 Task: Look for space in Ravensburg, Germany from 5th July, 2023 to 11th July, 2023 for 2 adults in price range Rs.8000 to Rs.16000. Place can be entire place with 2 bedrooms having 2 beds and 1 bathroom. Property type can be house, flat, guest house. Booking option can be shelf check-in. Required host language is English.
Action: Mouse moved to (452, 81)
Screenshot: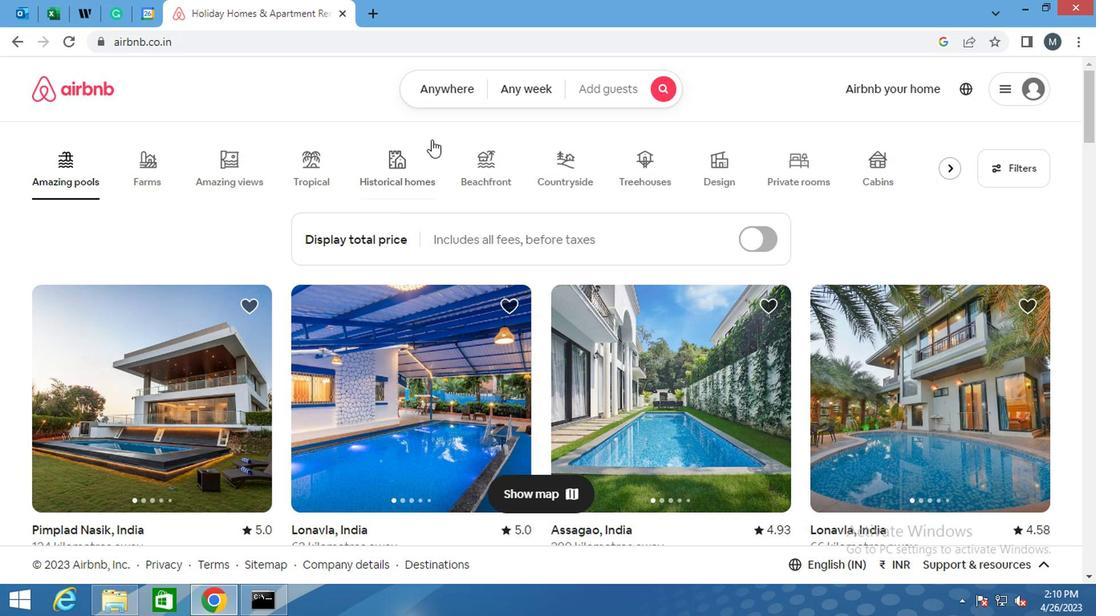 
Action: Mouse pressed left at (452, 81)
Screenshot: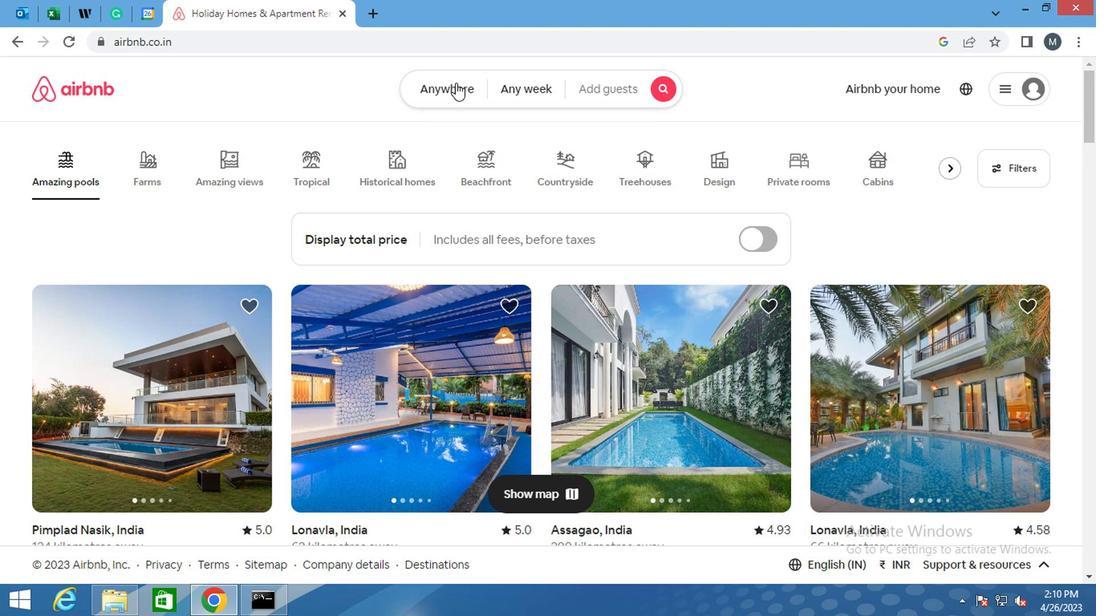 
Action: Mouse moved to (300, 166)
Screenshot: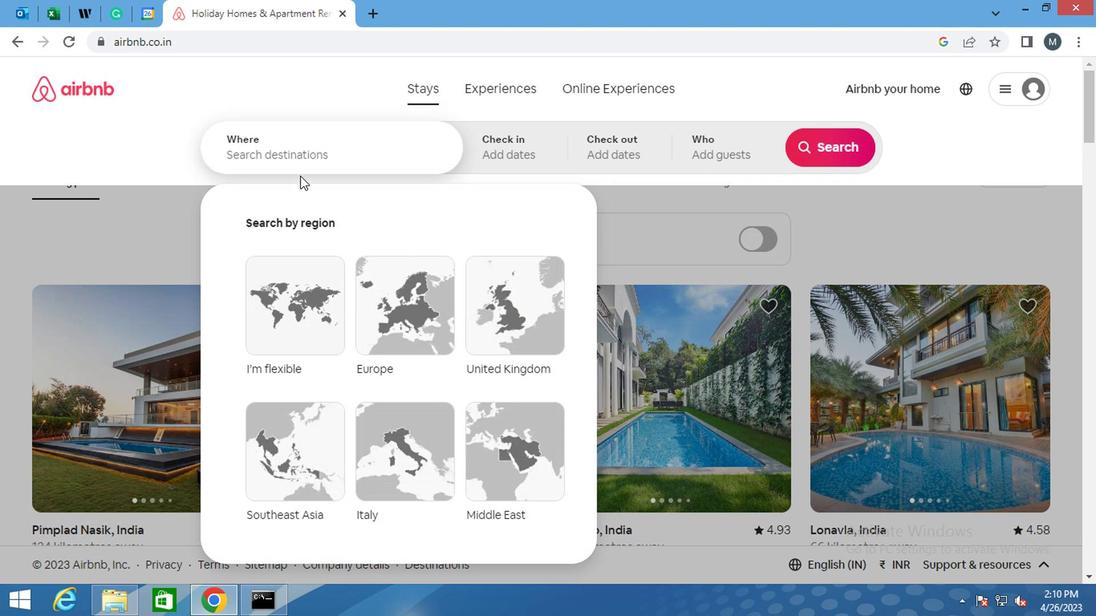 
Action: Mouse pressed left at (300, 166)
Screenshot: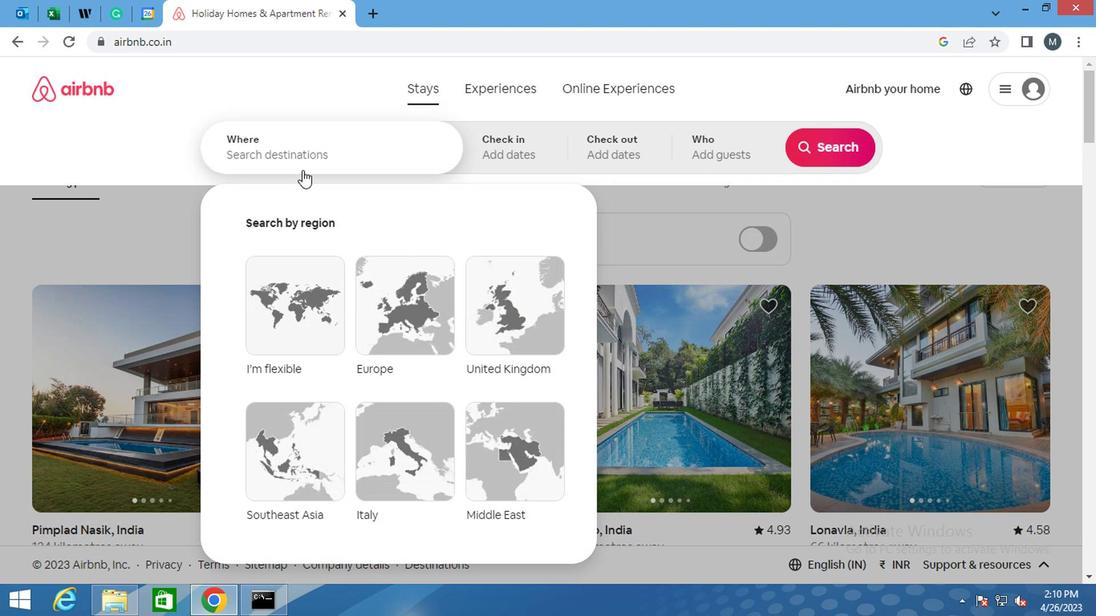 
Action: Mouse moved to (302, 166)
Screenshot: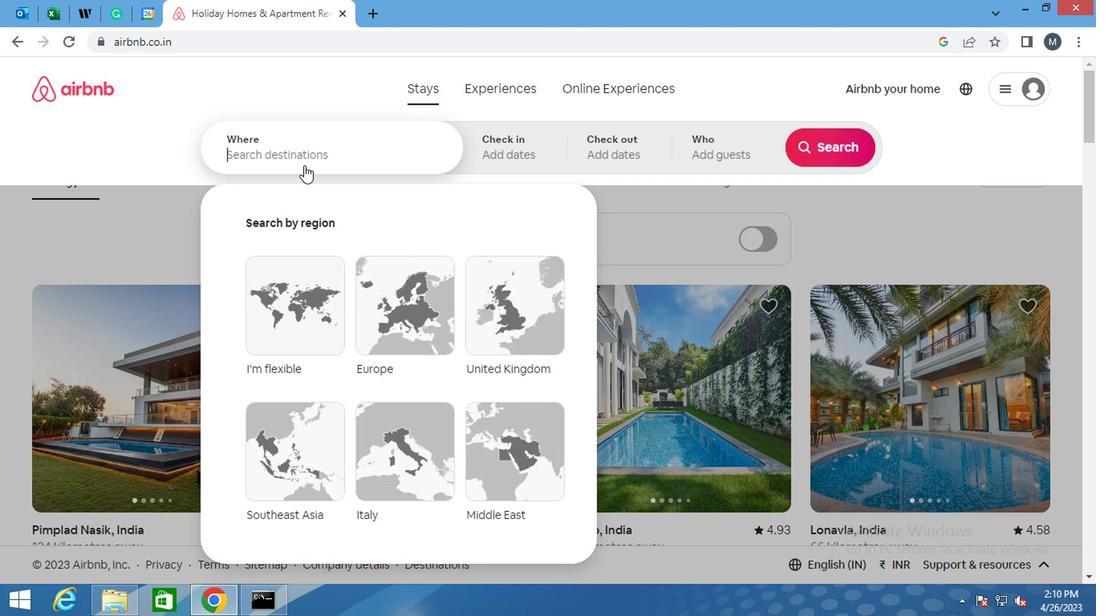 
Action: Key pressed <Key.shift>RAVENSBURG,<Key.shift>GER
Screenshot: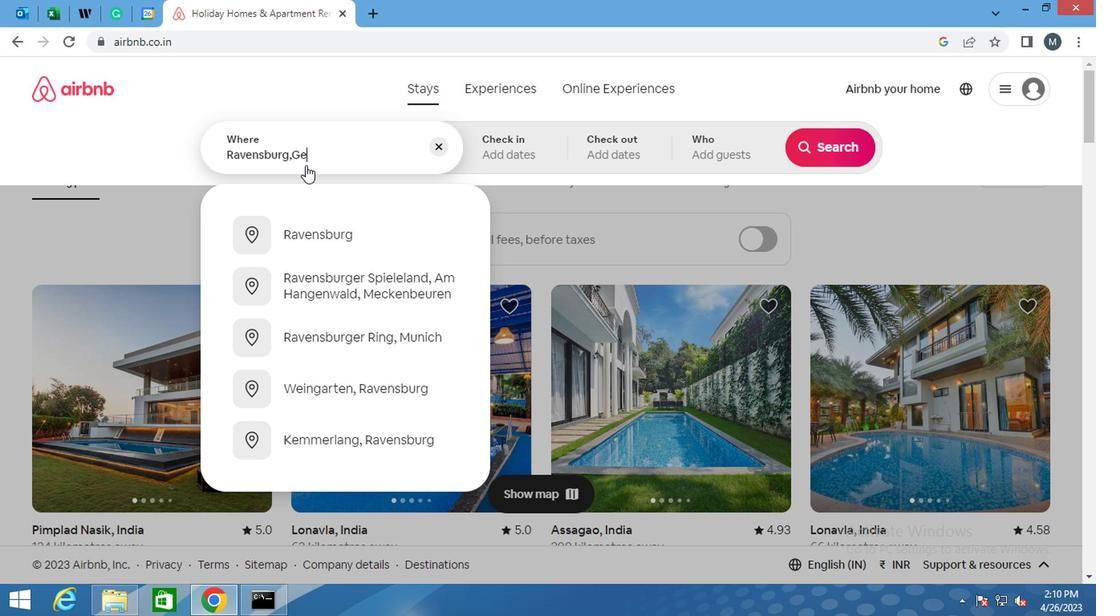 
Action: Mouse moved to (345, 246)
Screenshot: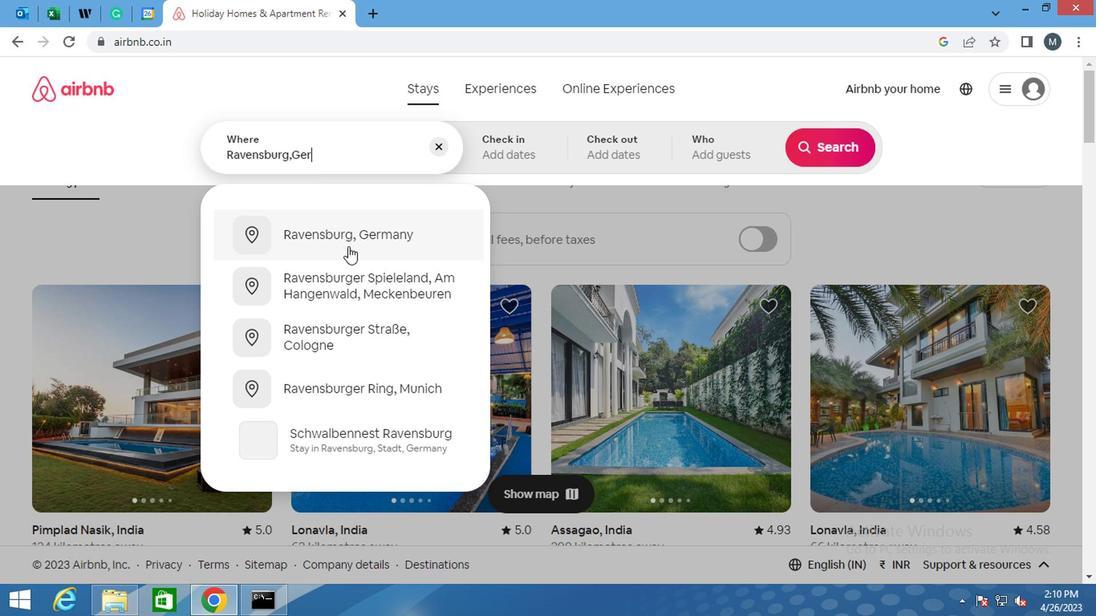 
Action: Mouse pressed left at (345, 246)
Screenshot: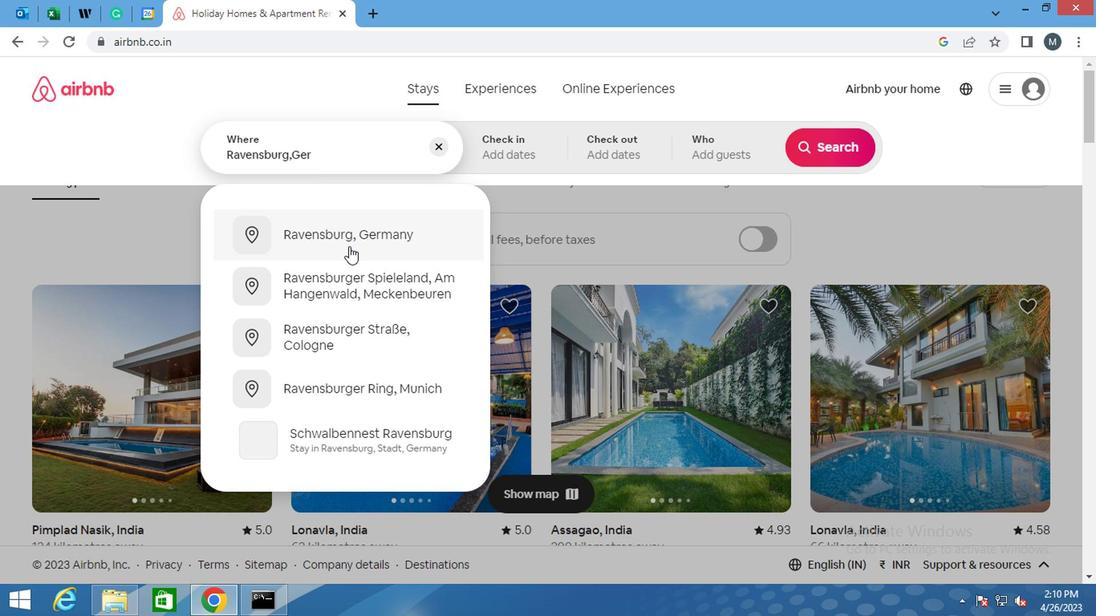 
Action: Mouse moved to (817, 280)
Screenshot: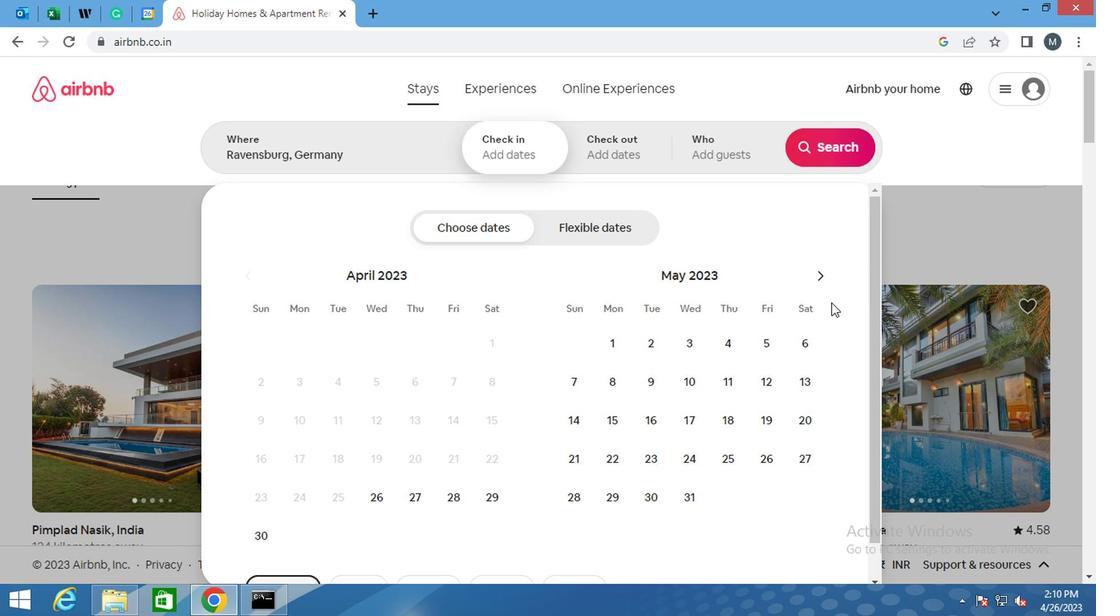 
Action: Mouse pressed left at (817, 280)
Screenshot: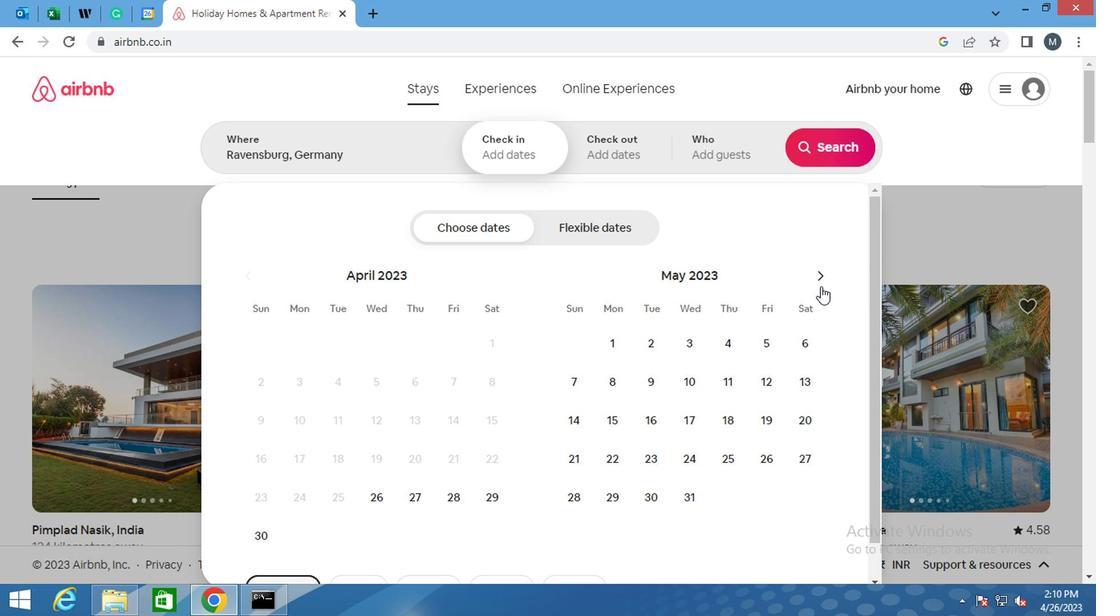 
Action: Mouse pressed left at (817, 280)
Screenshot: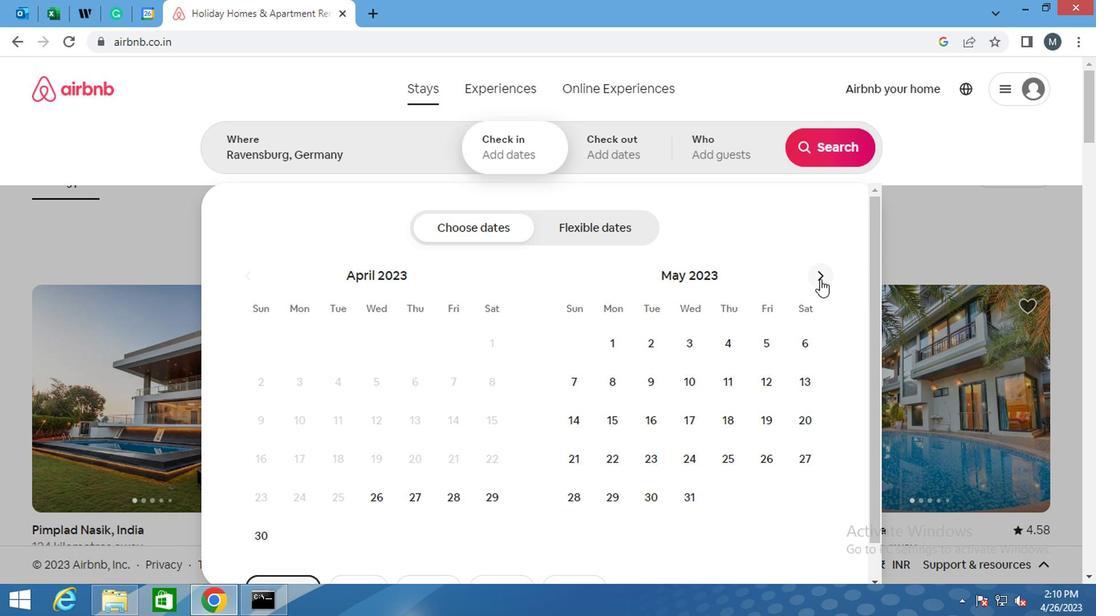 
Action: Mouse pressed left at (817, 280)
Screenshot: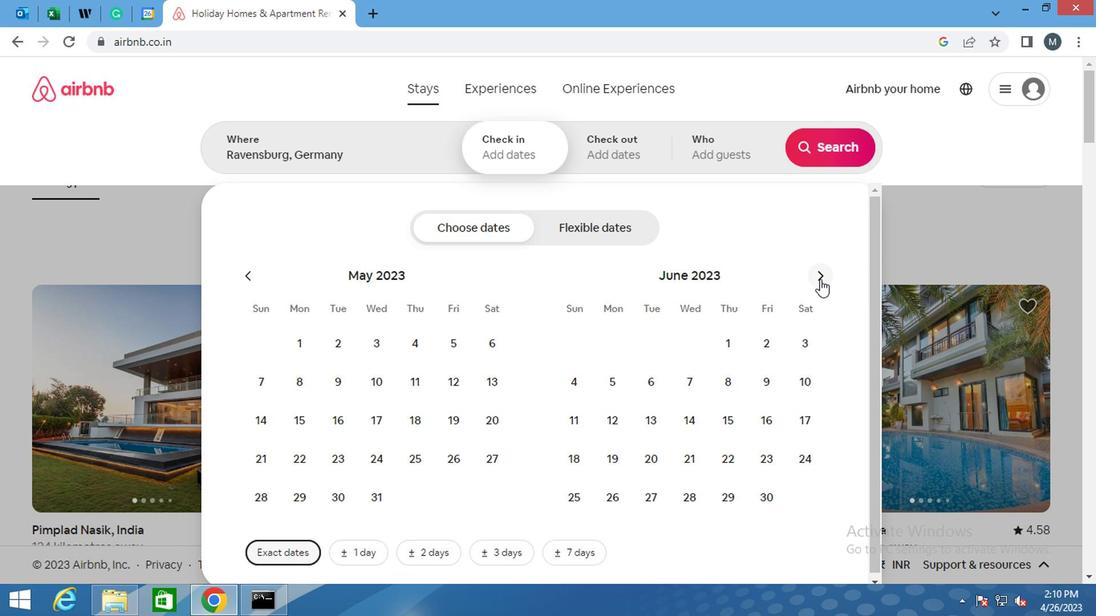 
Action: Mouse moved to (694, 383)
Screenshot: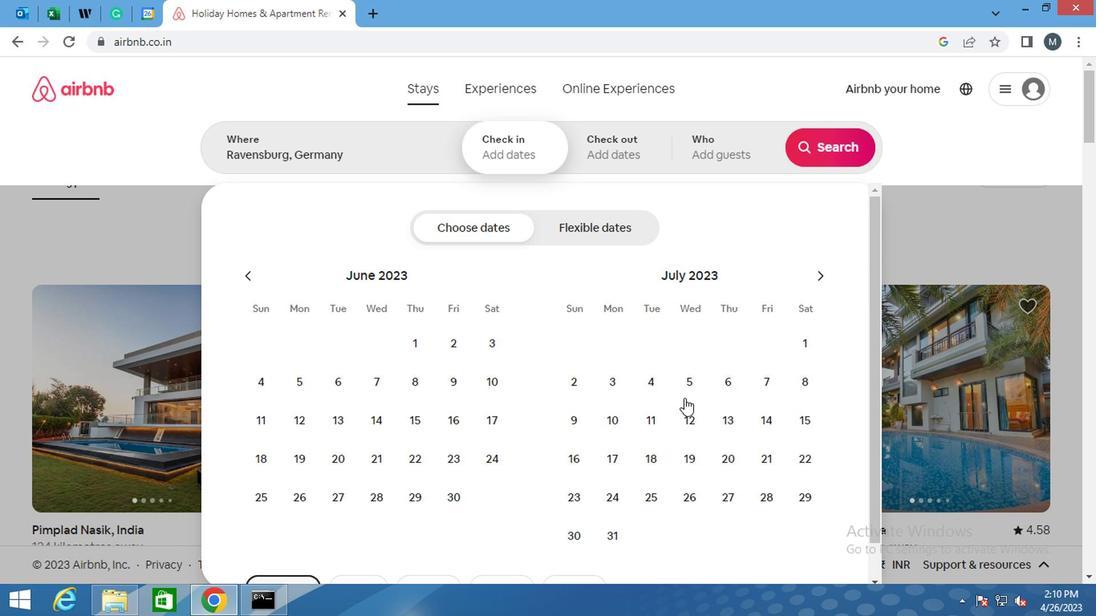 
Action: Mouse pressed left at (694, 383)
Screenshot: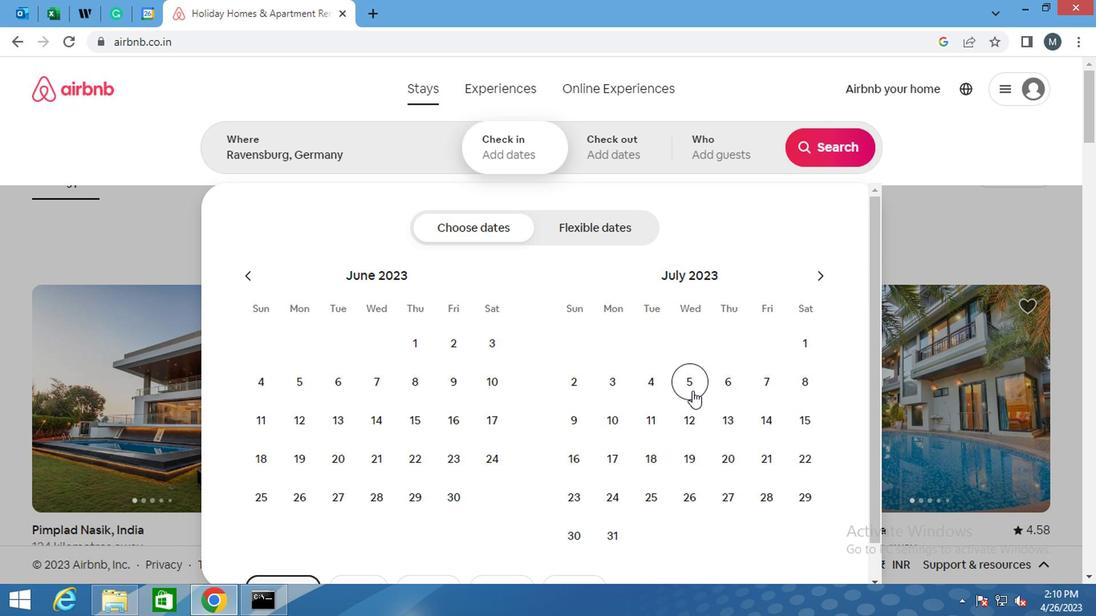 
Action: Mouse moved to (643, 427)
Screenshot: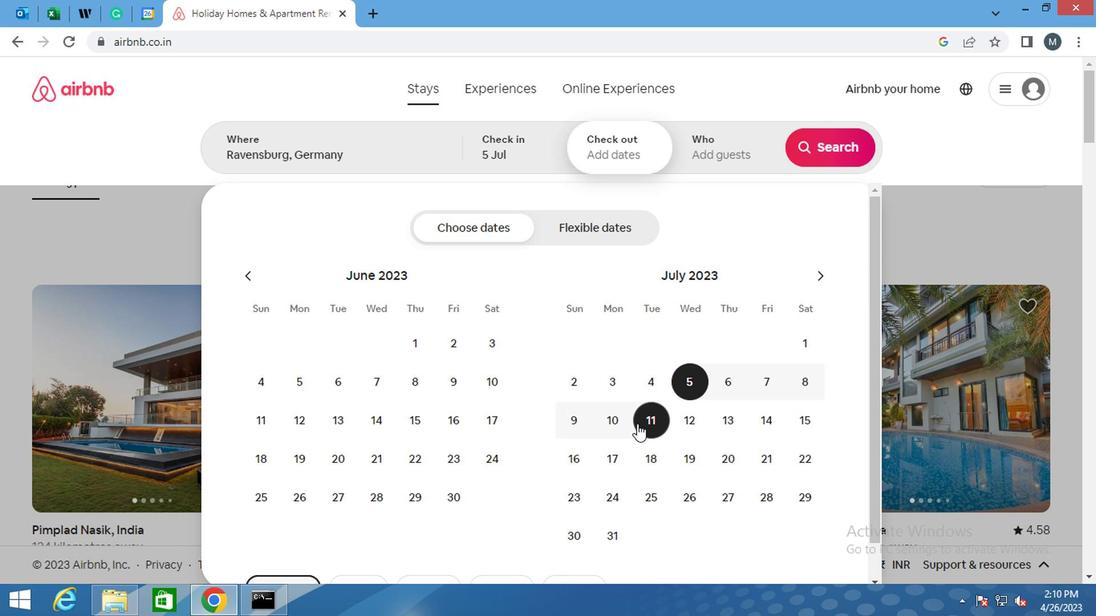 
Action: Mouse pressed left at (643, 427)
Screenshot: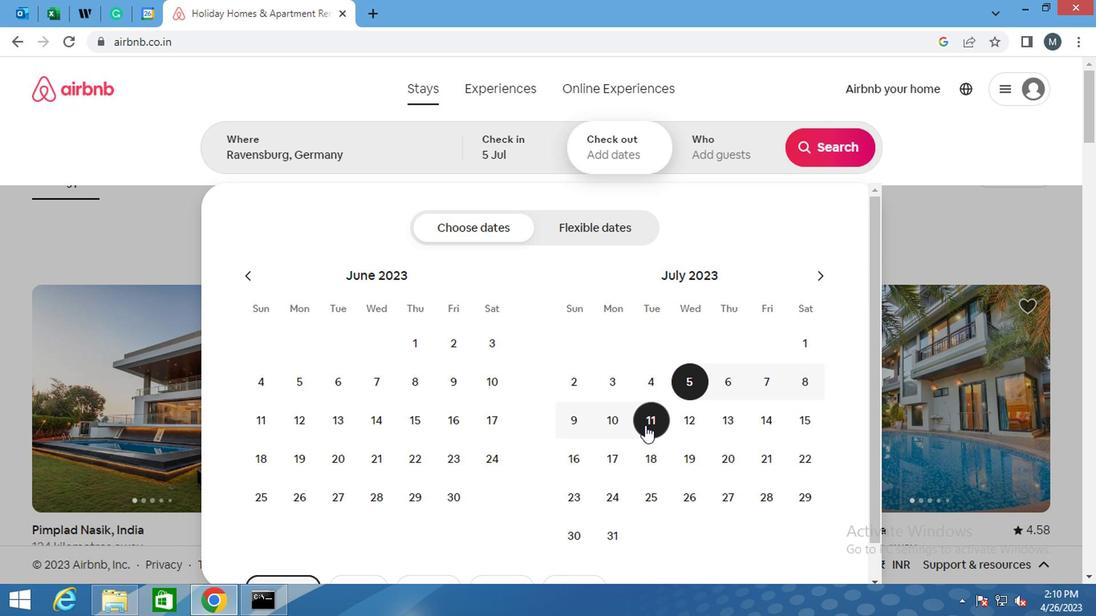 
Action: Mouse moved to (728, 153)
Screenshot: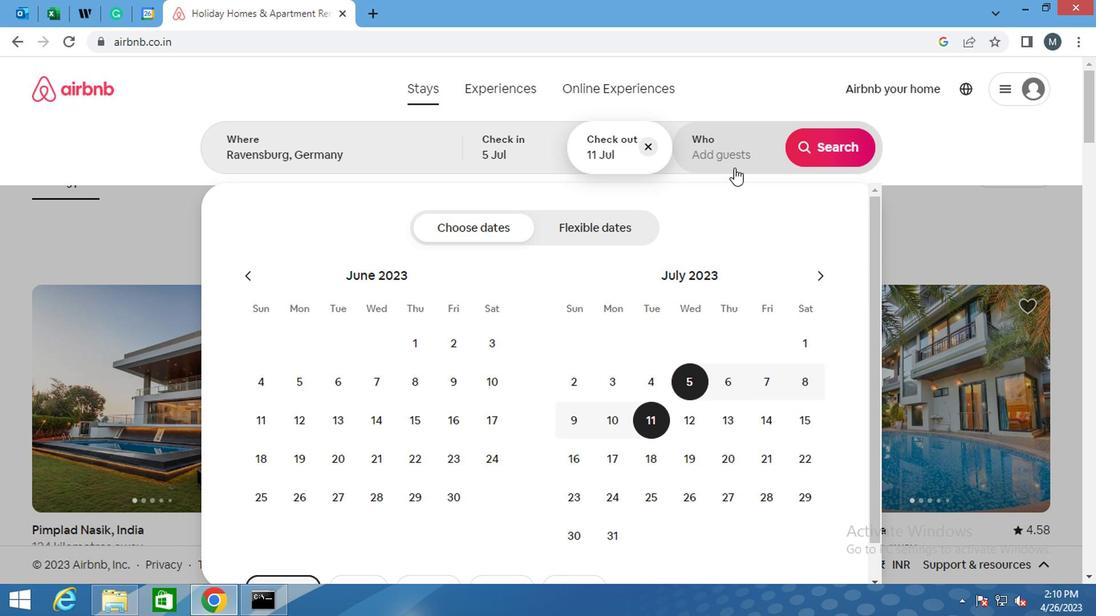 
Action: Mouse pressed left at (728, 153)
Screenshot: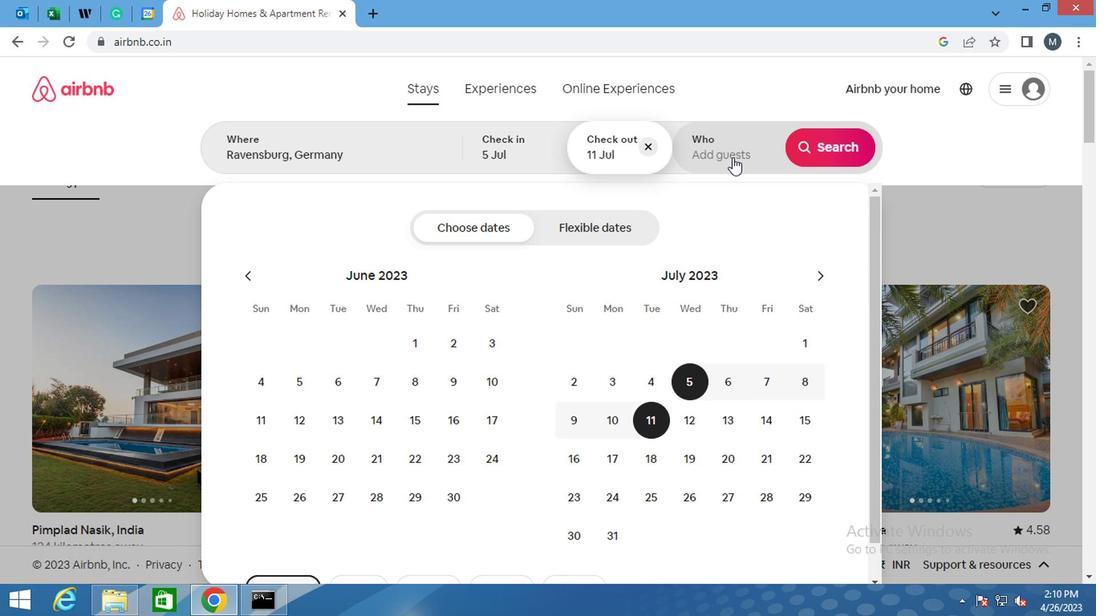 
Action: Mouse moved to (822, 235)
Screenshot: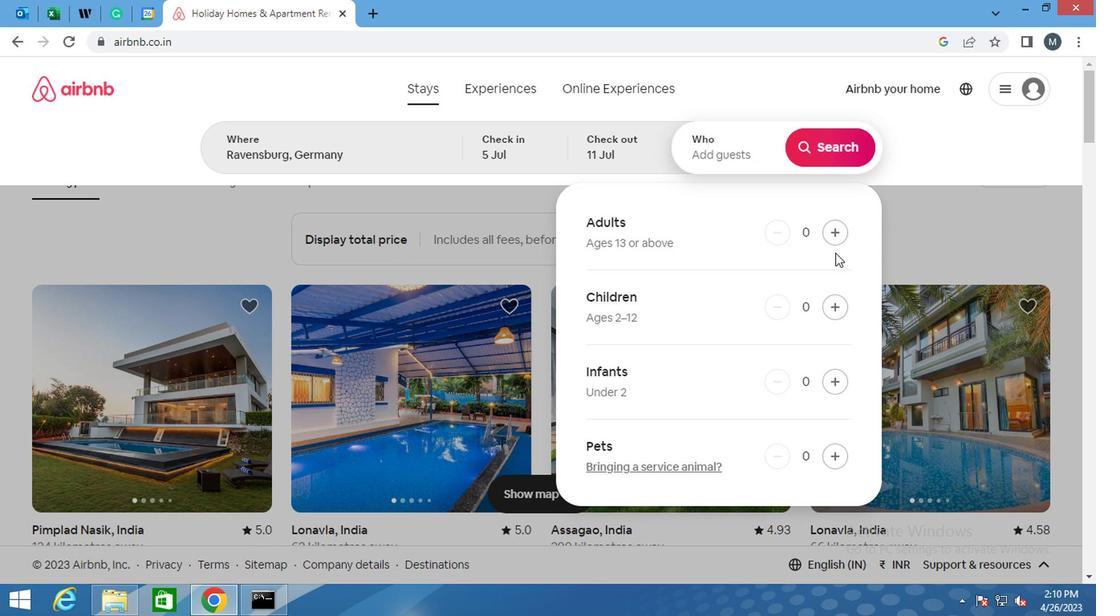 
Action: Mouse pressed left at (822, 235)
Screenshot: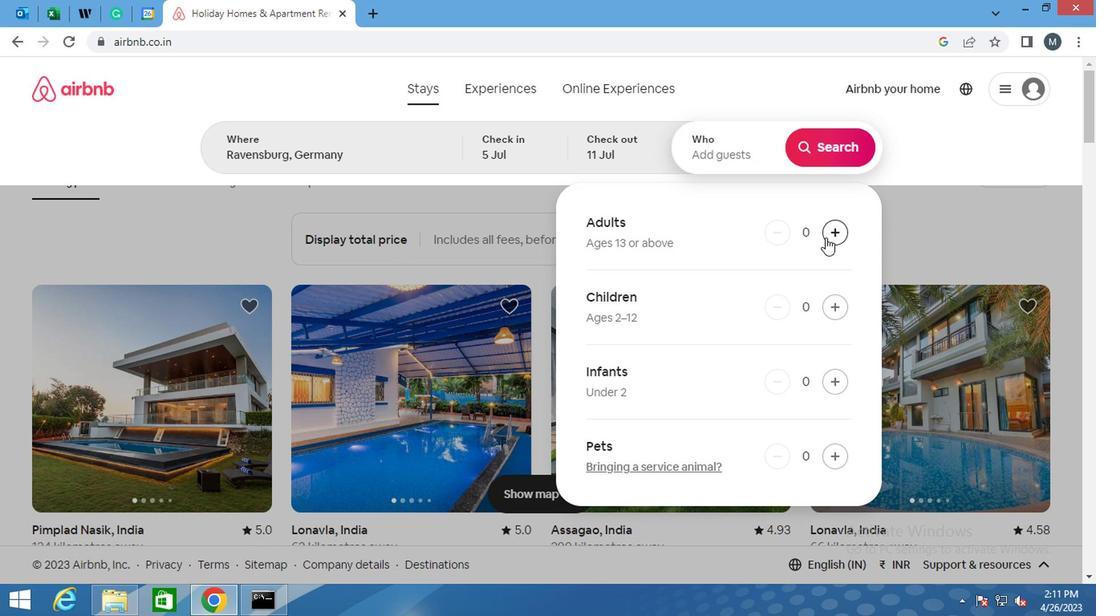 
Action: Mouse moved to (822, 234)
Screenshot: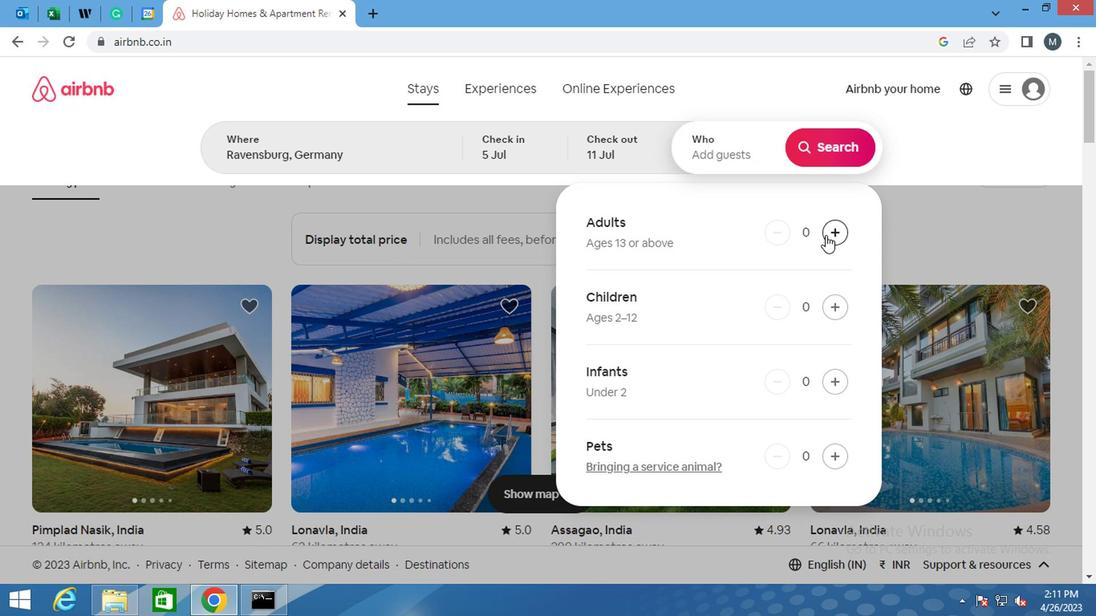 
Action: Mouse pressed left at (822, 234)
Screenshot: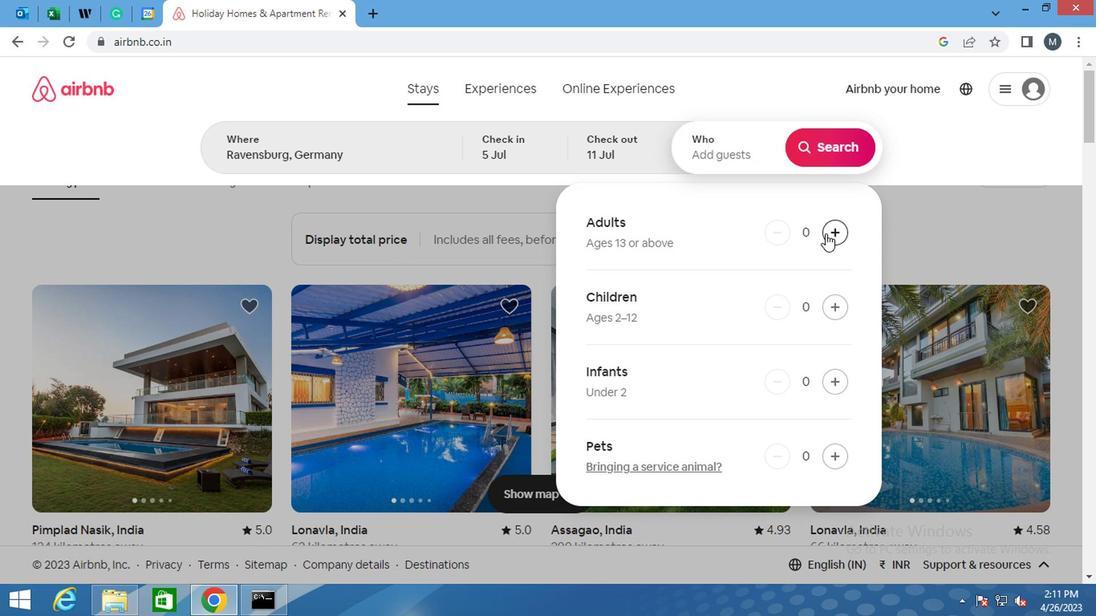 
Action: Mouse moved to (825, 141)
Screenshot: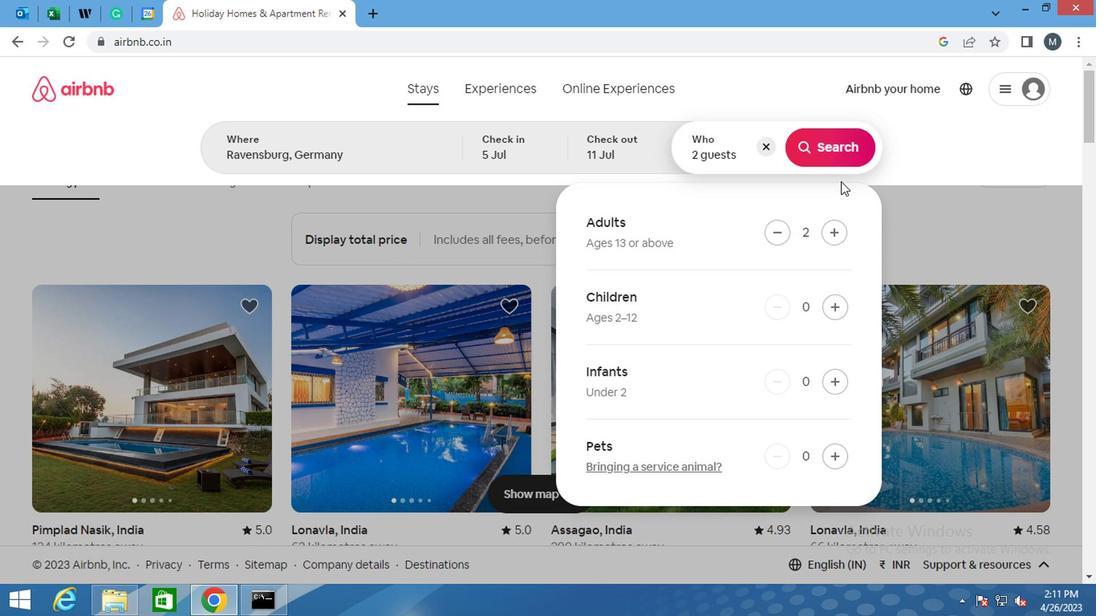 
Action: Mouse pressed left at (825, 141)
Screenshot: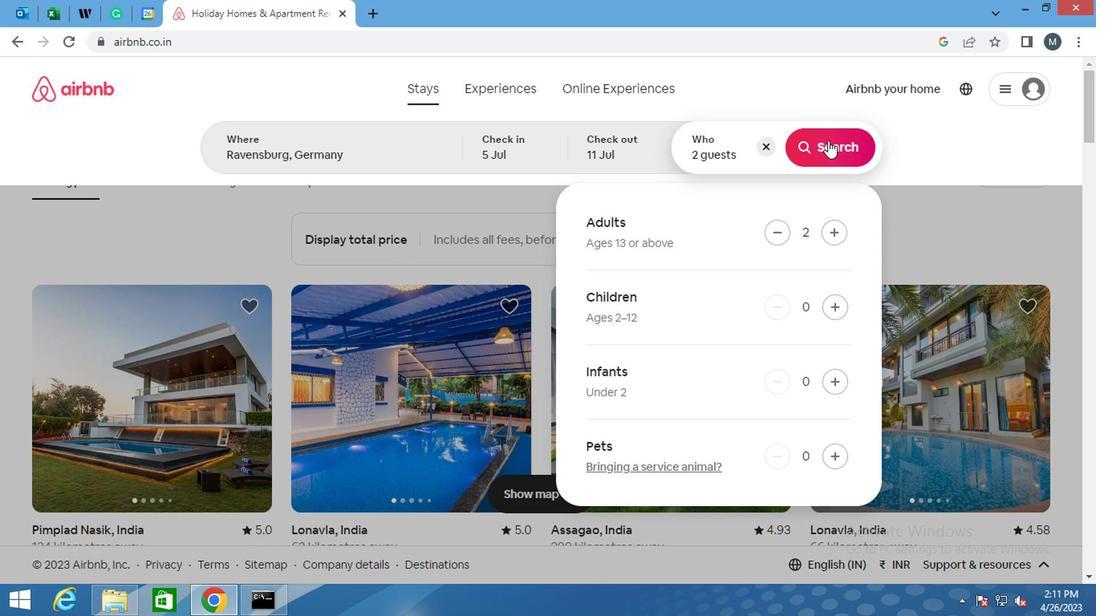 
Action: Mouse moved to (1008, 140)
Screenshot: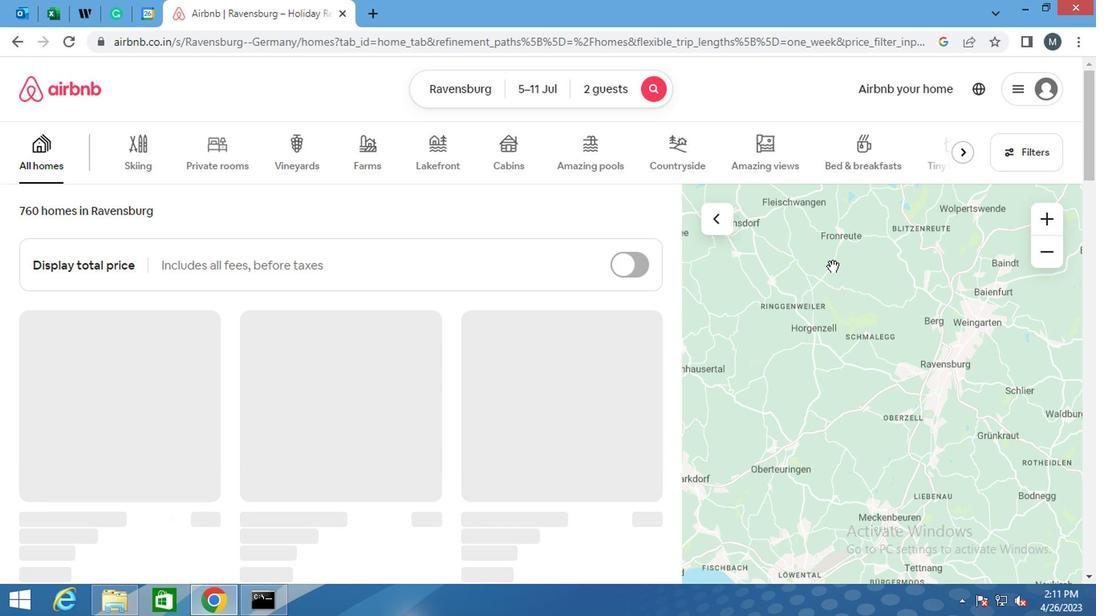 
Action: Mouse pressed left at (1008, 140)
Screenshot: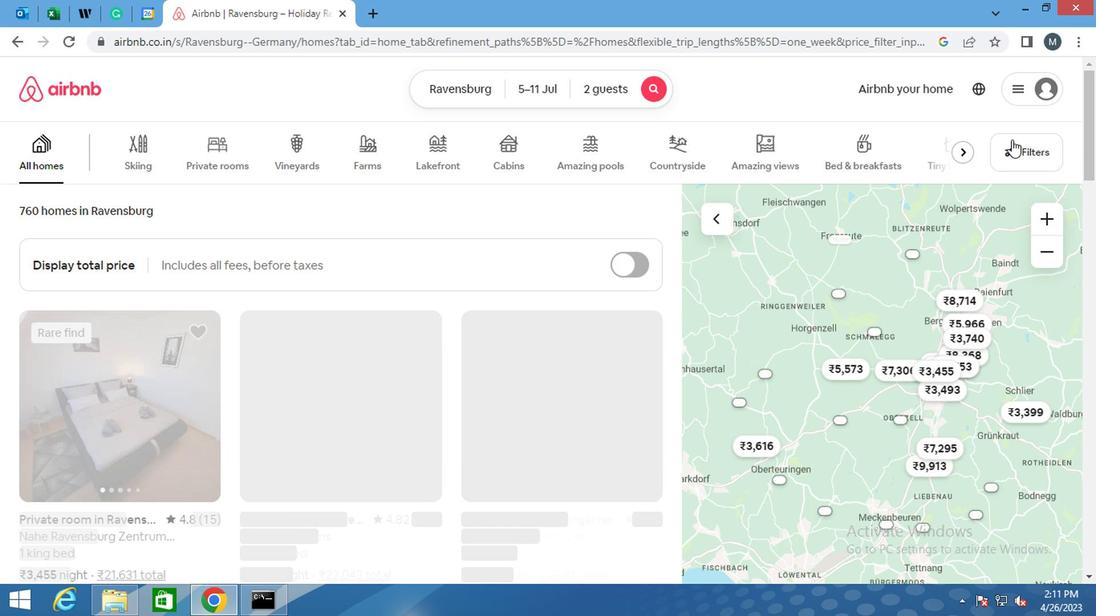 
Action: Mouse moved to (371, 356)
Screenshot: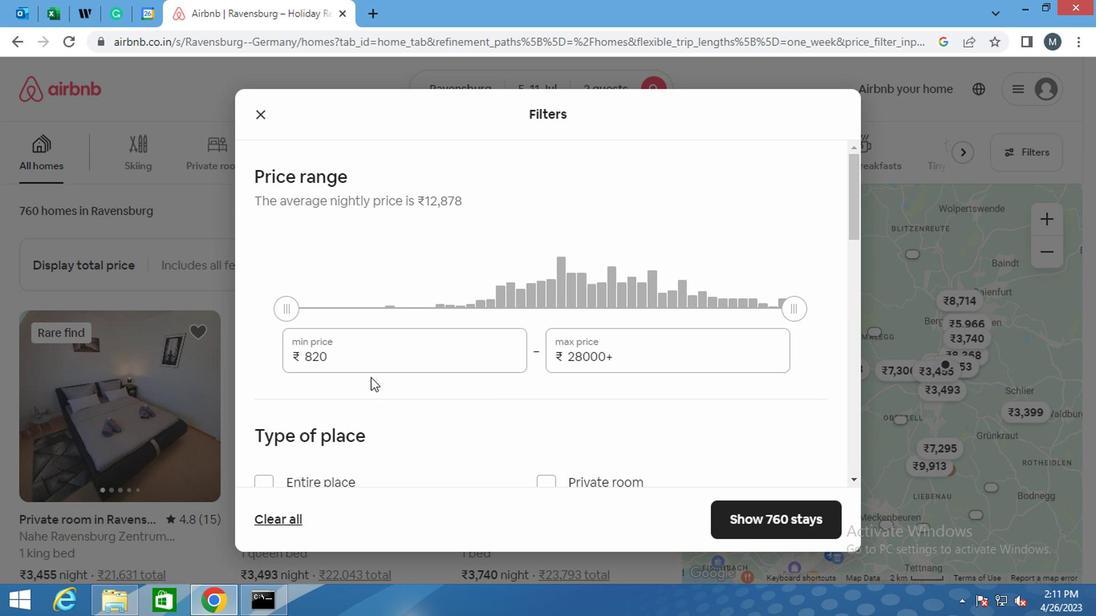 
Action: Mouse pressed left at (371, 356)
Screenshot: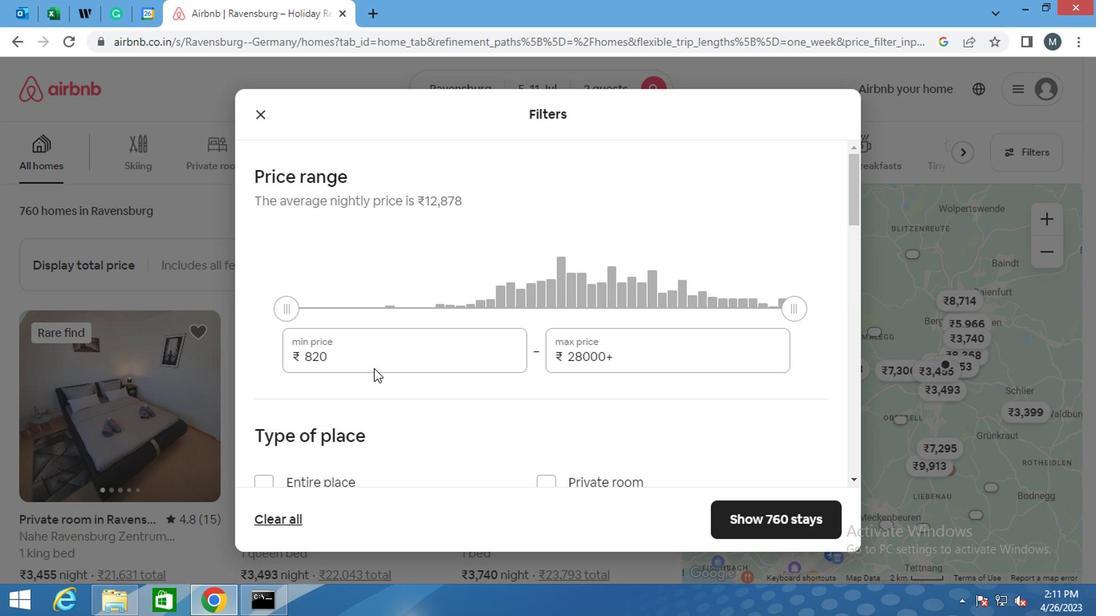 
Action: Key pressed <Key.backspace><Key.backspace>
Screenshot: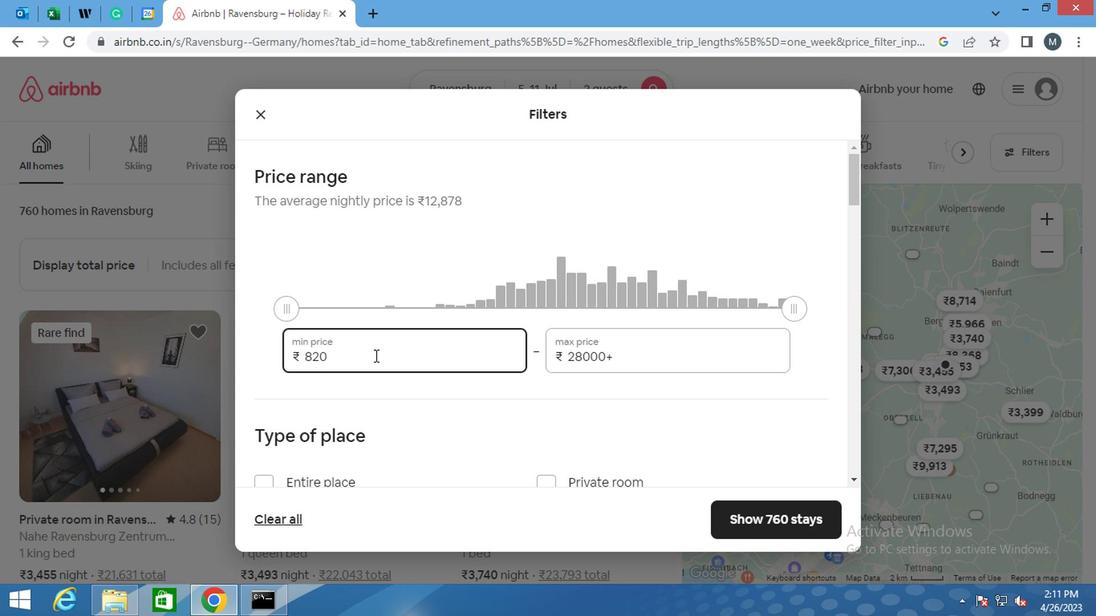
Action: Mouse moved to (372, 357)
Screenshot: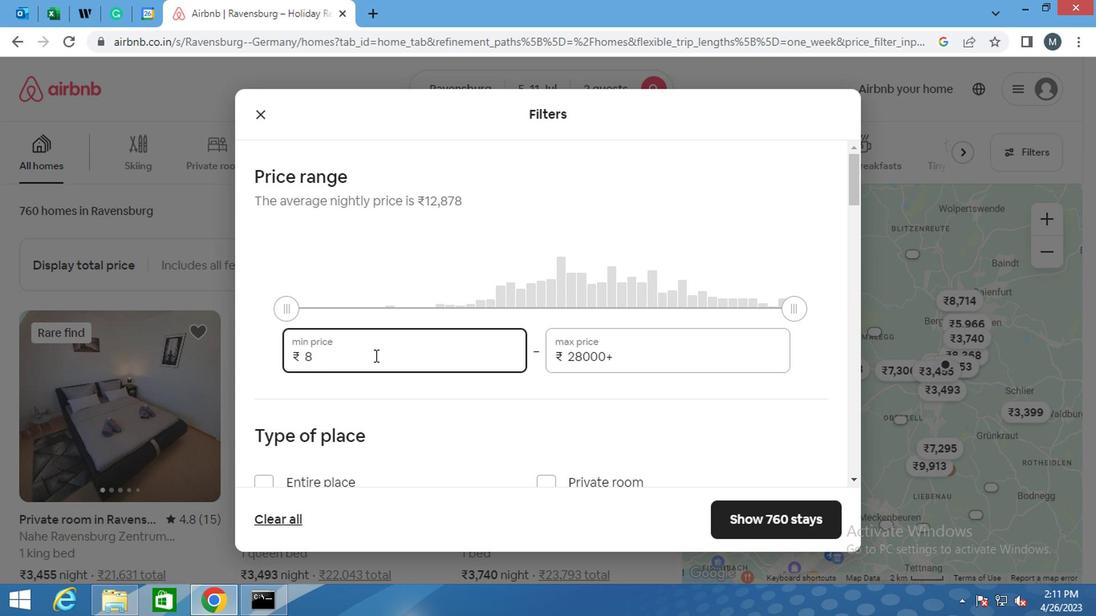 
Action: Key pressed 000
Screenshot: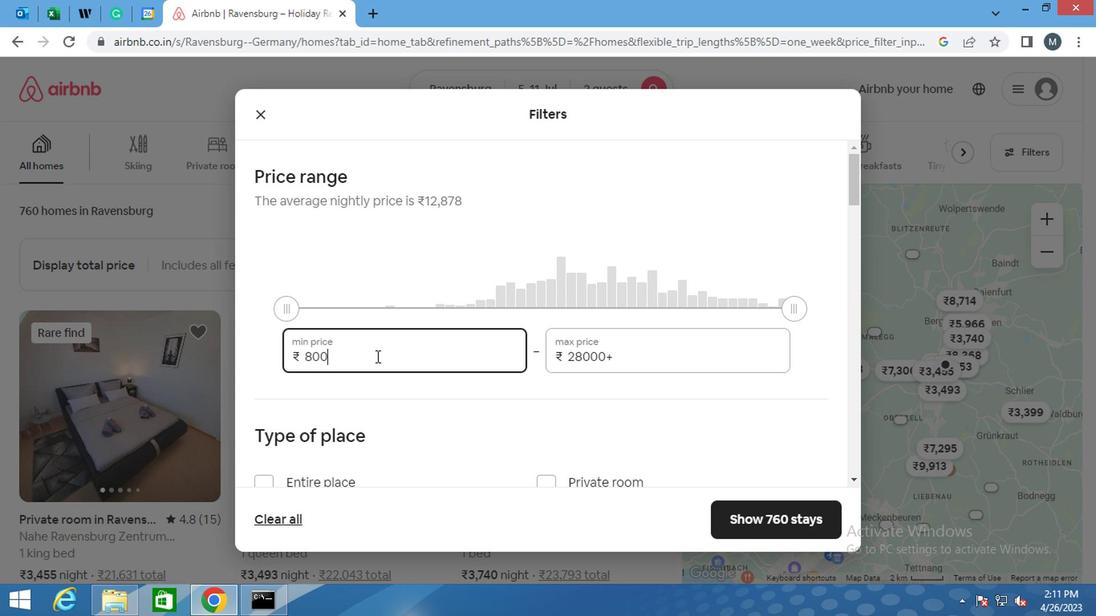 
Action: Mouse moved to (624, 368)
Screenshot: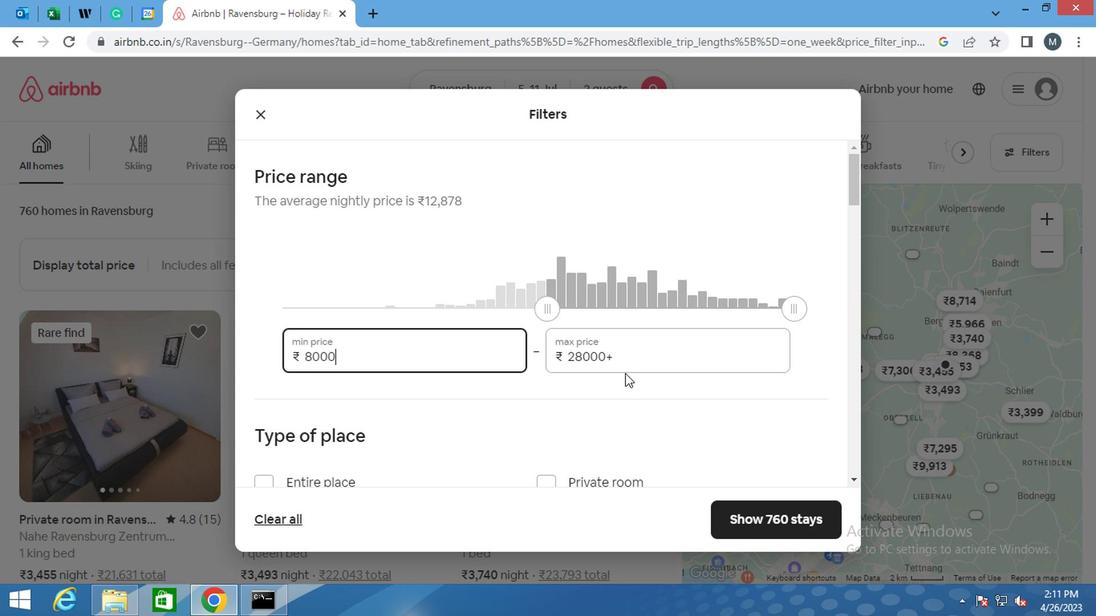 
Action: Mouse pressed left at (624, 368)
Screenshot: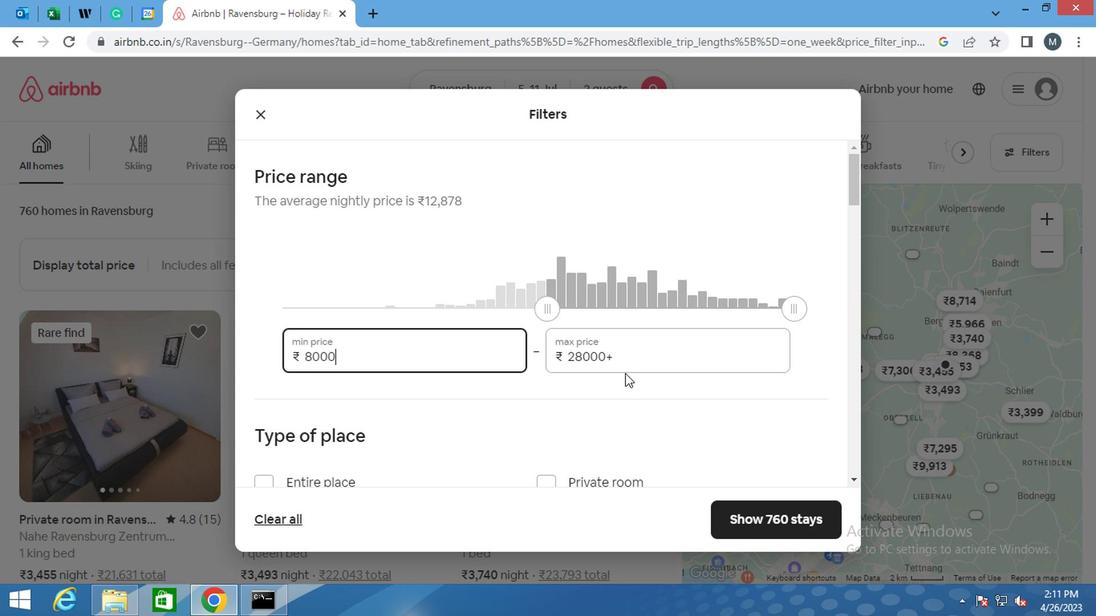 
Action: Mouse moved to (625, 368)
Screenshot: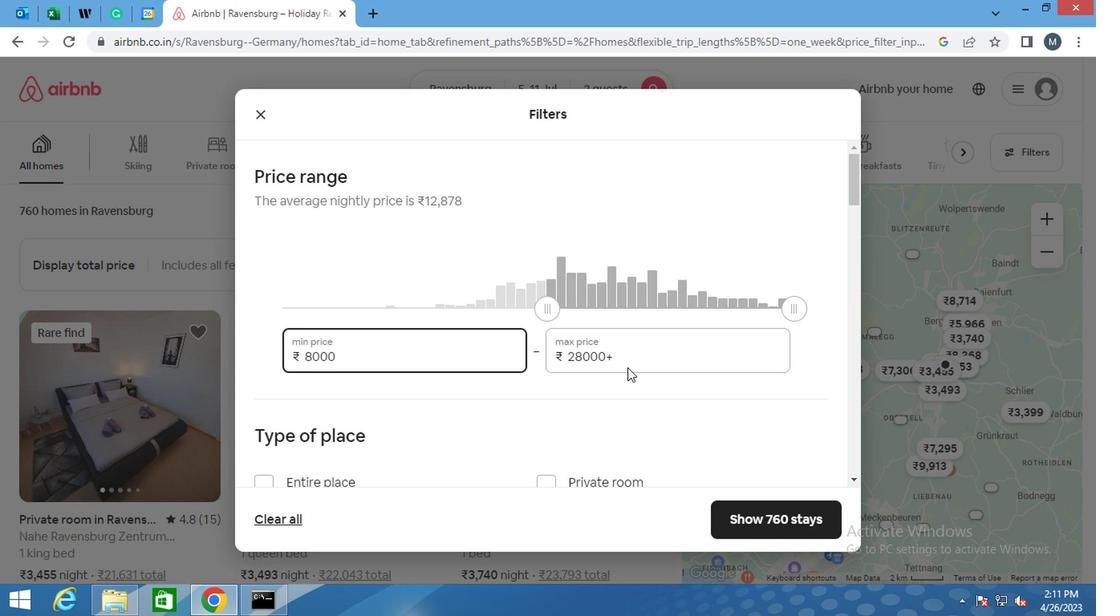 
Action: Key pressed <Key.backspace><Key.backspace><Key.backspace><Key.backspace><Key.backspace><Key.backspace><Key.backspace><Key.backspace>
Screenshot: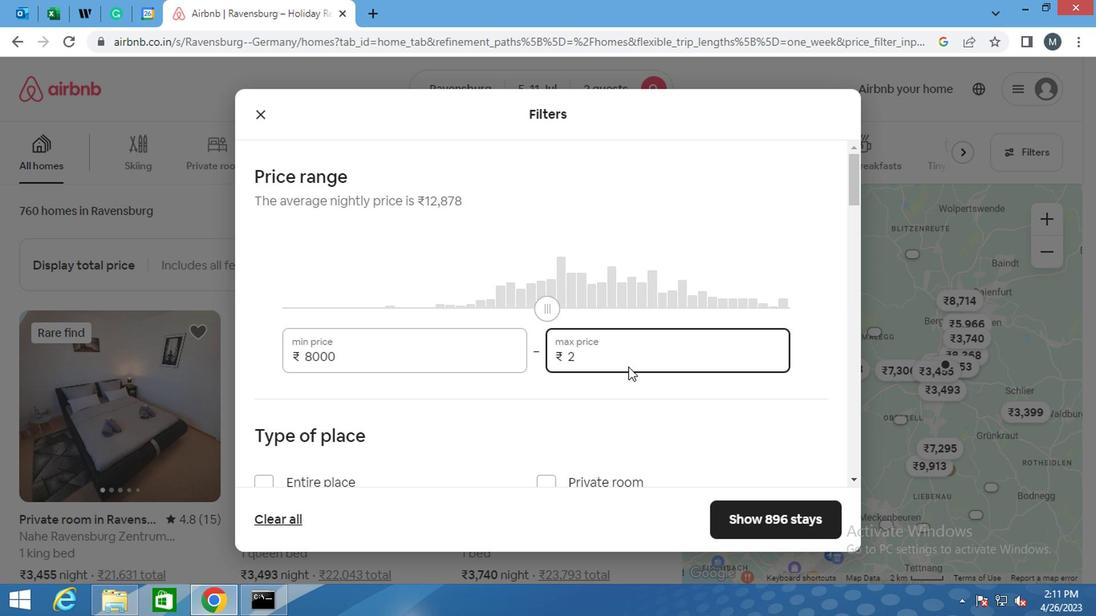 
Action: Mouse moved to (624, 369)
Screenshot: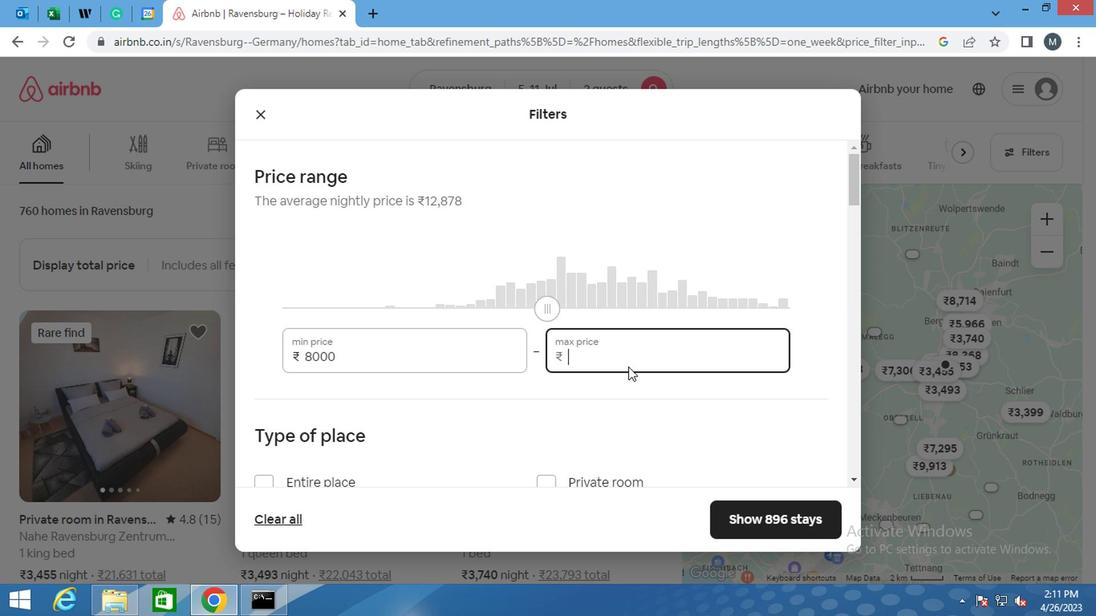 
Action: Key pressed 1
Screenshot: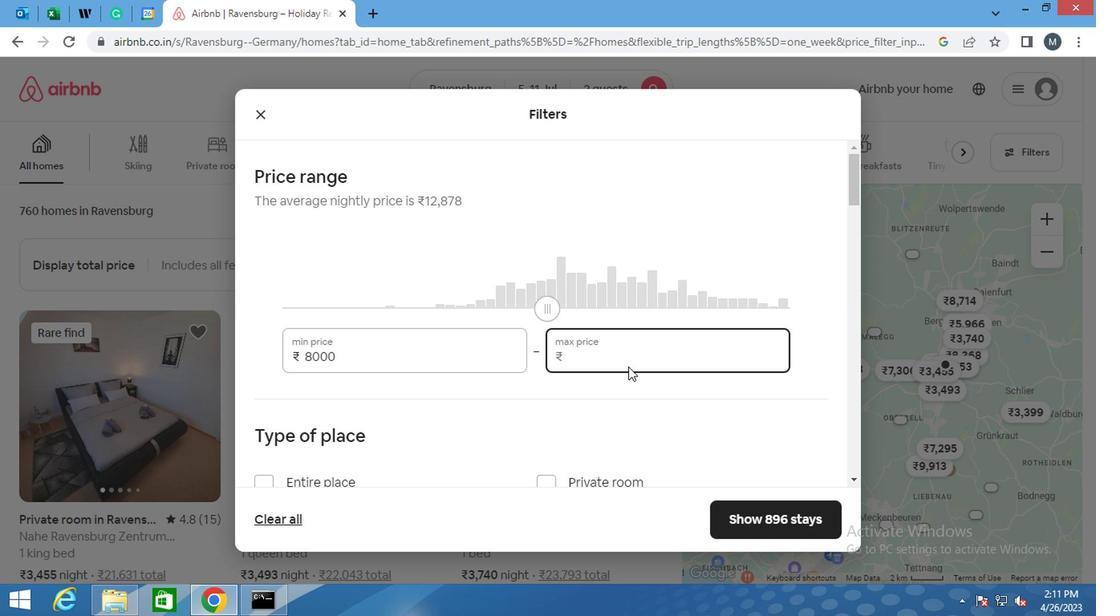 
Action: Mouse moved to (622, 373)
Screenshot: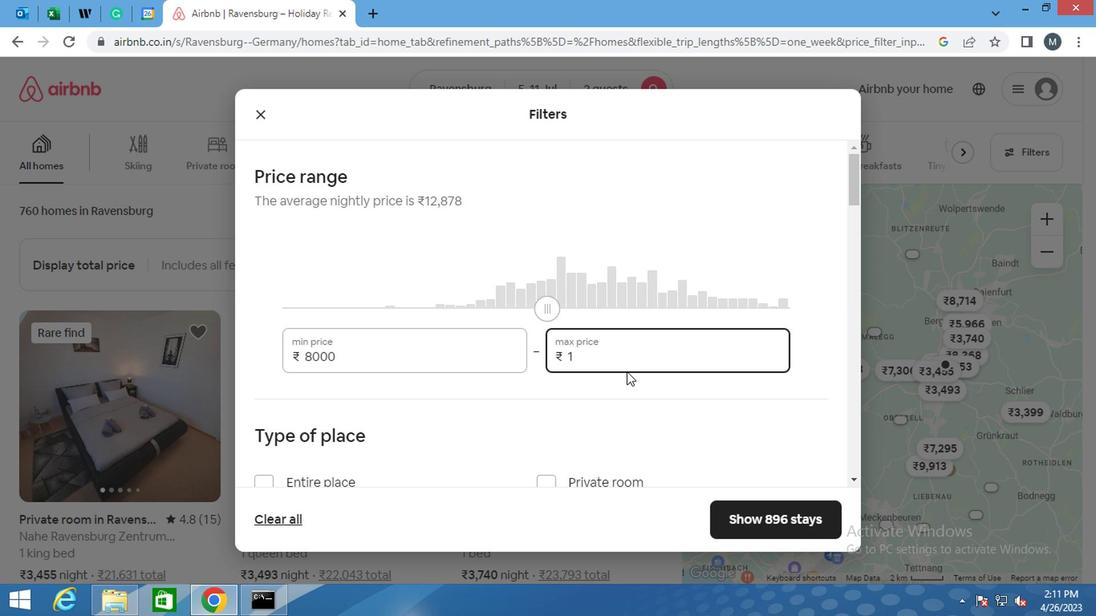 
Action: Key pressed 6
Screenshot: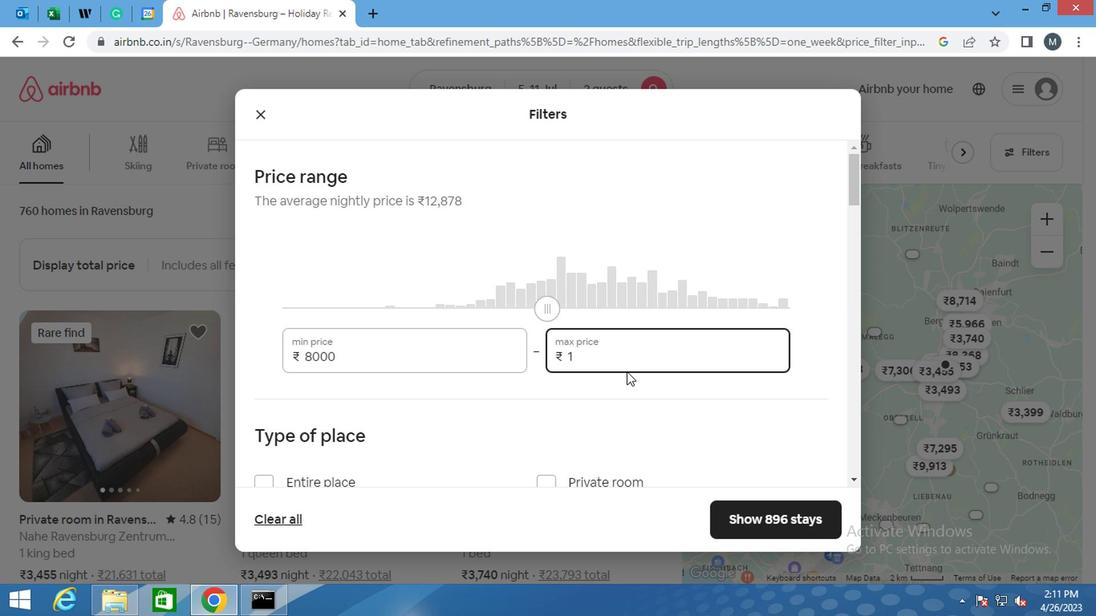 
Action: Mouse moved to (622, 373)
Screenshot: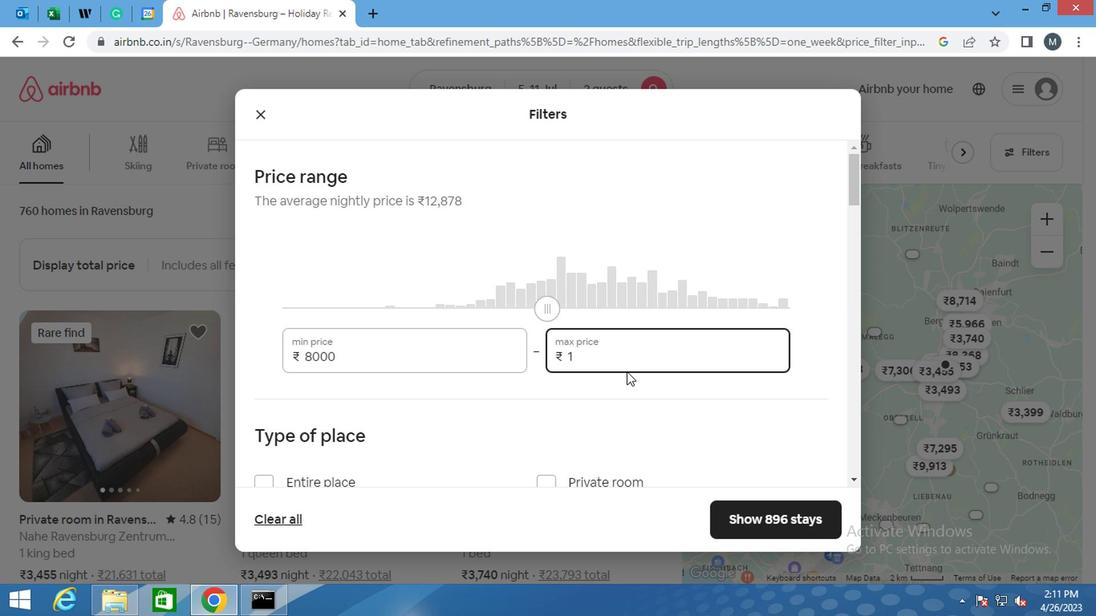 
Action: Key pressed 0
Screenshot: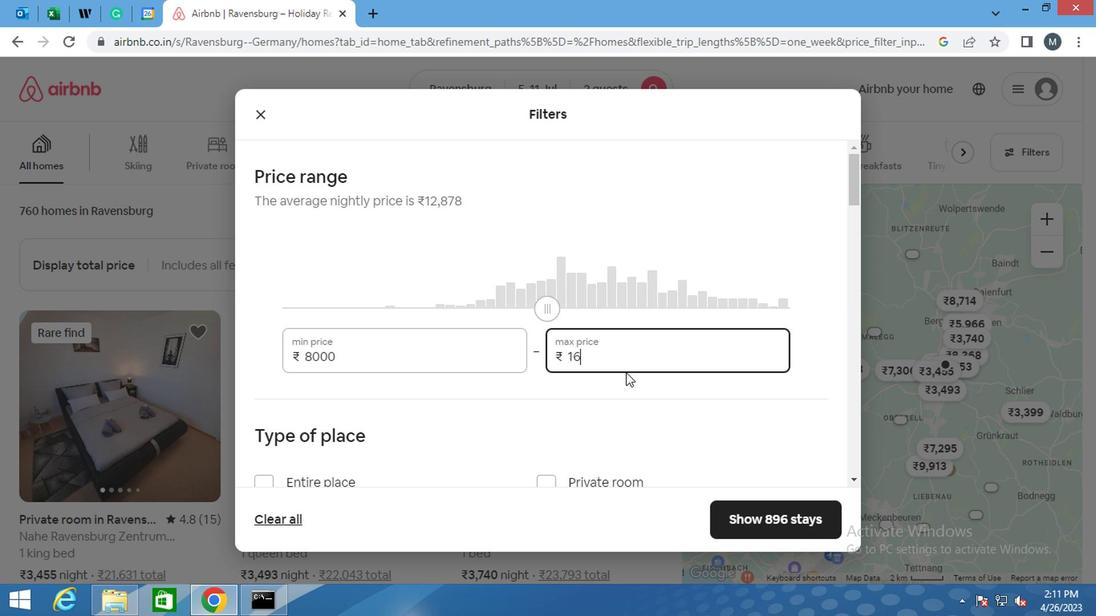 
Action: Mouse moved to (621, 374)
Screenshot: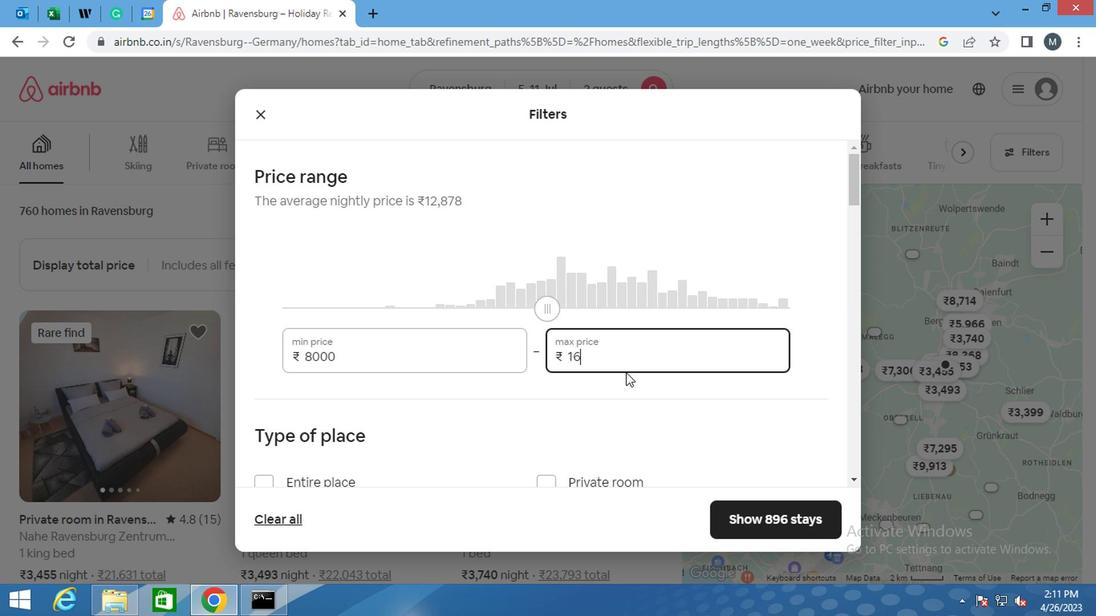 
Action: Key pressed 00
Screenshot: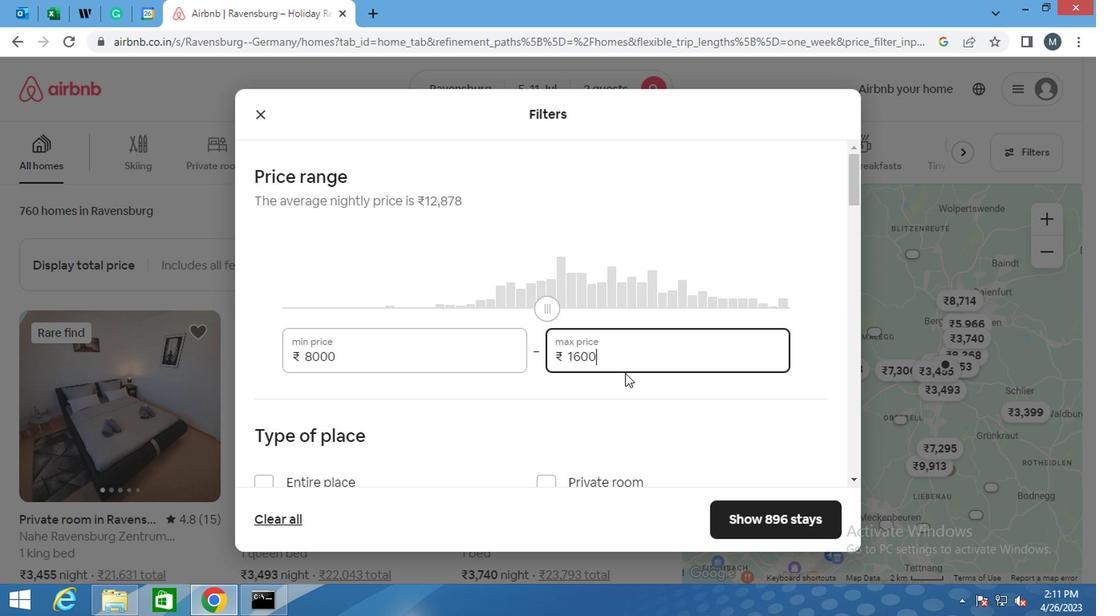 
Action: Mouse moved to (501, 364)
Screenshot: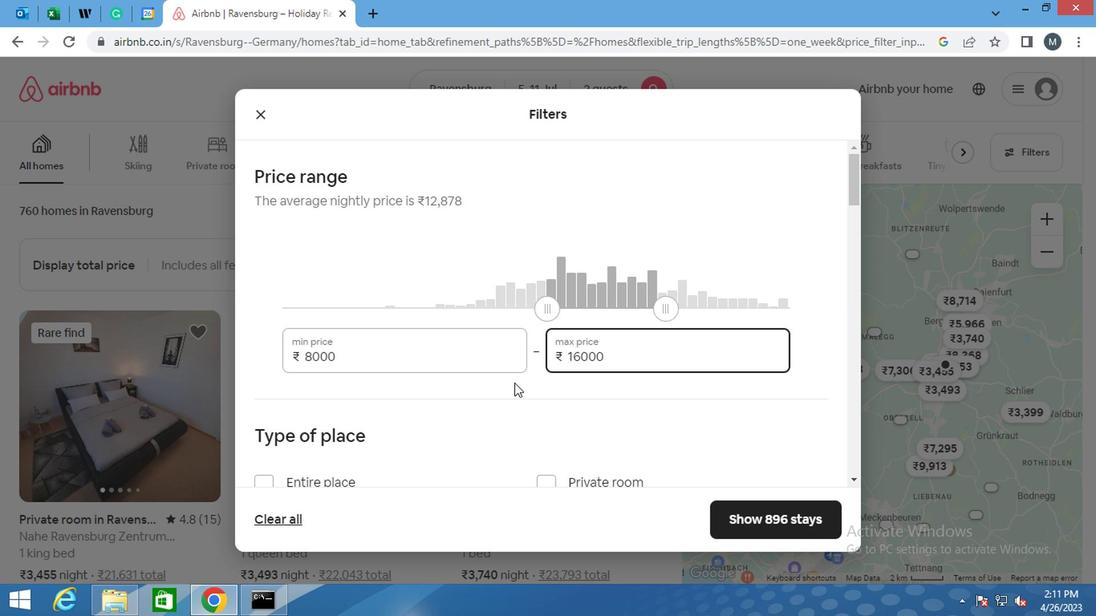 
Action: Mouse scrolled (501, 364) with delta (0, 0)
Screenshot: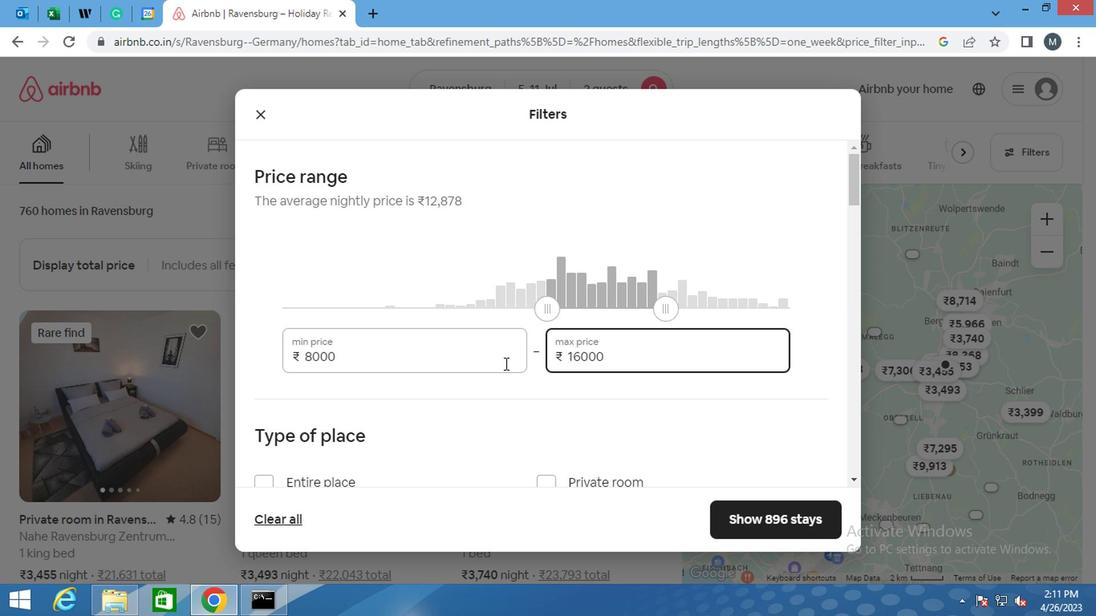 
Action: Mouse scrolled (501, 364) with delta (0, 0)
Screenshot: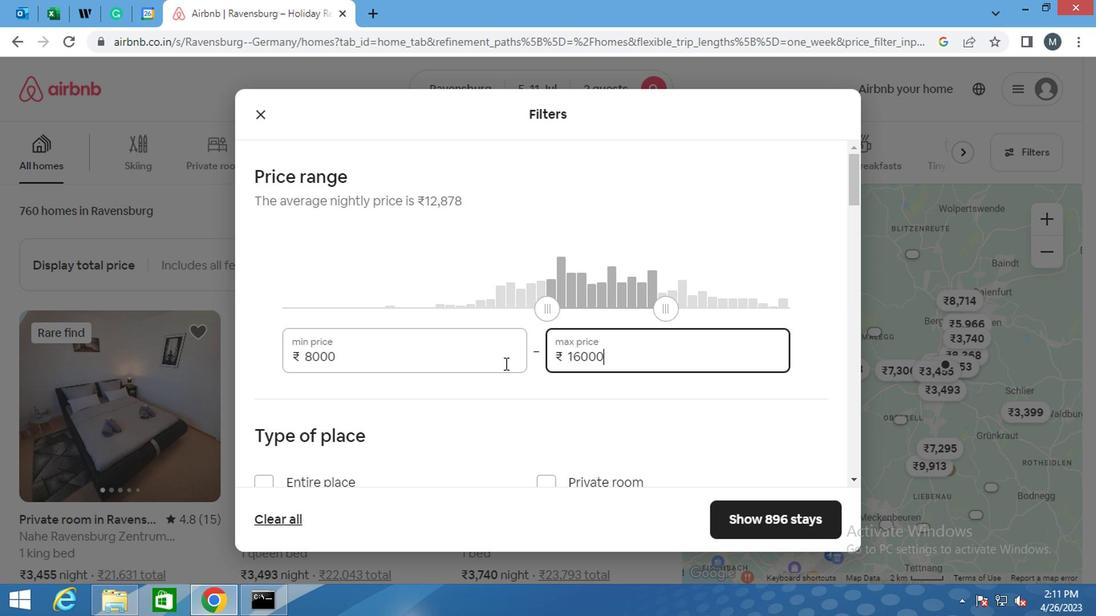 
Action: Mouse moved to (257, 323)
Screenshot: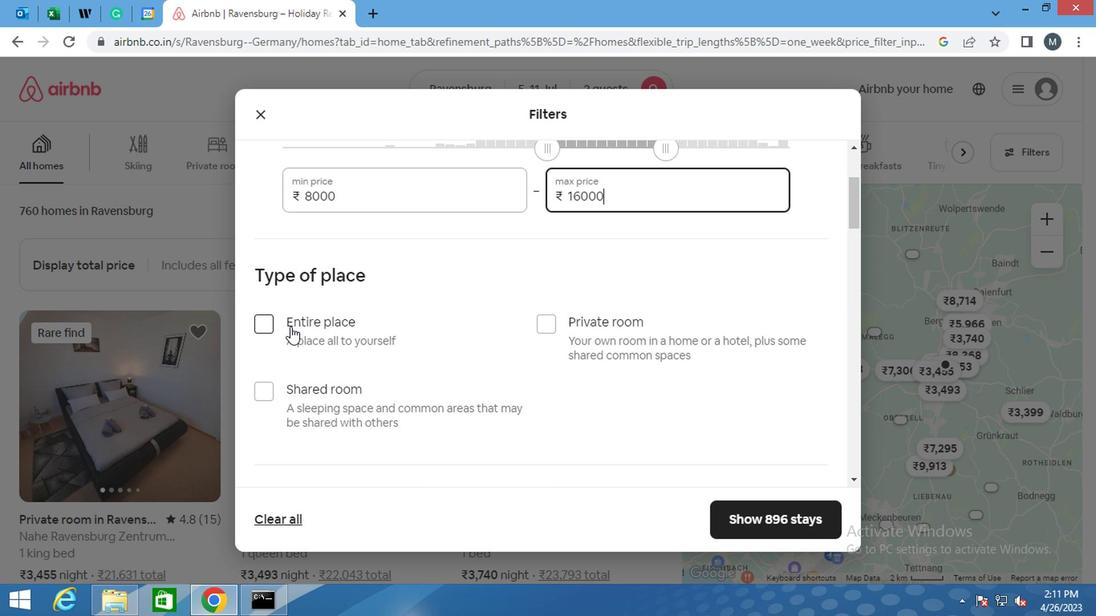 
Action: Mouse pressed left at (257, 323)
Screenshot: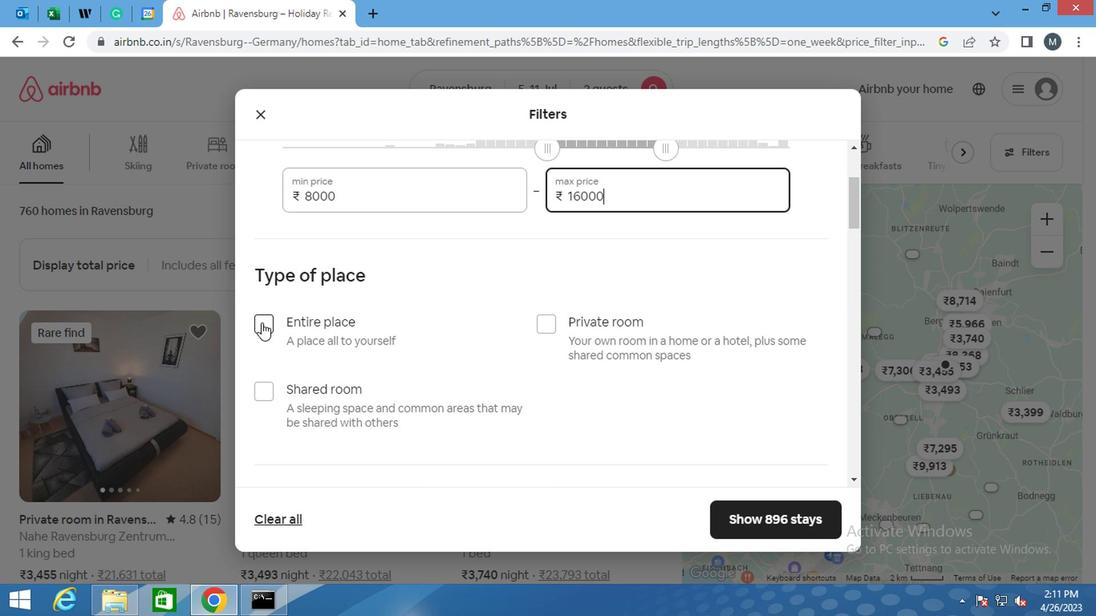 
Action: Mouse moved to (423, 306)
Screenshot: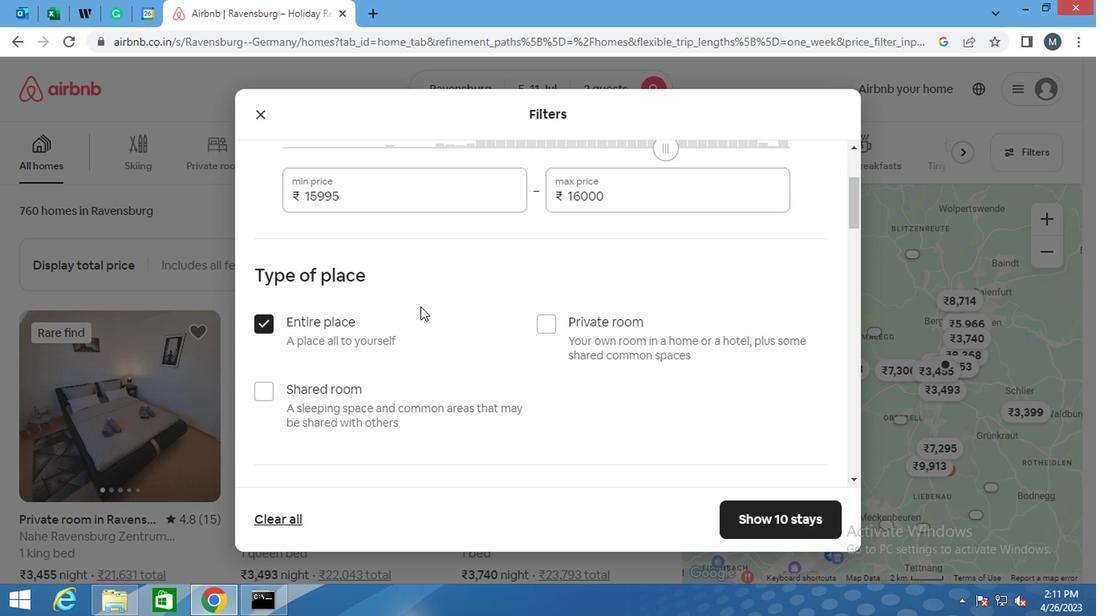 
Action: Mouse scrolled (423, 305) with delta (0, 0)
Screenshot: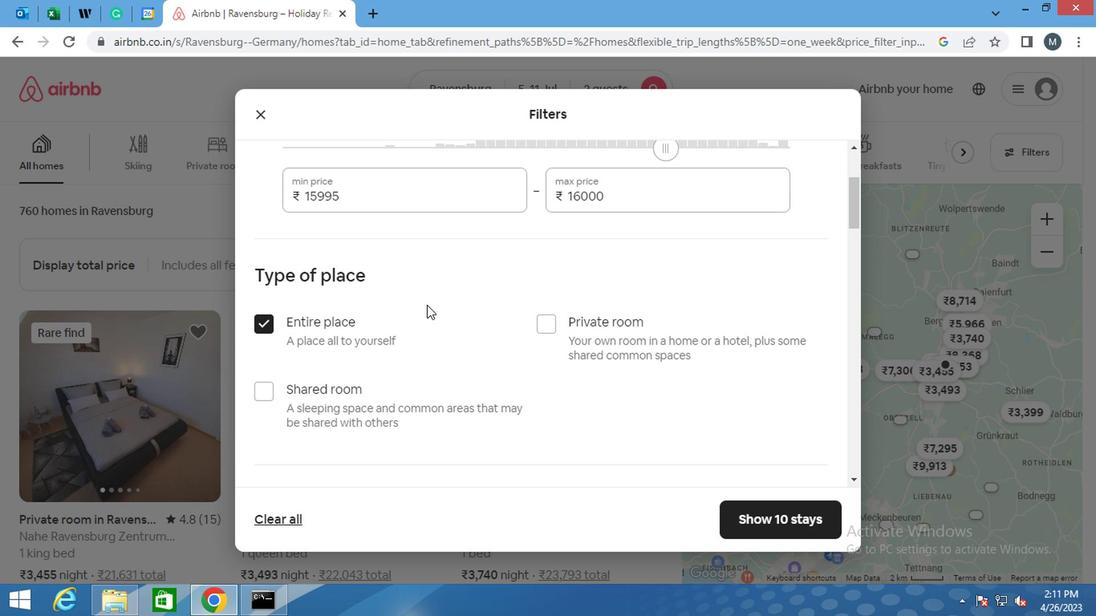 
Action: Mouse scrolled (423, 305) with delta (0, 0)
Screenshot: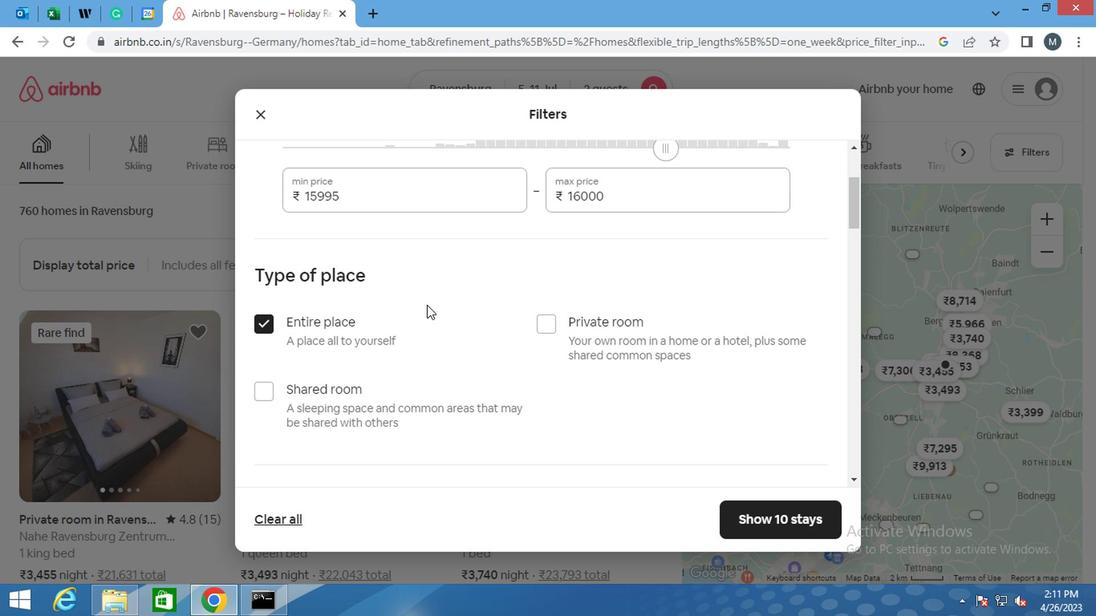 
Action: Mouse scrolled (423, 305) with delta (0, 0)
Screenshot: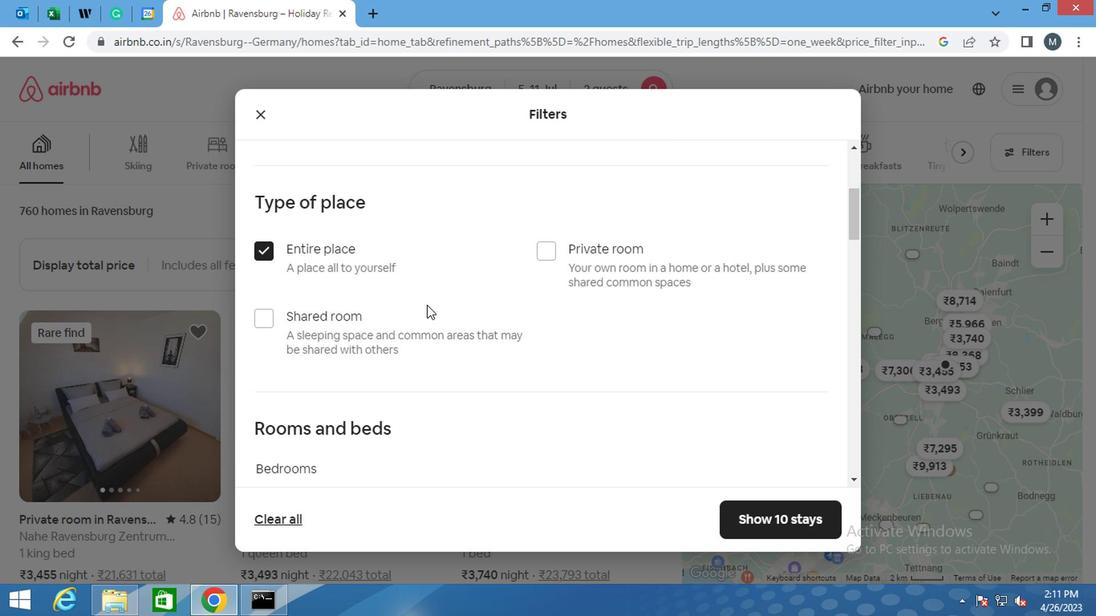 
Action: Mouse moved to (424, 305)
Screenshot: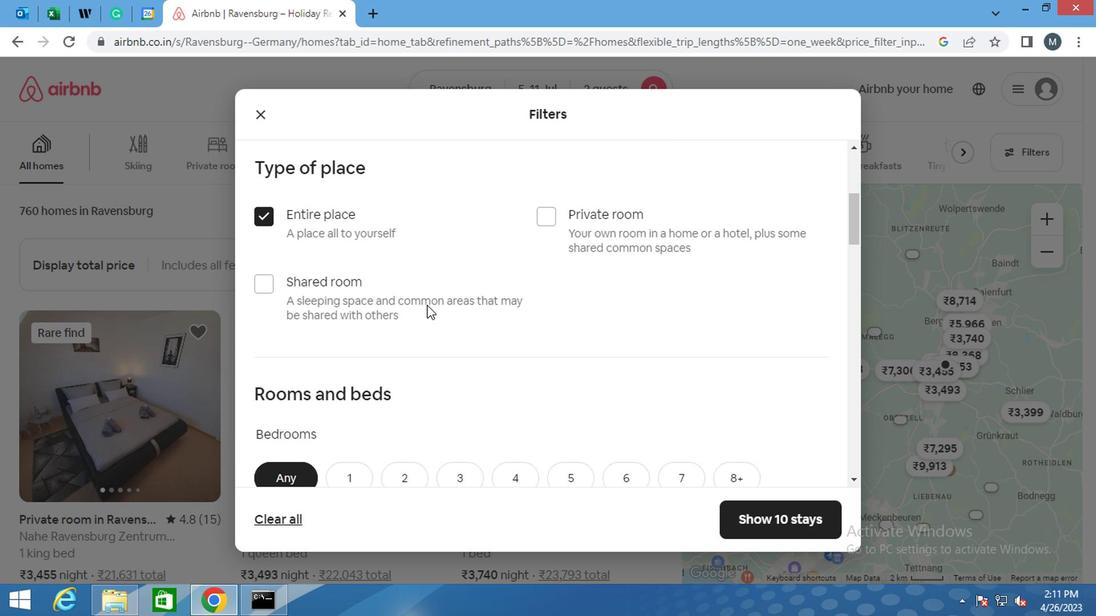 
Action: Mouse scrolled (424, 304) with delta (0, -1)
Screenshot: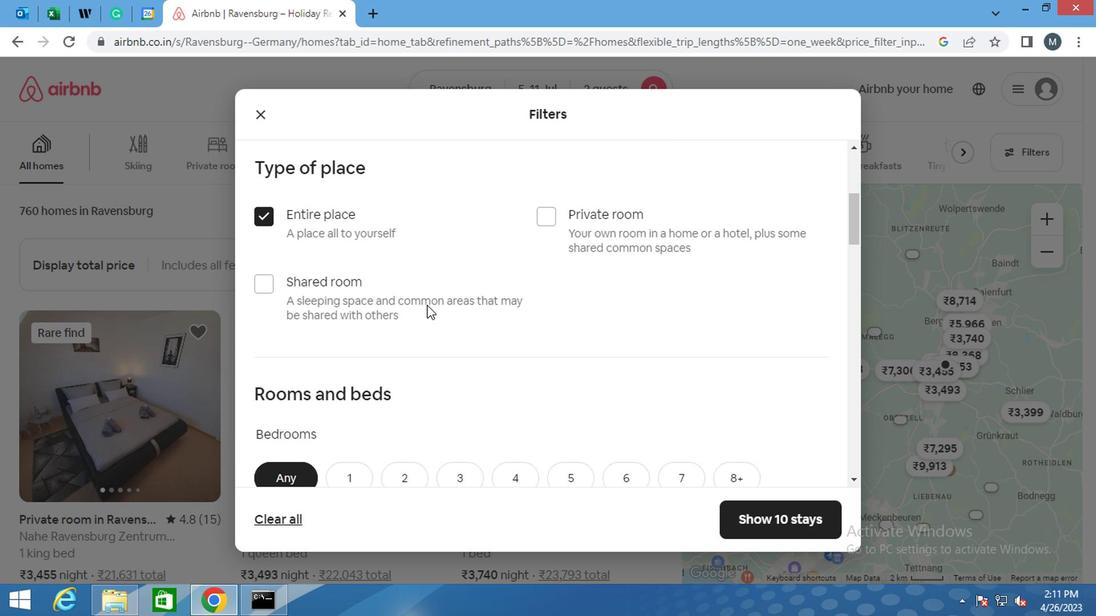 
Action: Mouse moved to (412, 272)
Screenshot: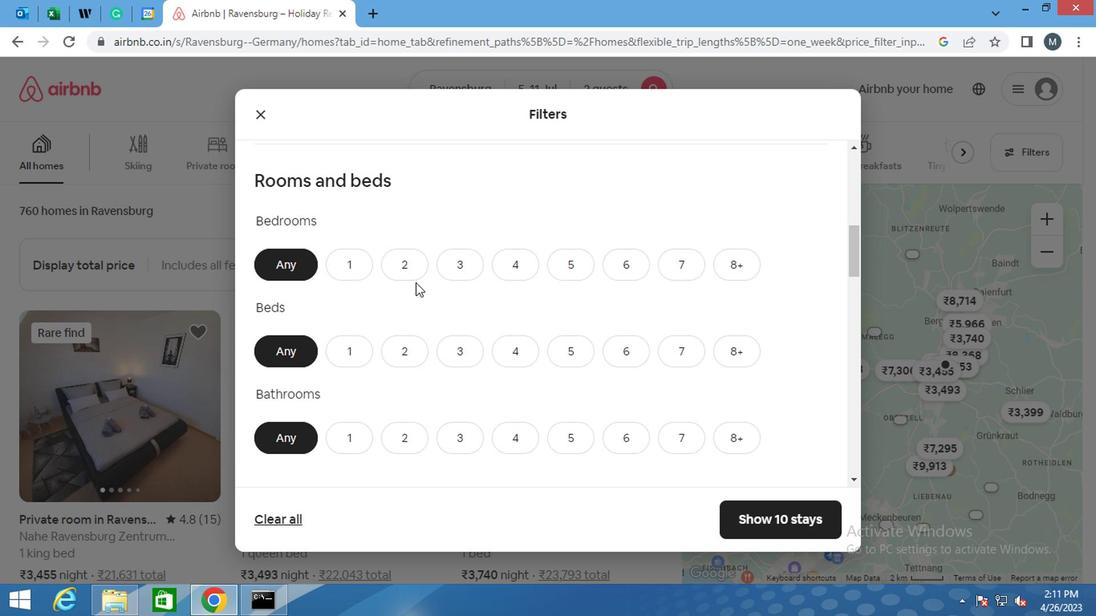 
Action: Mouse pressed left at (412, 272)
Screenshot: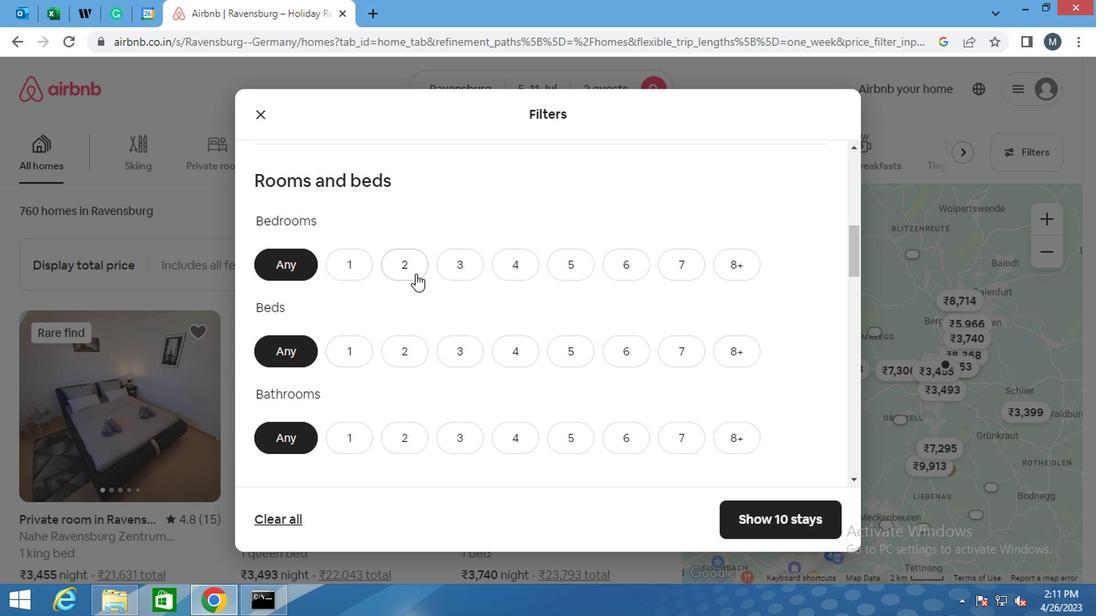 
Action: Mouse moved to (413, 359)
Screenshot: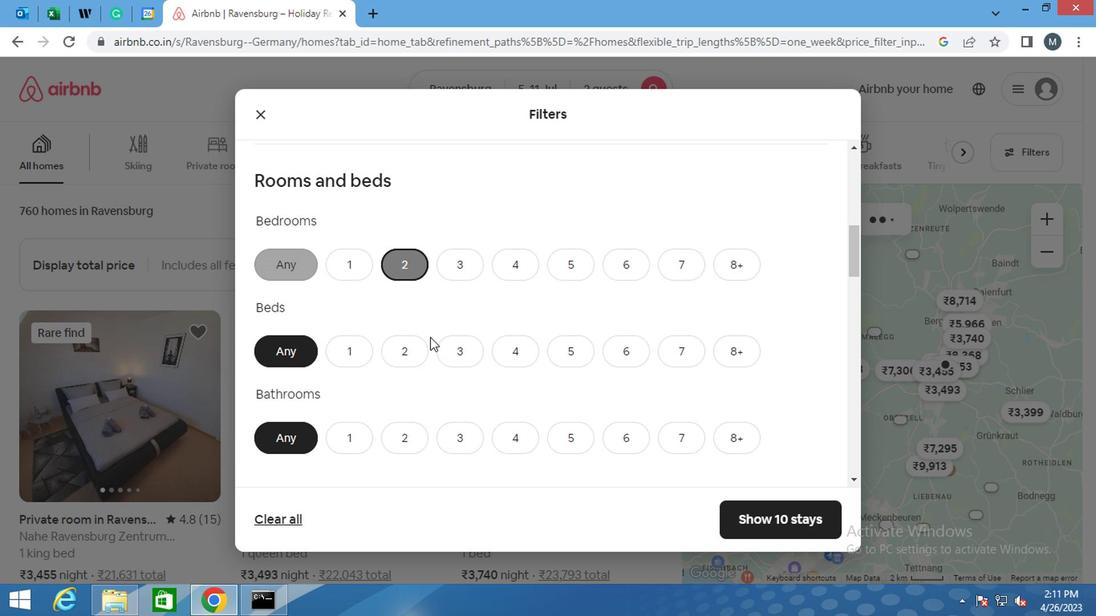 
Action: Mouse pressed left at (413, 359)
Screenshot: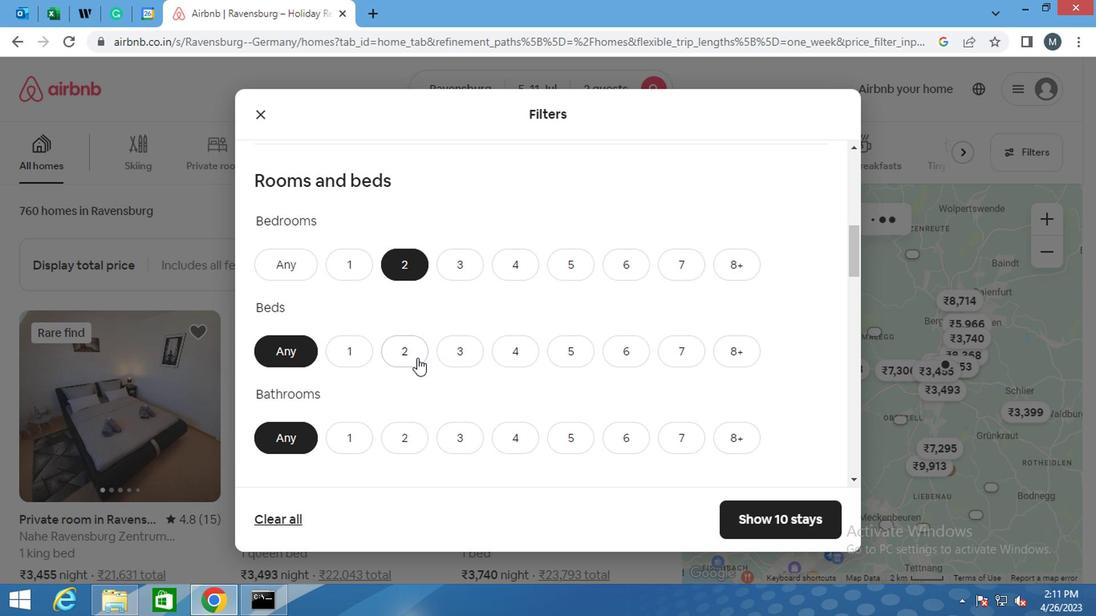 
Action: Mouse moved to (365, 437)
Screenshot: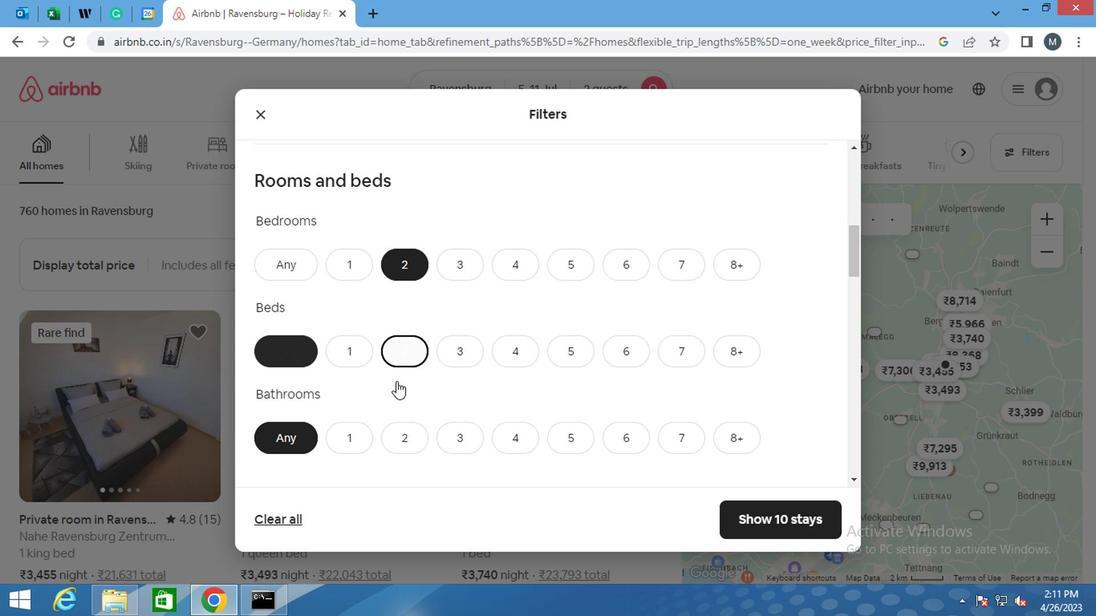 
Action: Mouse pressed left at (365, 437)
Screenshot: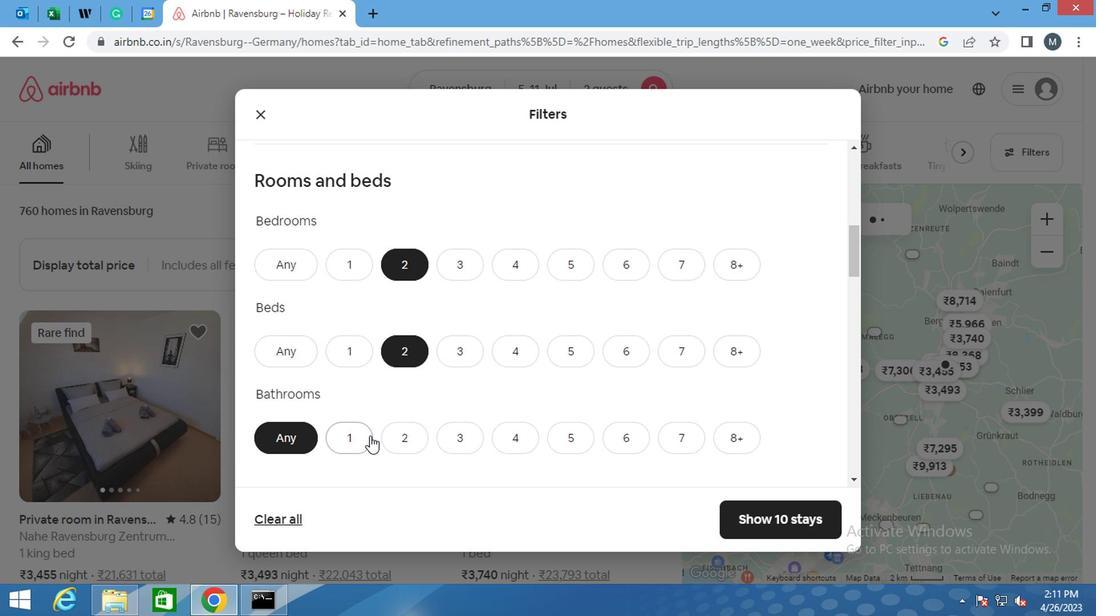 
Action: Mouse moved to (395, 388)
Screenshot: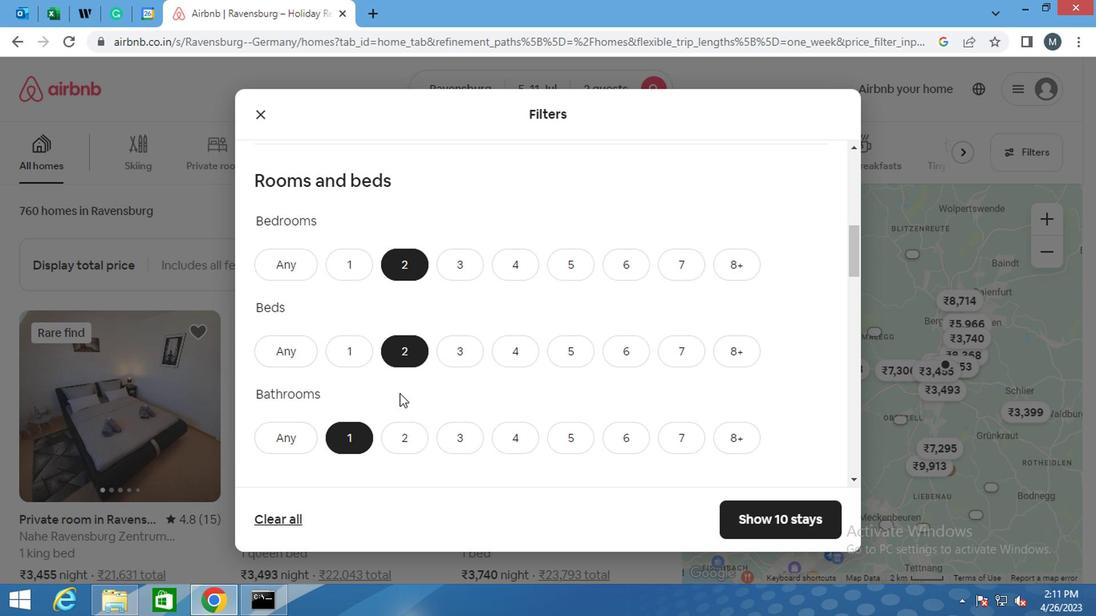 
Action: Mouse scrolled (395, 387) with delta (0, 0)
Screenshot: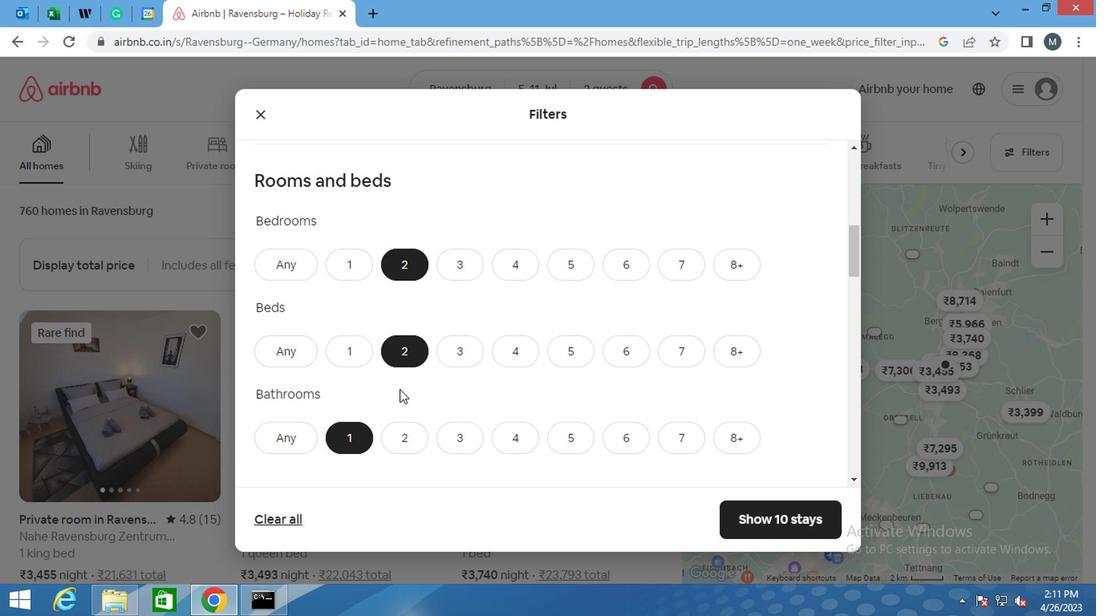 
Action: Mouse scrolled (395, 387) with delta (0, 0)
Screenshot: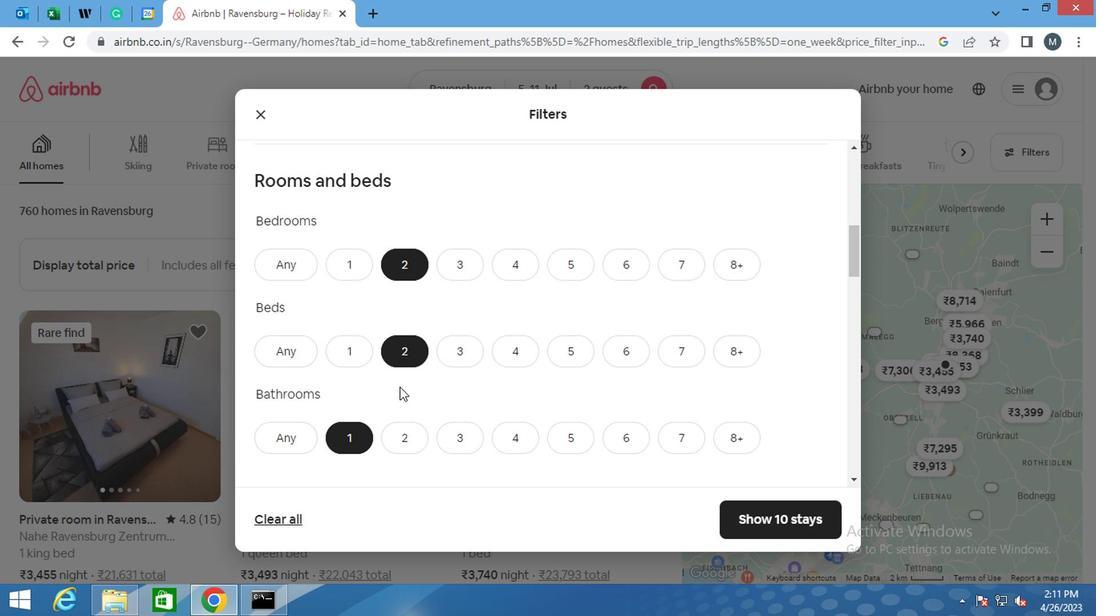 
Action: Mouse moved to (318, 468)
Screenshot: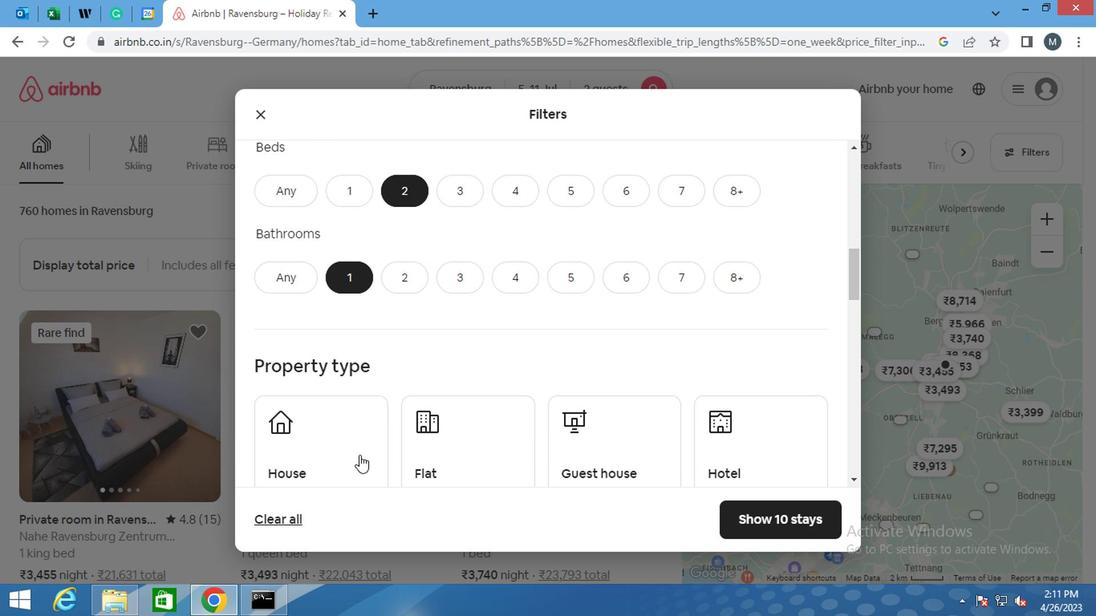 
Action: Mouse pressed left at (318, 468)
Screenshot: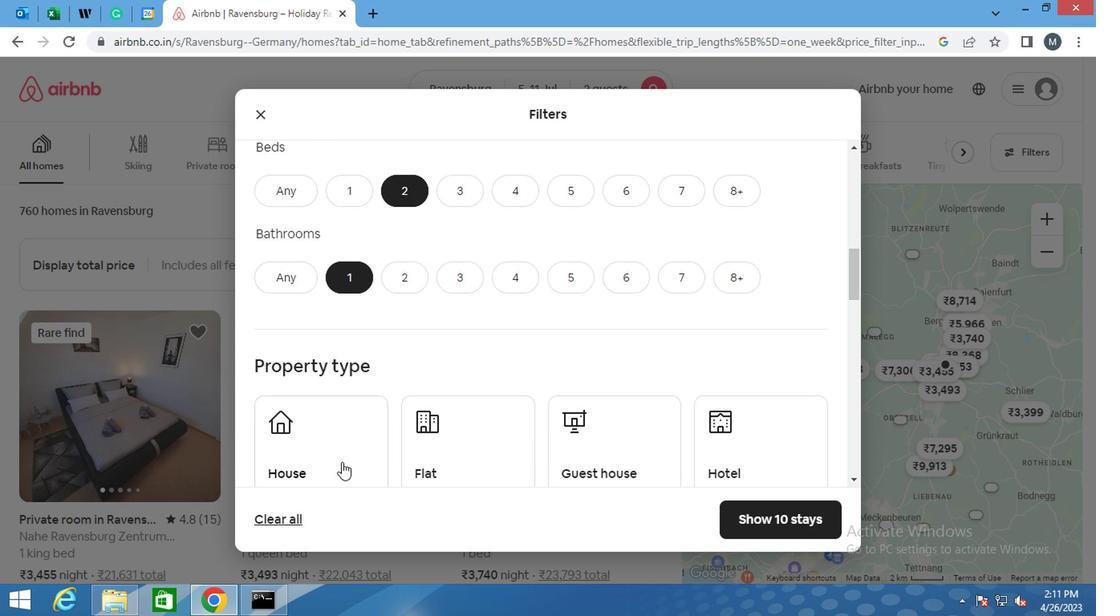
Action: Mouse moved to (459, 455)
Screenshot: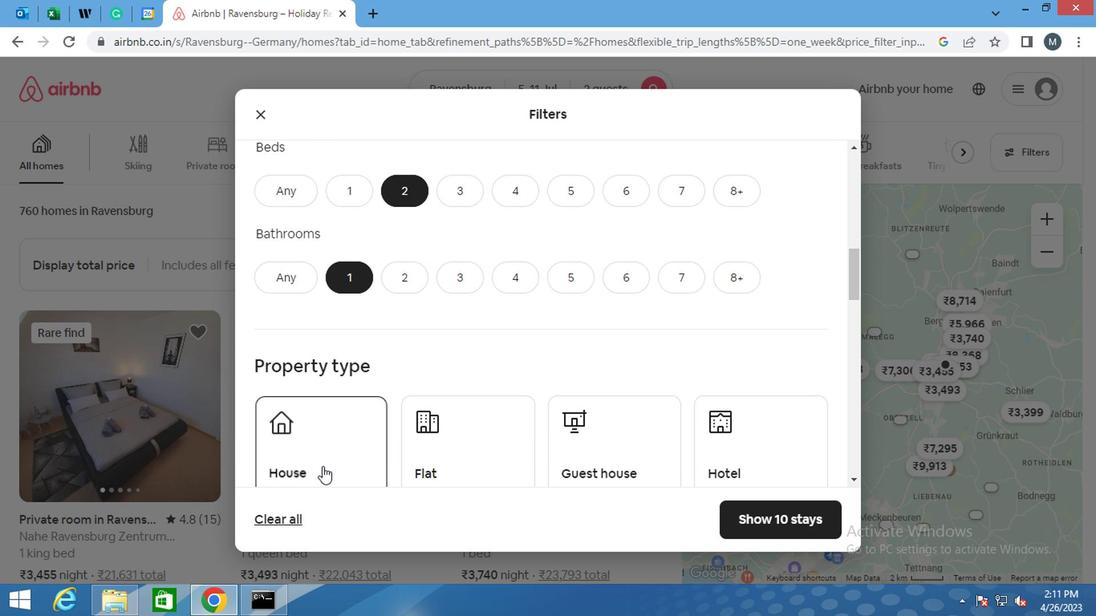 
Action: Mouse pressed left at (459, 455)
Screenshot: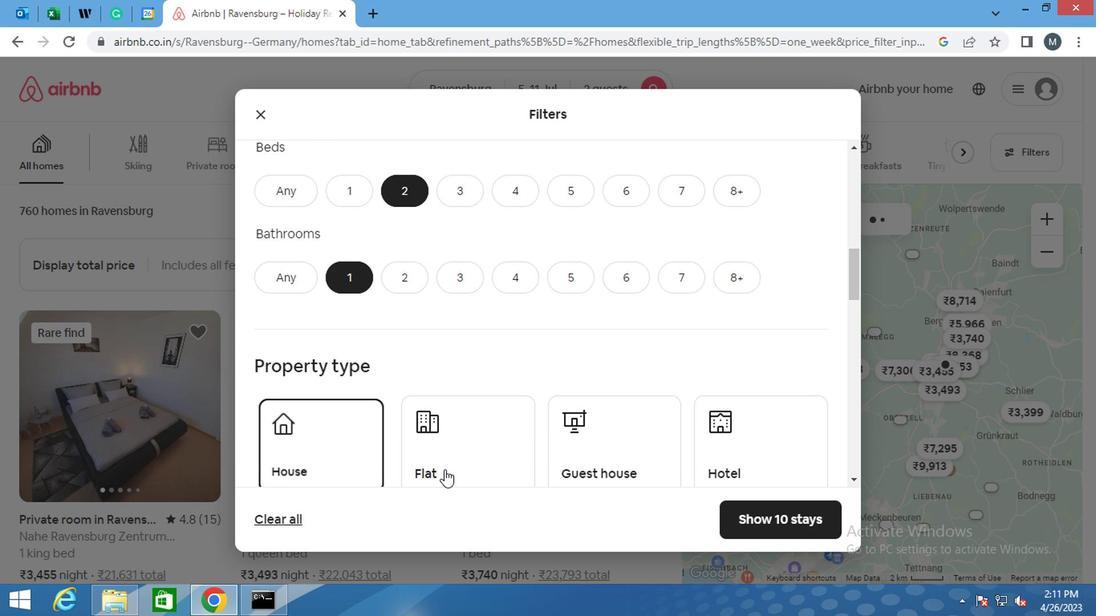 
Action: Mouse moved to (497, 416)
Screenshot: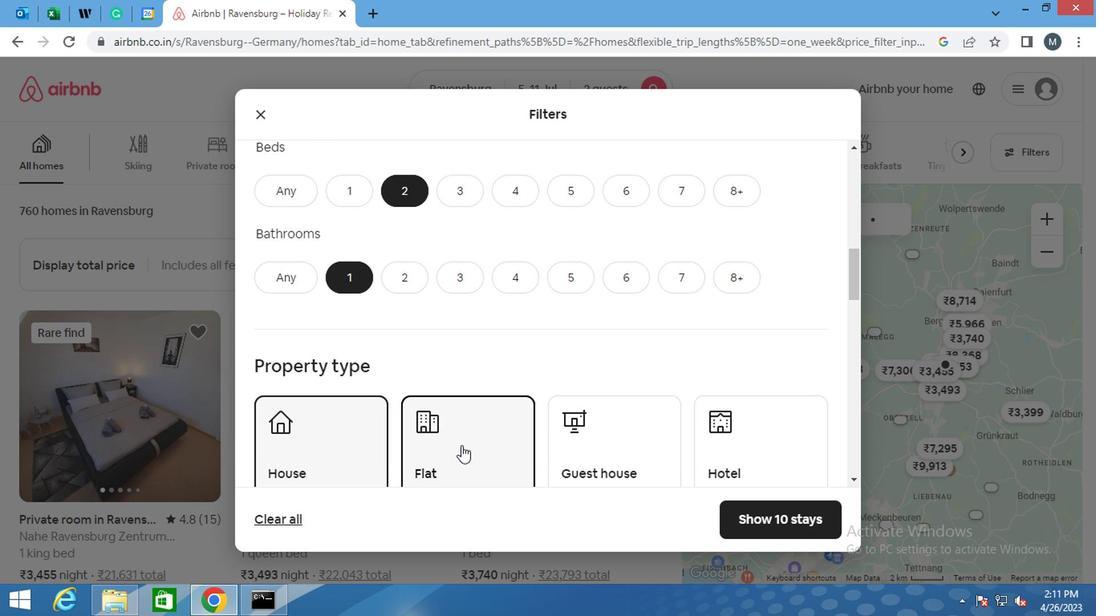 
Action: Mouse scrolled (497, 415) with delta (0, 0)
Screenshot: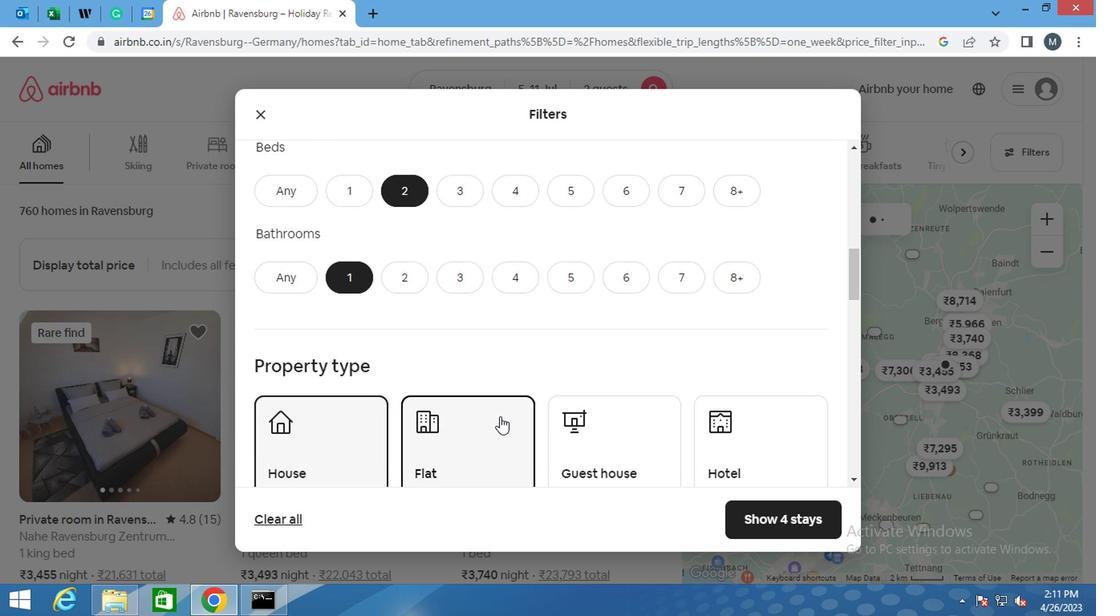 
Action: Mouse moved to (582, 388)
Screenshot: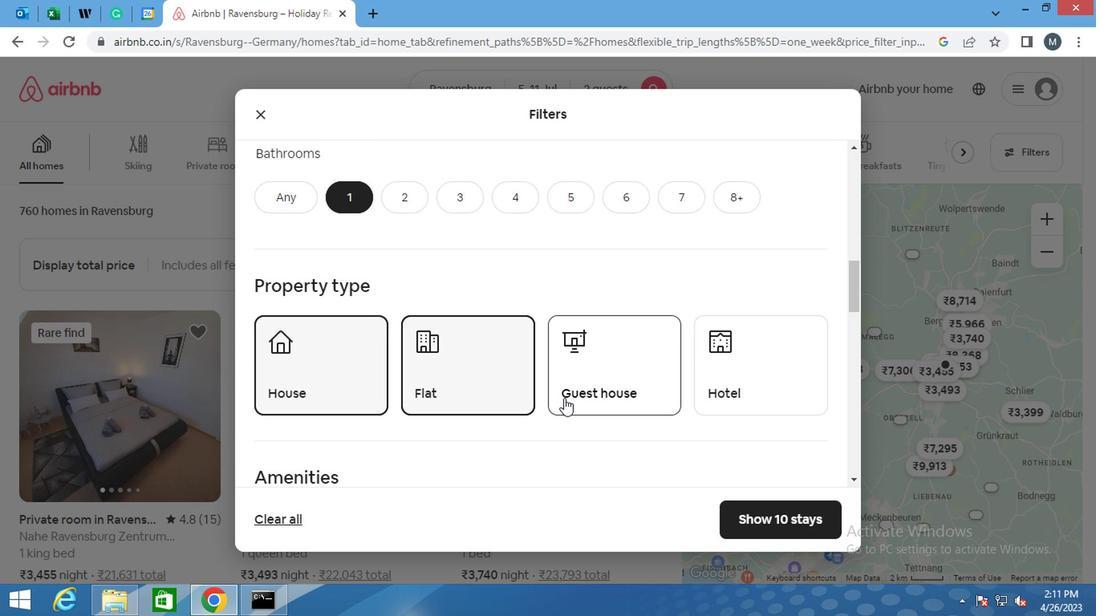 
Action: Mouse pressed left at (582, 388)
Screenshot: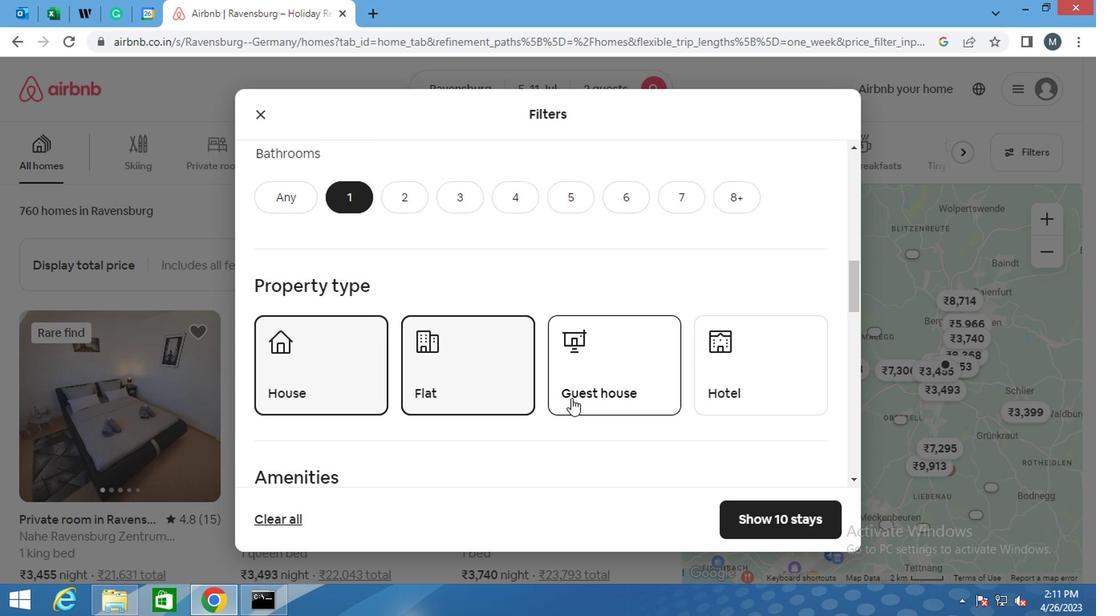 
Action: Mouse moved to (479, 396)
Screenshot: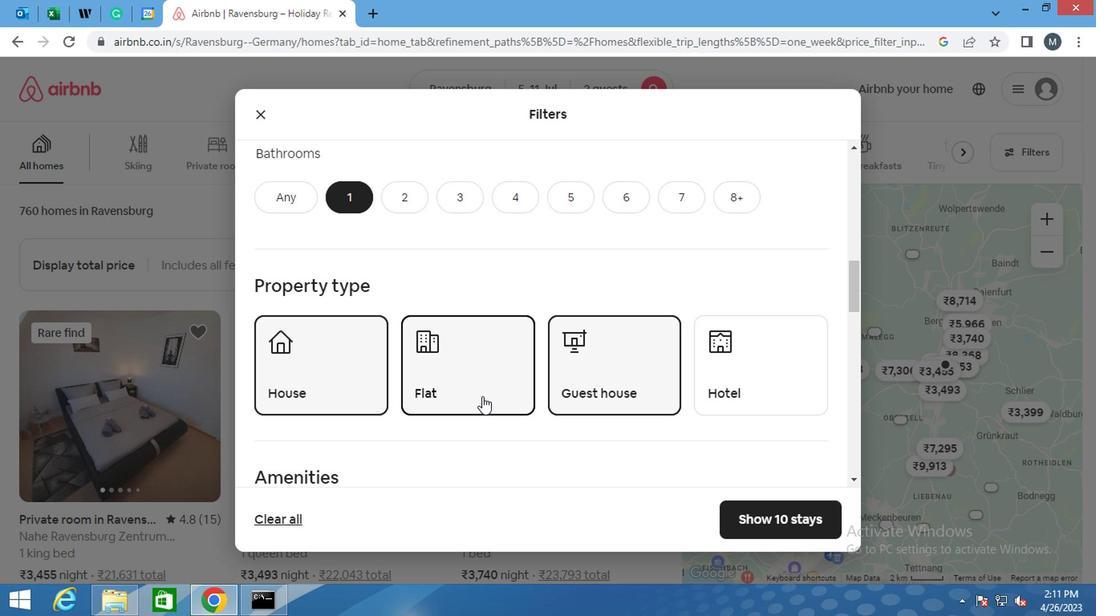 
Action: Mouse scrolled (479, 396) with delta (0, 0)
Screenshot: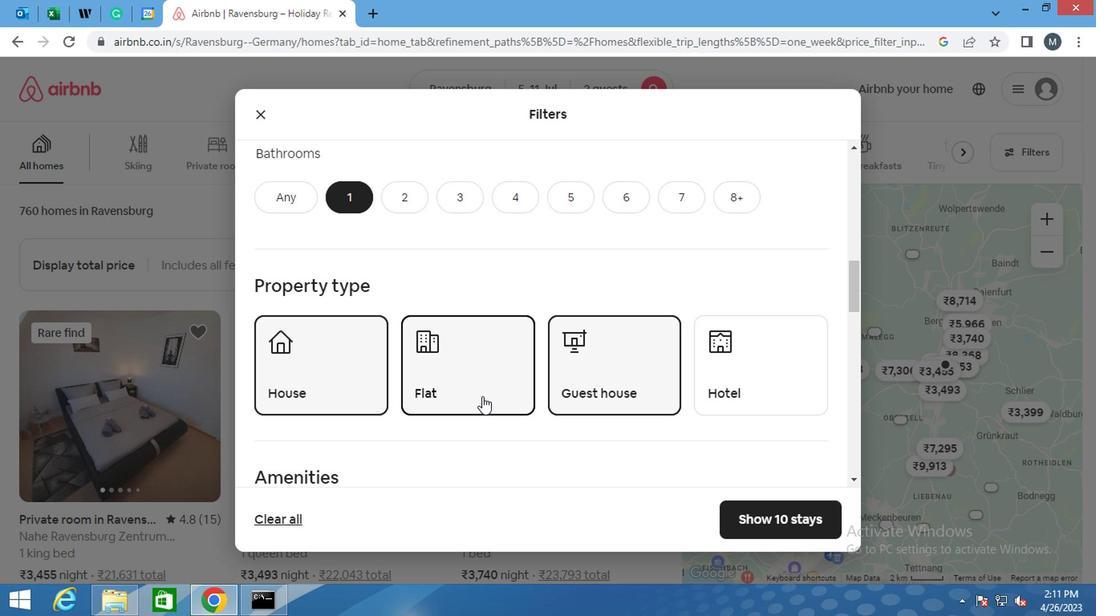 
Action: Mouse moved to (481, 396)
Screenshot: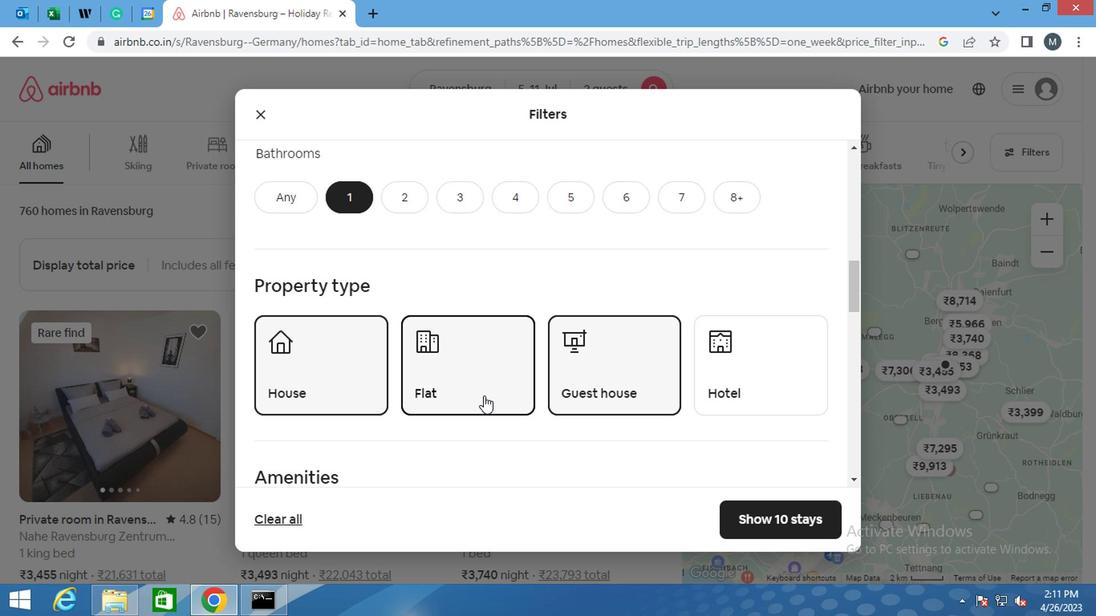 
Action: Mouse scrolled (481, 396) with delta (0, 0)
Screenshot: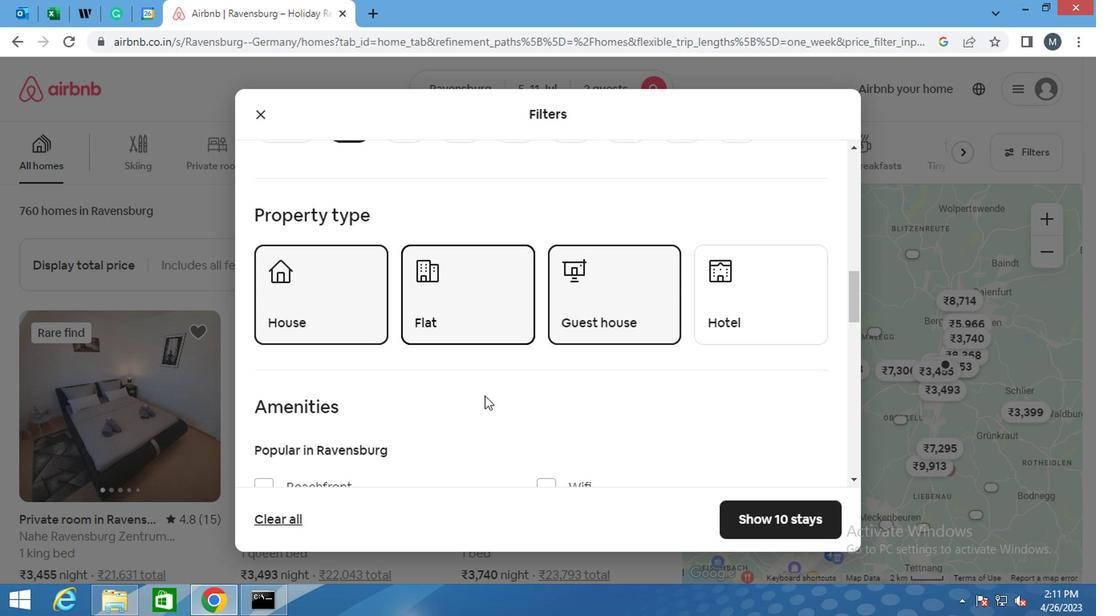 
Action: Mouse moved to (475, 408)
Screenshot: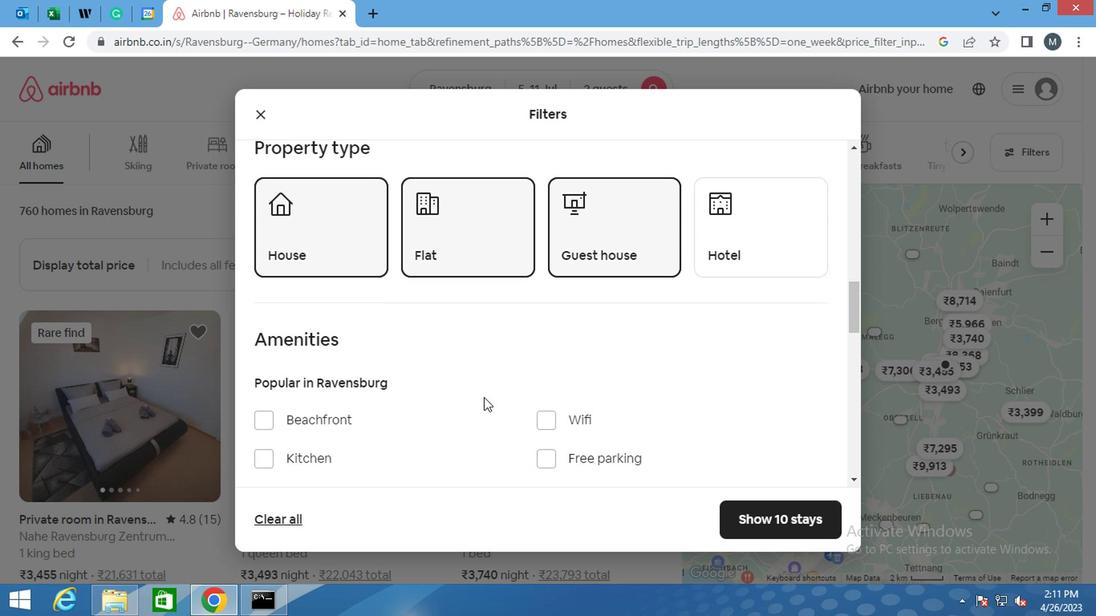 
Action: Mouse scrolled (475, 407) with delta (0, 0)
Screenshot: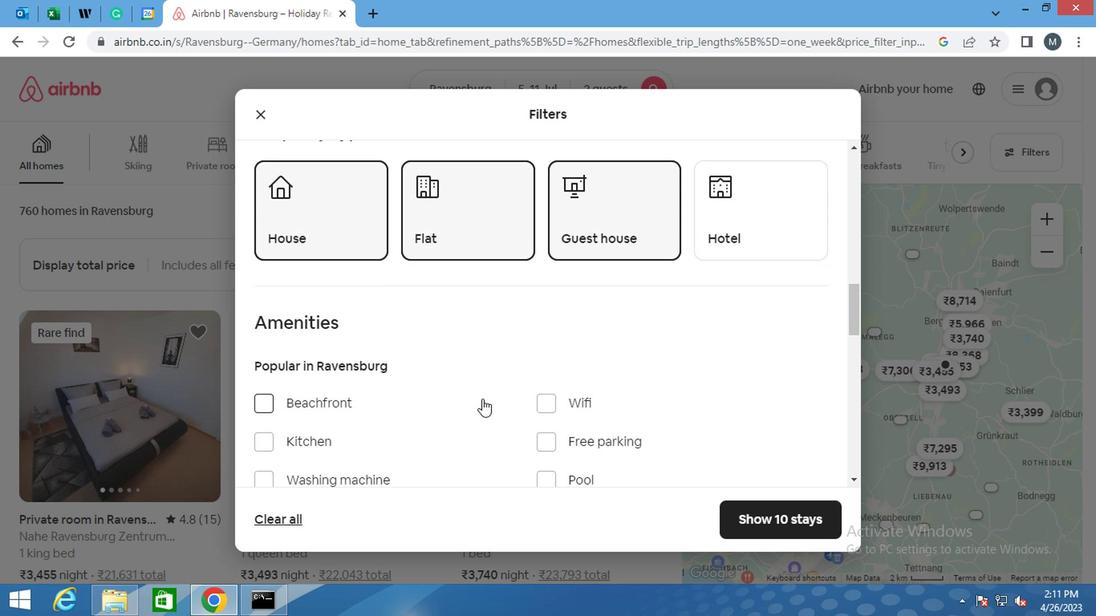 
Action: Mouse moved to (475, 411)
Screenshot: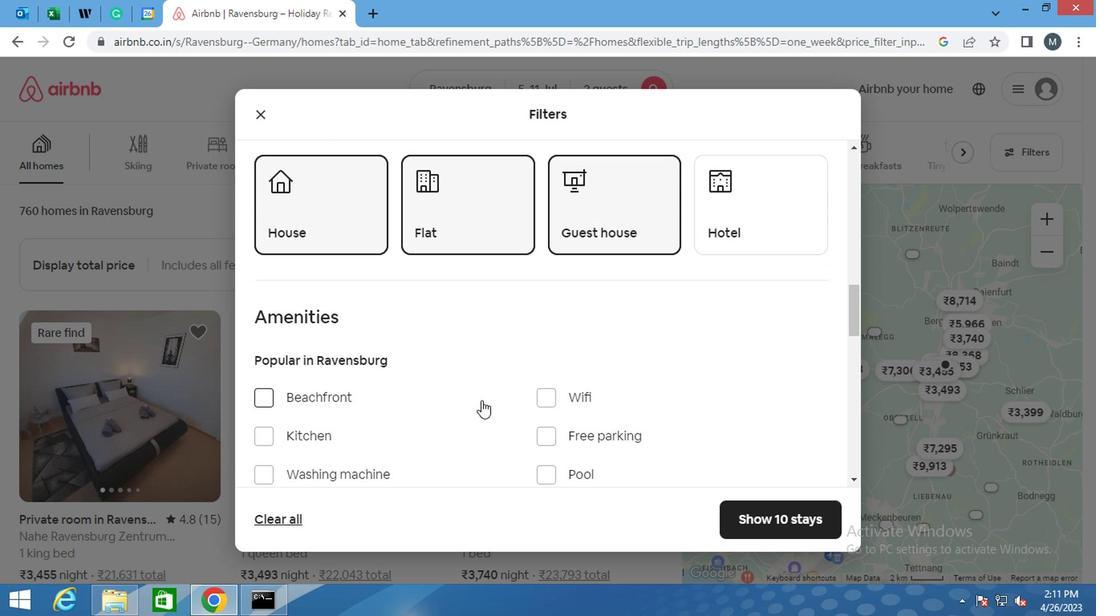 
Action: Mouse scrolled (475, 410) with delta (0, -1)
Screenshot: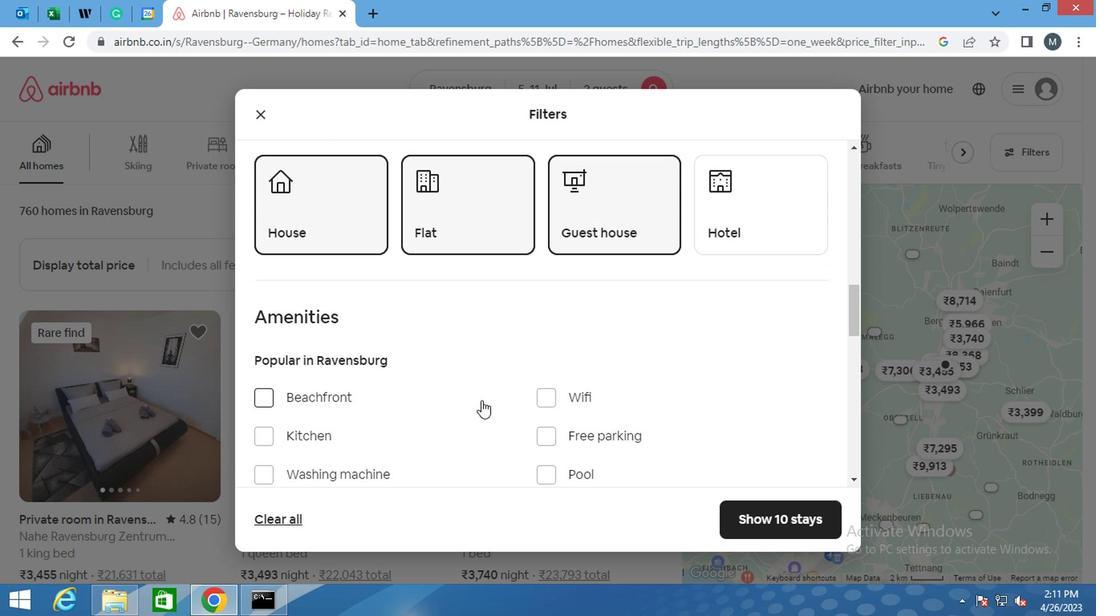 
Action: Mouse moved to (475, 419)
Screenshot: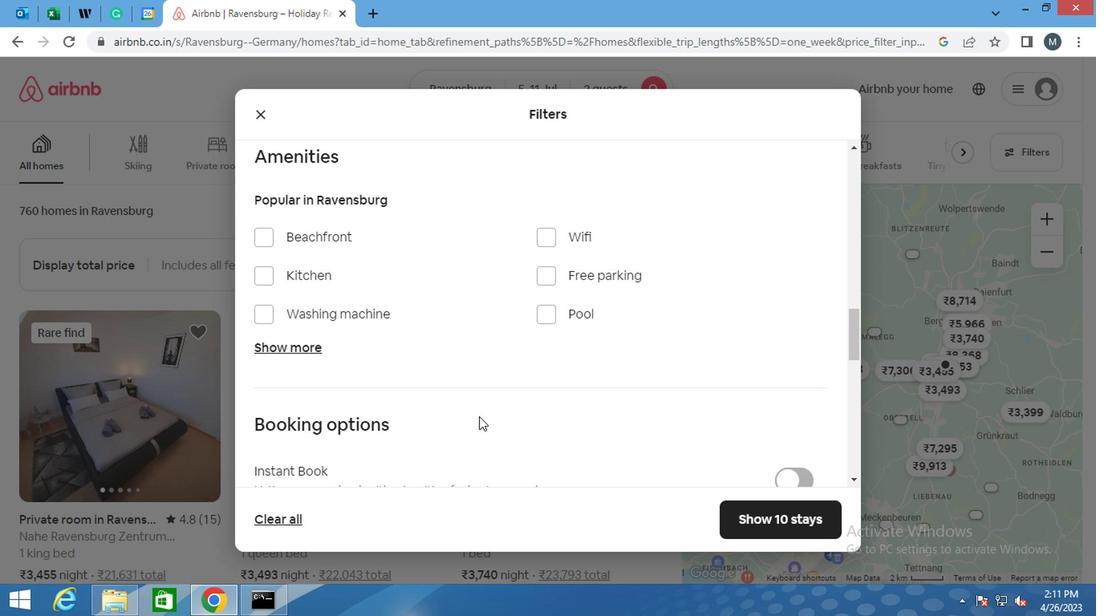 
Action: Mouse scrolled (475, 417) with delta (0, -1)
Screenshot: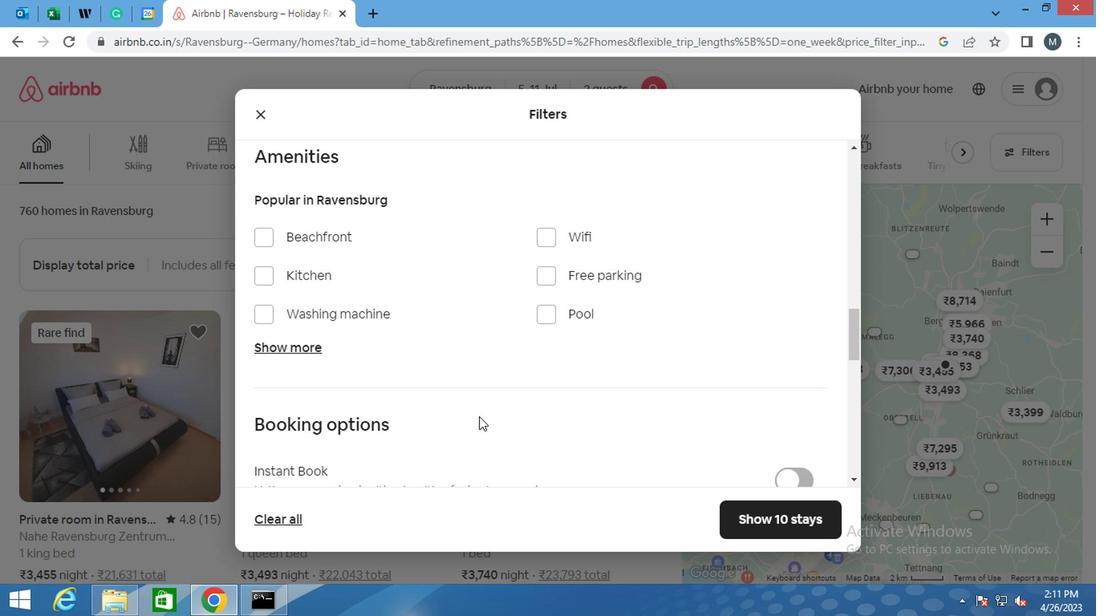
Action: Mouse moved to (475, 419)
Screenshot: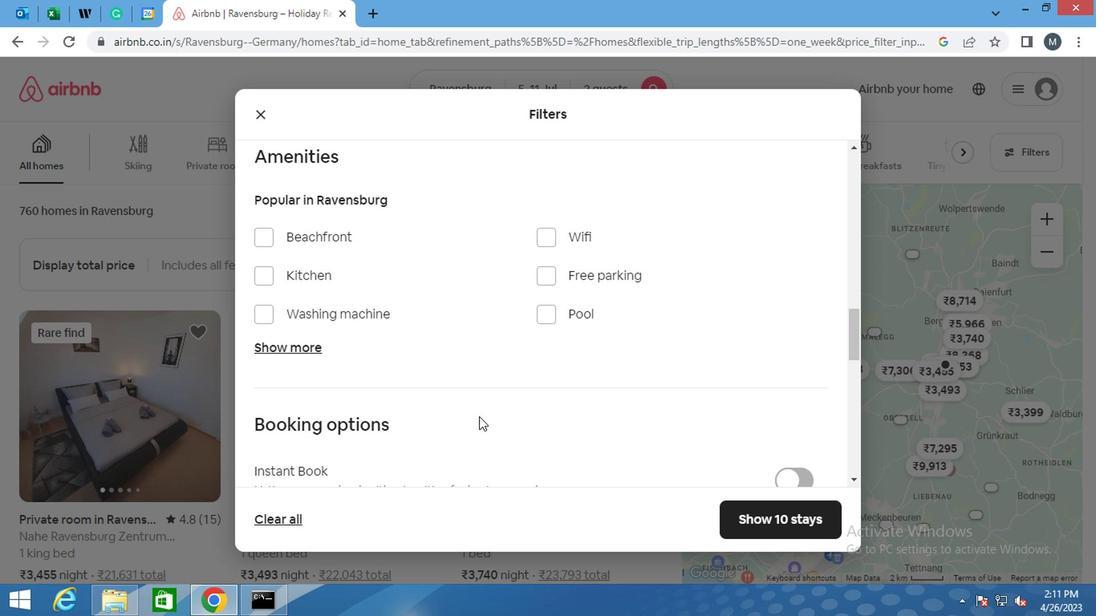 
Action: Mouse scrolled (475, 419) with delta (0, 0)
Screenshot: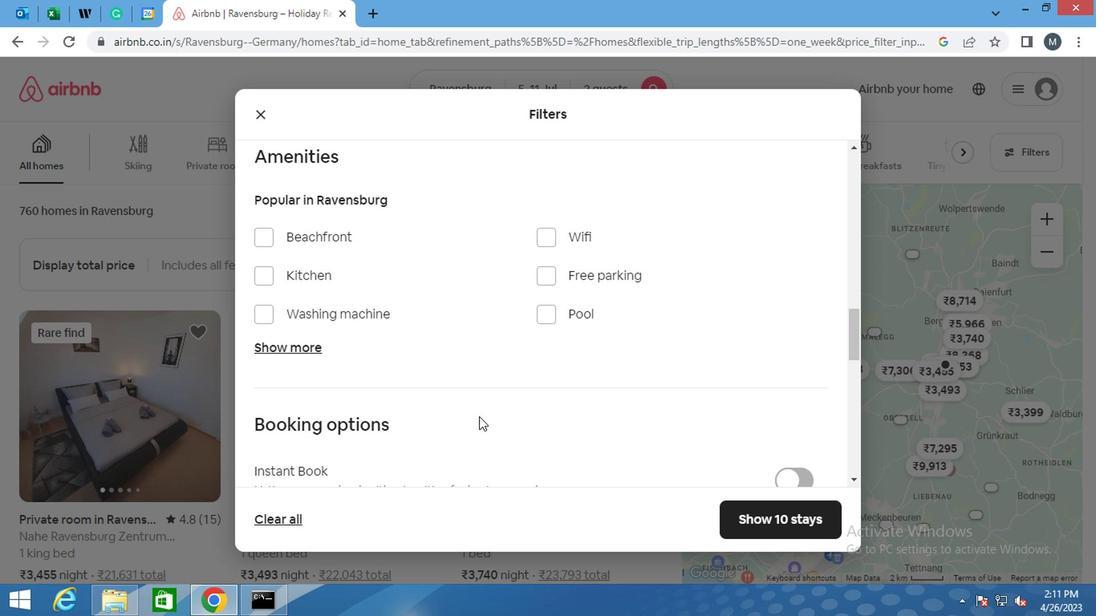 
Action: Mouse moved to (477, 419)
Screenshot: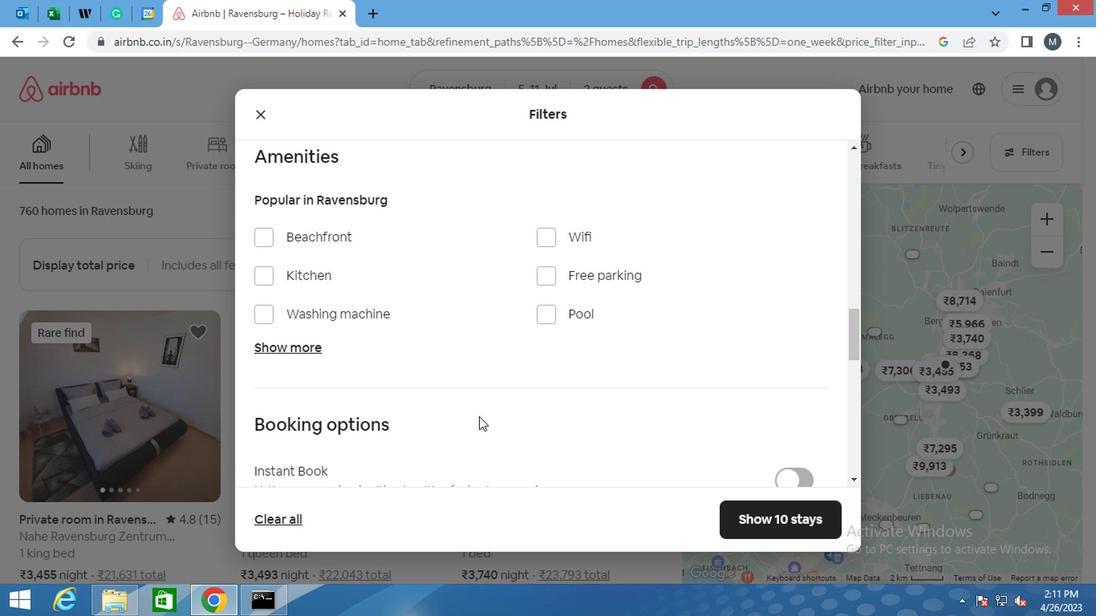 
Action: Mouse scrolled (477, 419) with delta (0, 0)
Screenshot: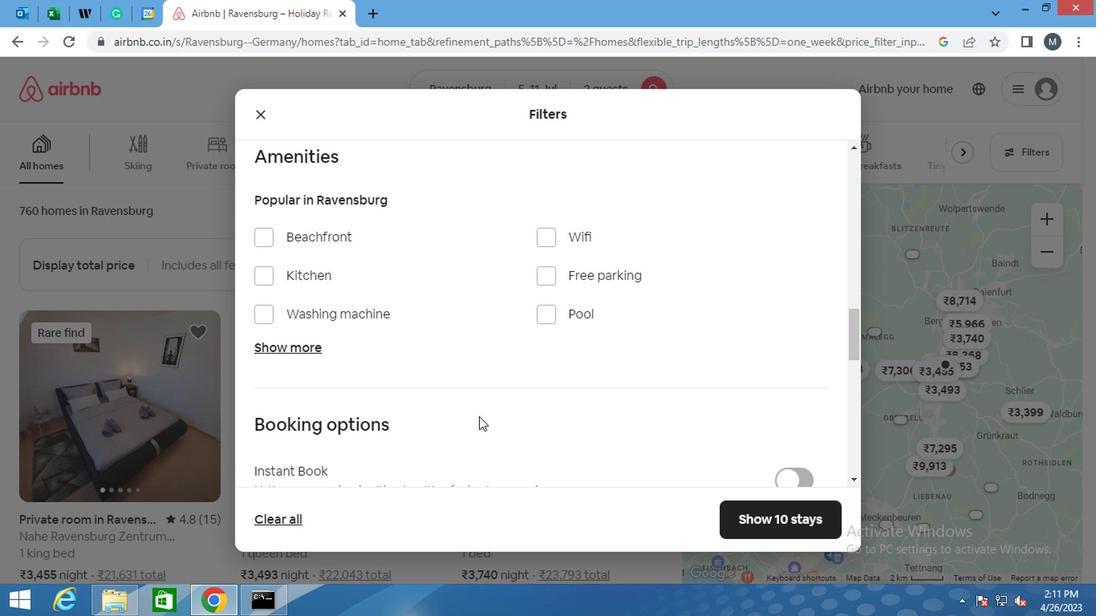 
Action: Mouse moved to (791, 290)
Screenshot: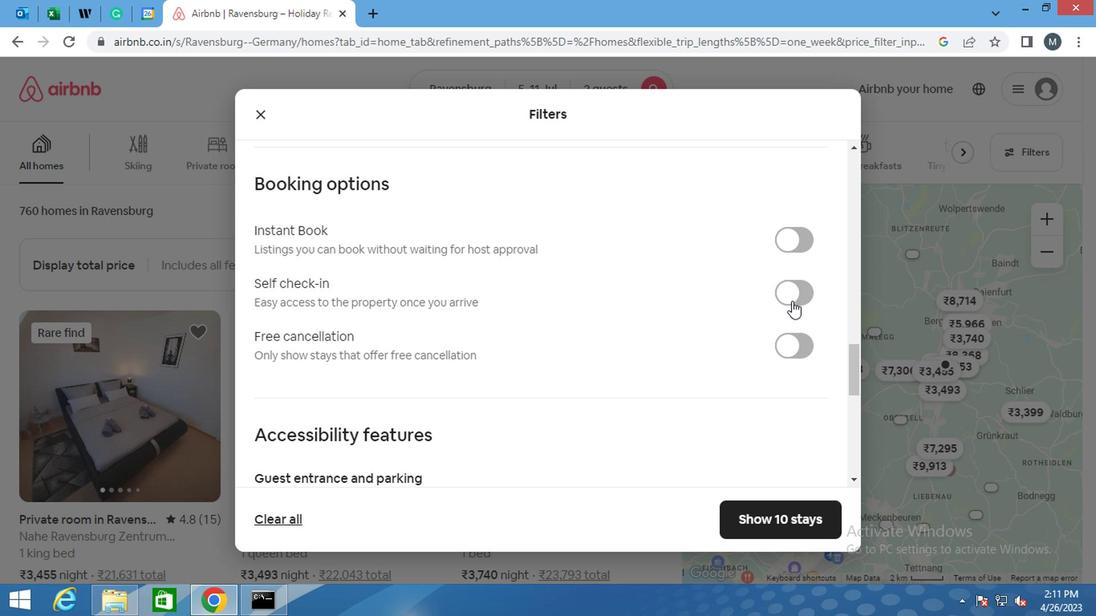 
Action: Mouse pressed left at (791, 290)
Screenshot: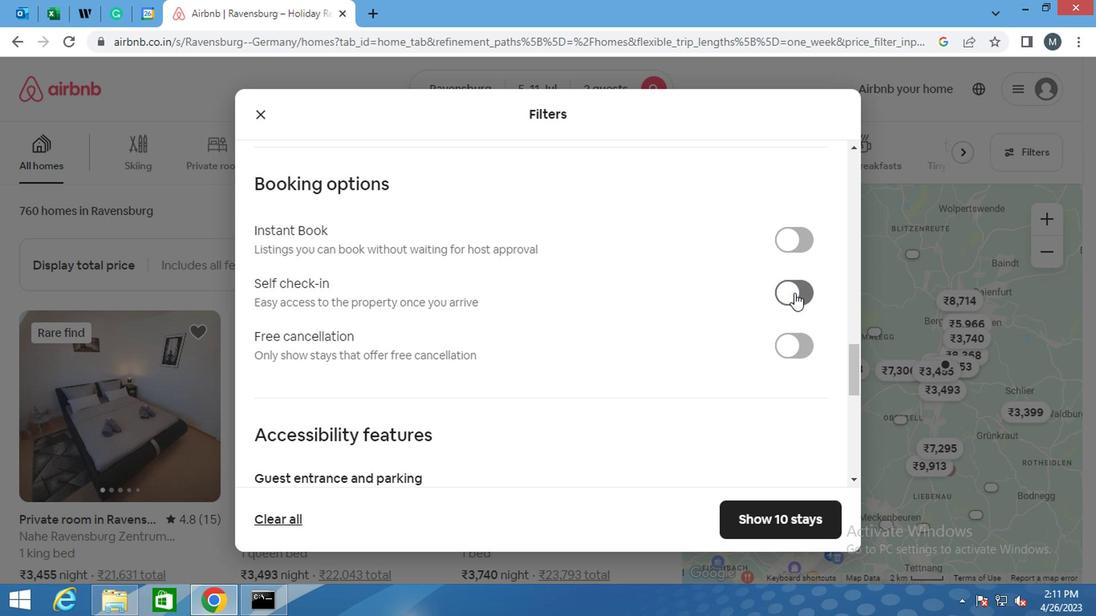
Action: Mouse moved to (426, 404)
Screenshot: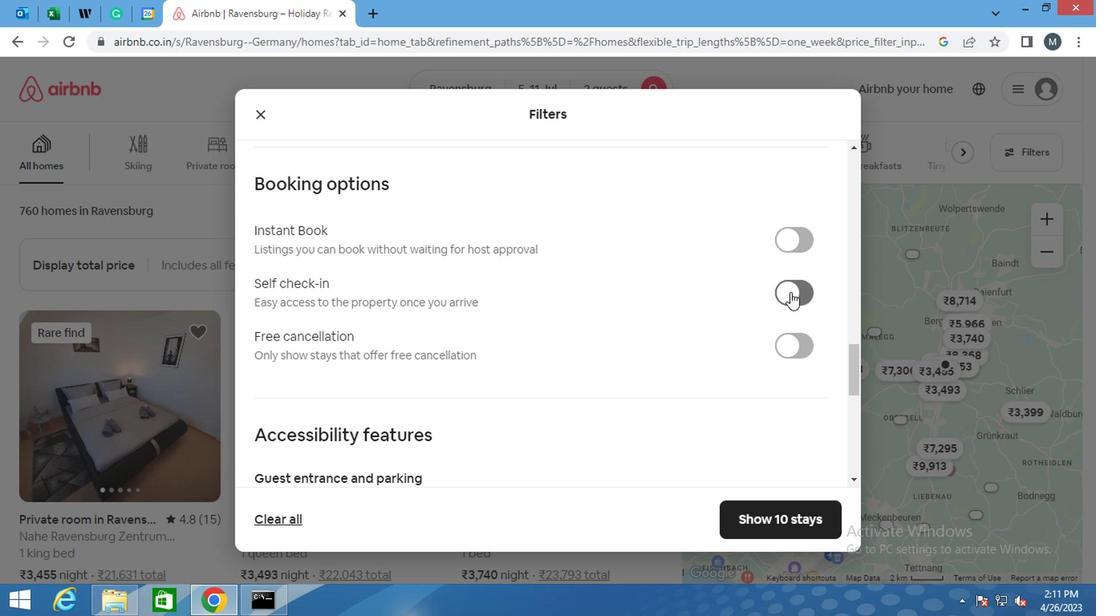 
Action: Mouse scrolled (426, 403) with delta (0, 0)
Screenshot: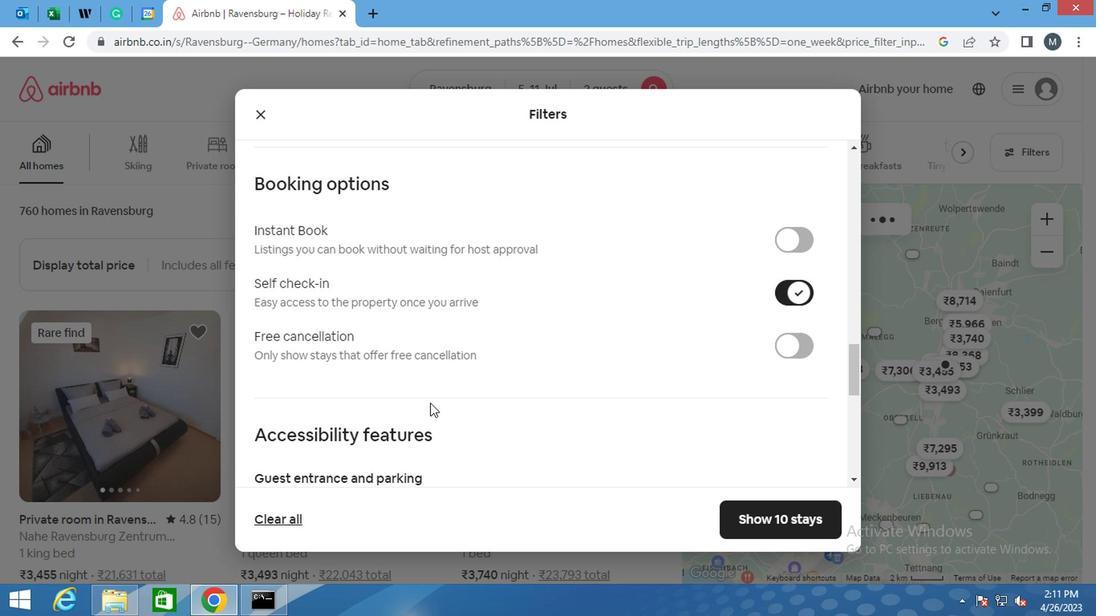 
Action: Mouse scrolled (426, 403) with delta (0, 0)
Screenshot: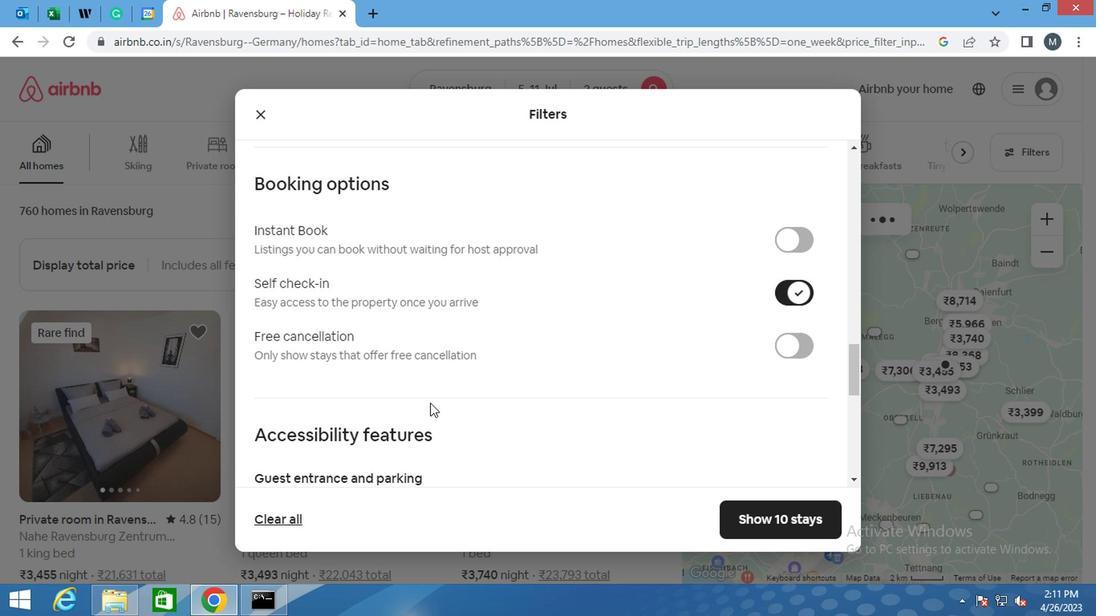 
Action: Mouse moved to (424, 405)
Screenshot: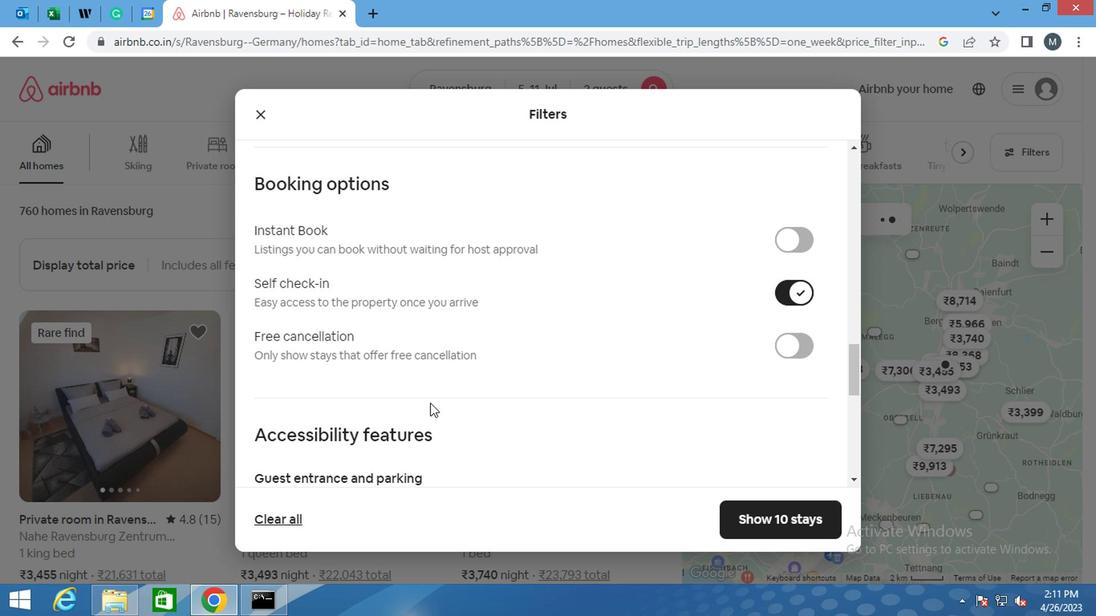 
Action: Mouse scrolled (424, 405) with delta (0, 0)
Screenshot: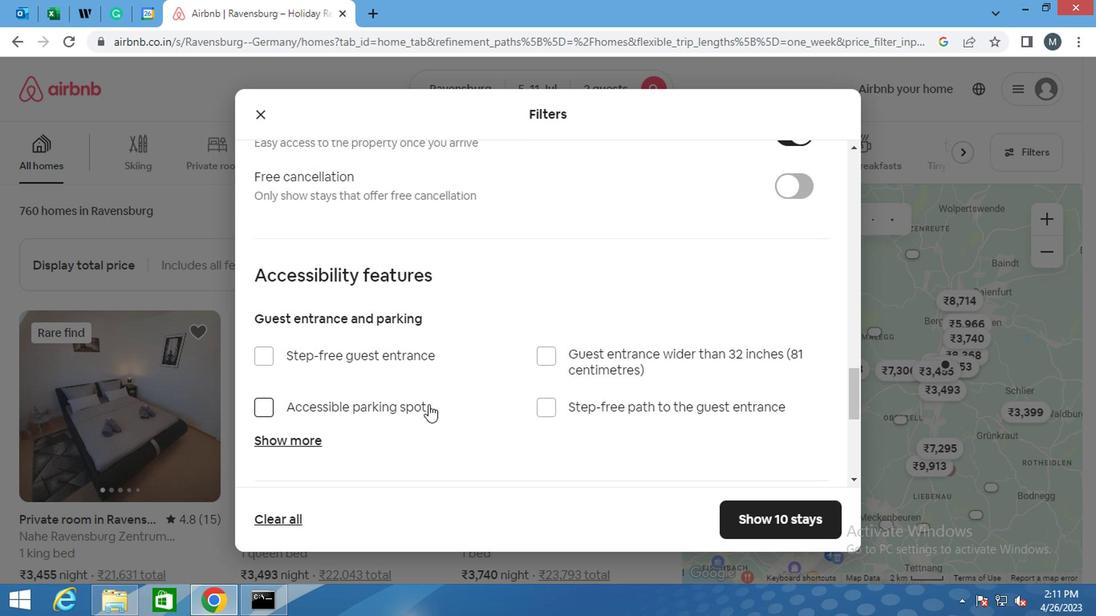 
Action: Mouse scrolled (424, 405) with delta (0, 0)
Screenshot: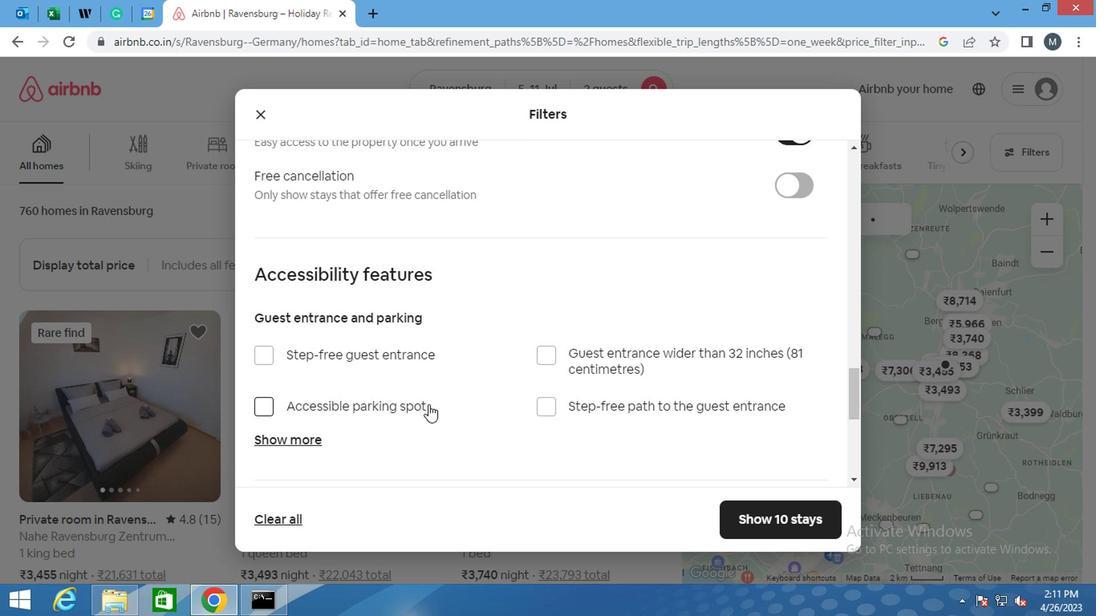 
Action: Mouse moved to (266, 406)
Screenshot: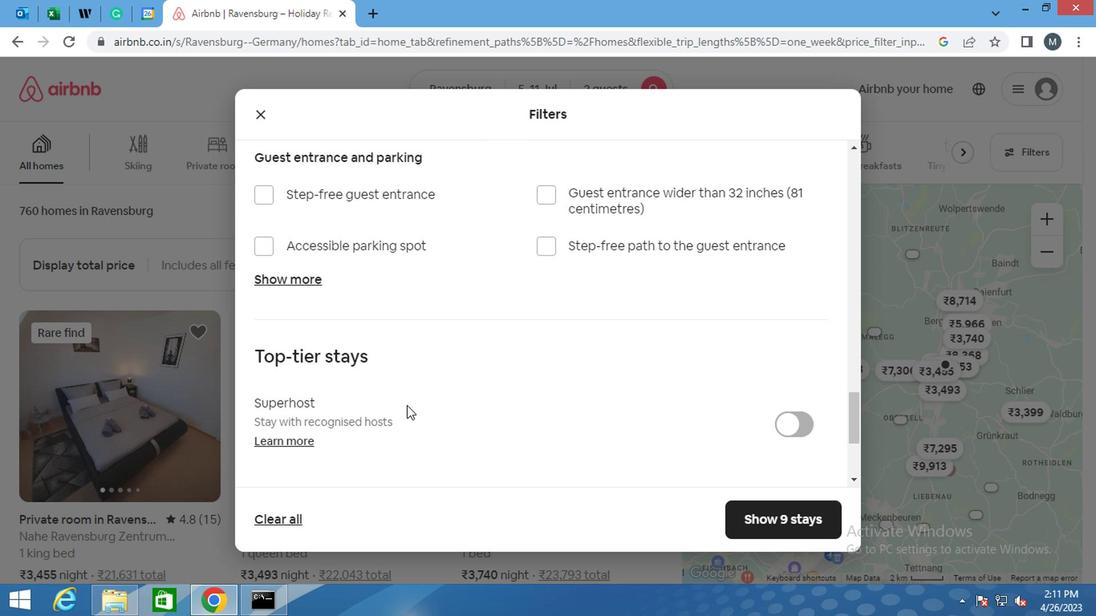 
Action: Mouse scrolled (266, 405) with delta (0, 0)
Screenshot: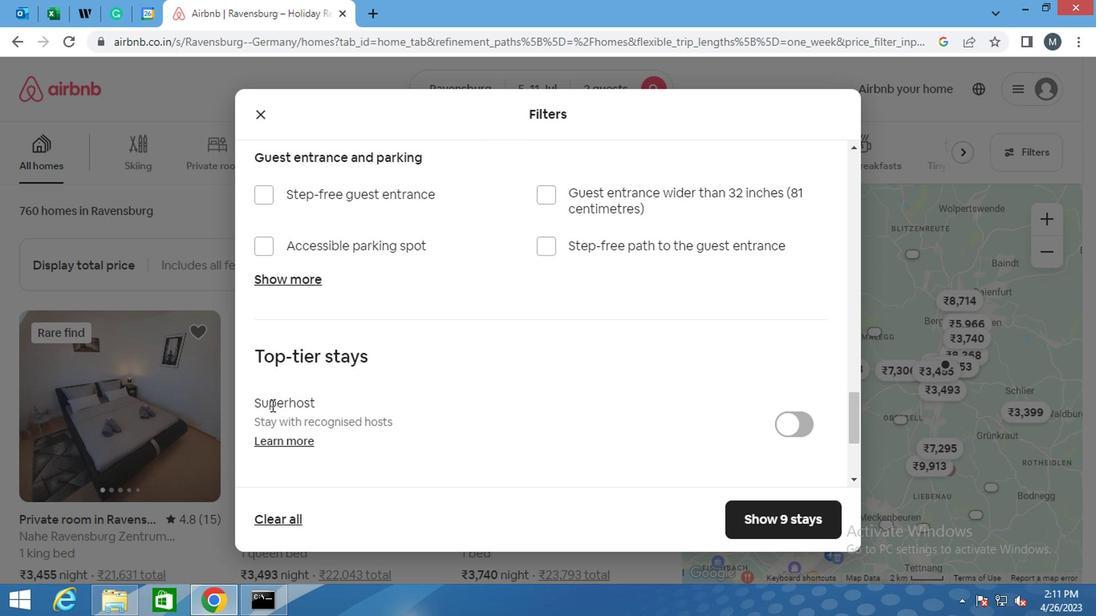
Action: Mouse scrolled (266, 405) with delta (0, 0)
Screenshot: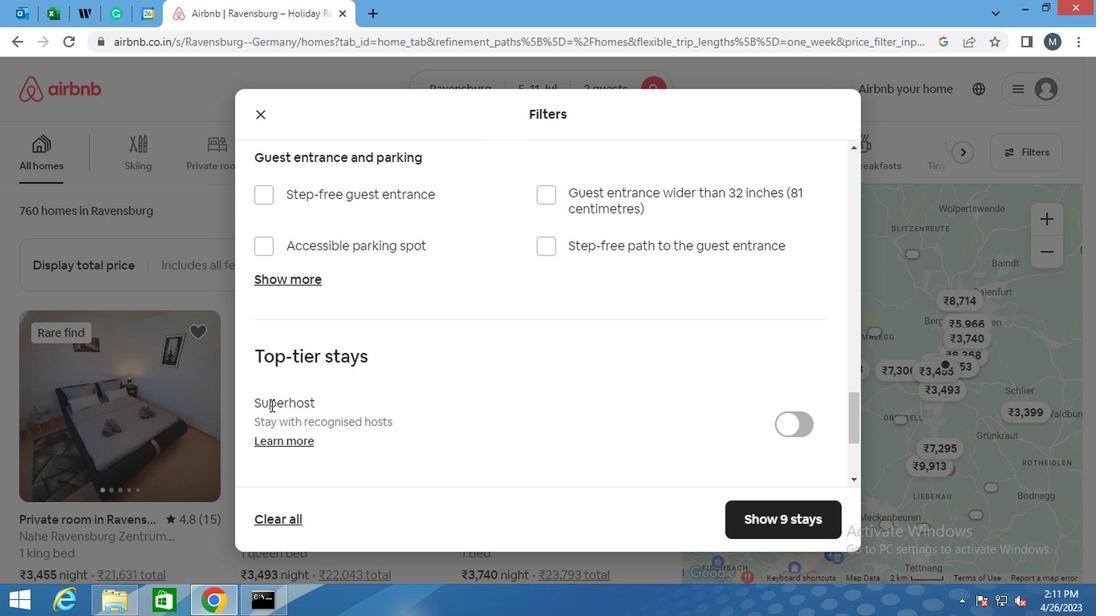 
Action: Mouse scrolled (266, 405) with delta (0, 0)
Screenshot: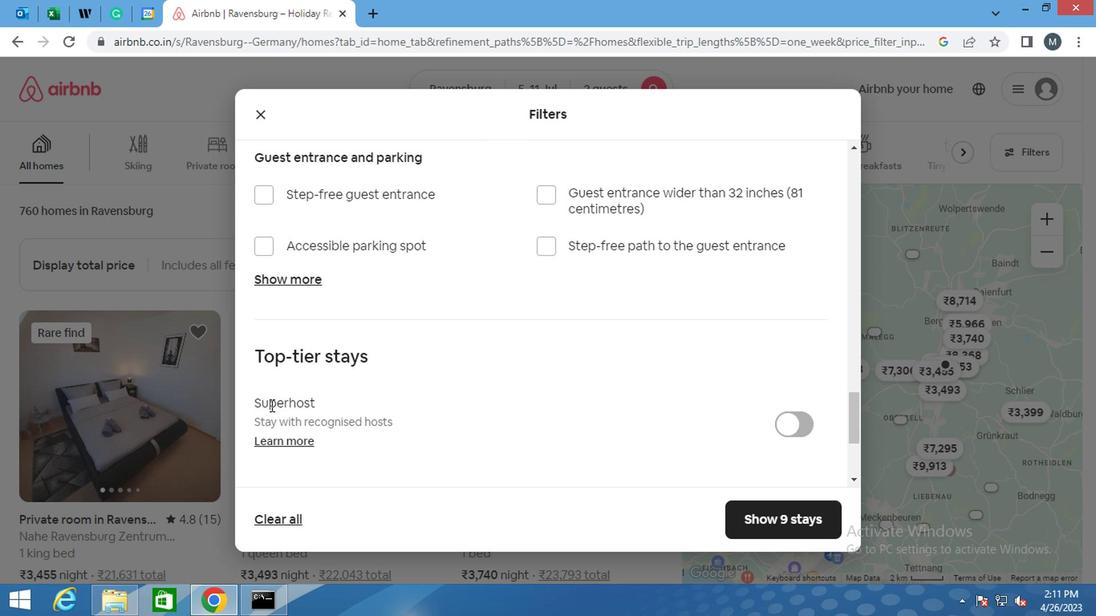
Action: Mouse moved to (252, 424)
Screenshot: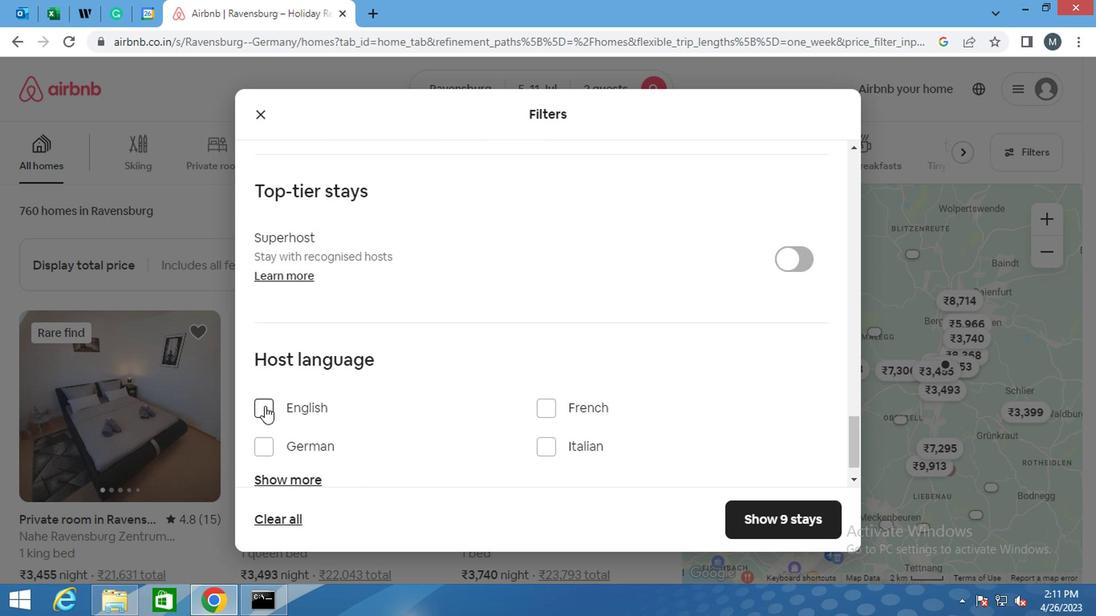 
Action: Mouse scrolled (252, 423) with delta (0, 0)
Screenshot: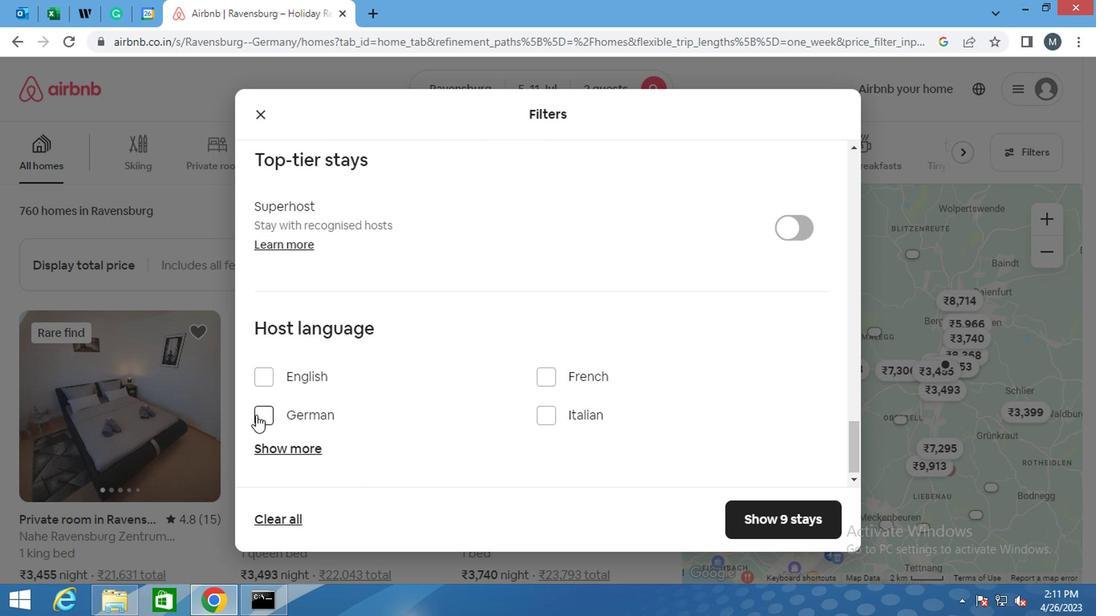 
Action: Mouse moved to (252, 427)
Screenshot: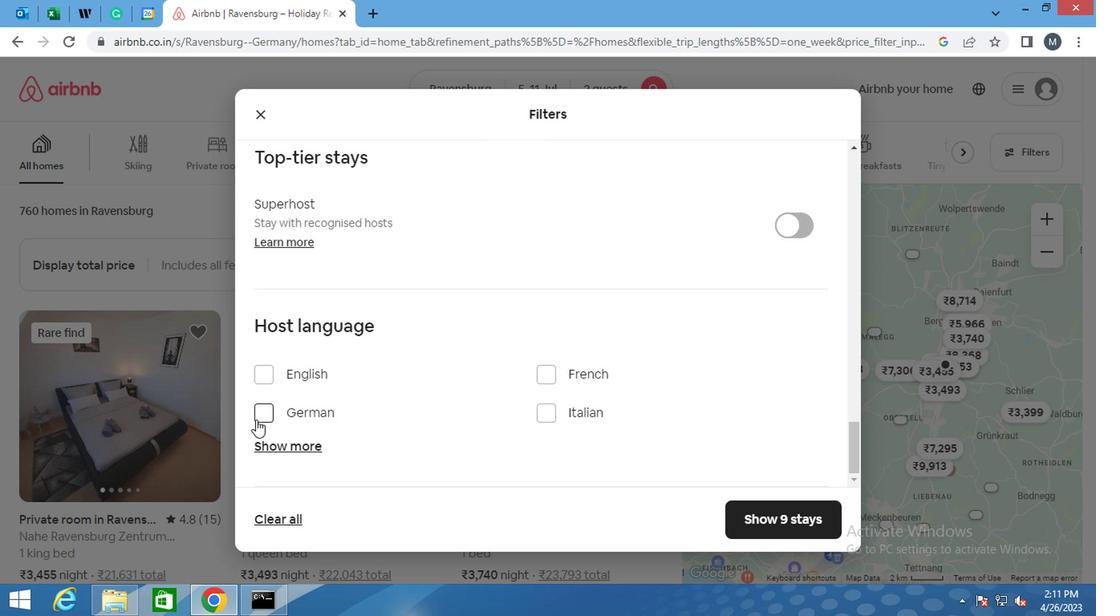
Action: Mouse scrolled (252, 427) with delta (0, 0)
Screenshot: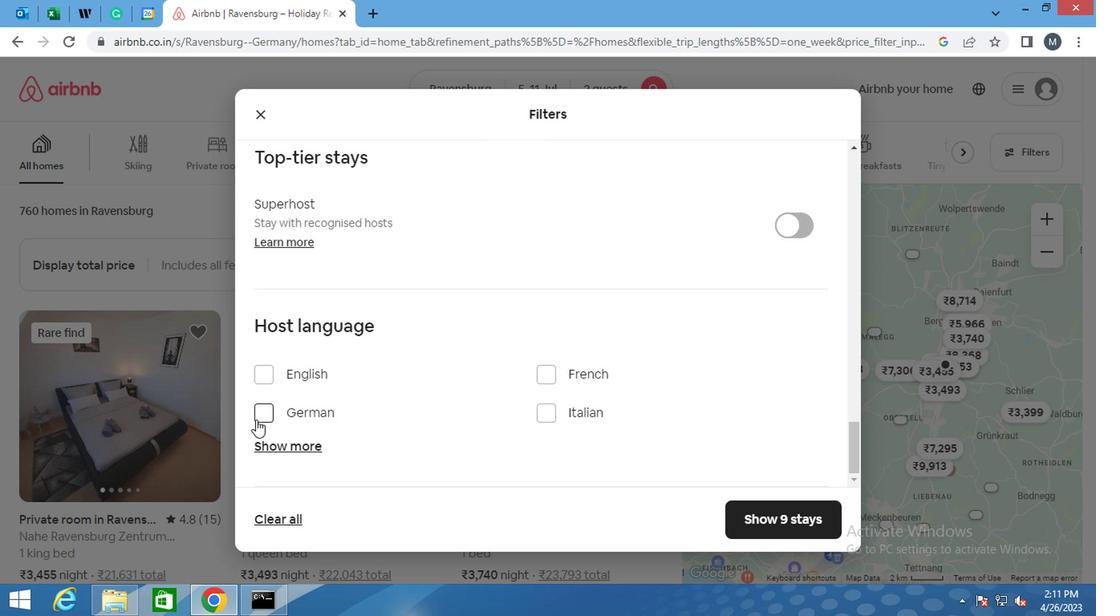 
Action: Mouse moved to (260, 382)
Screenshot: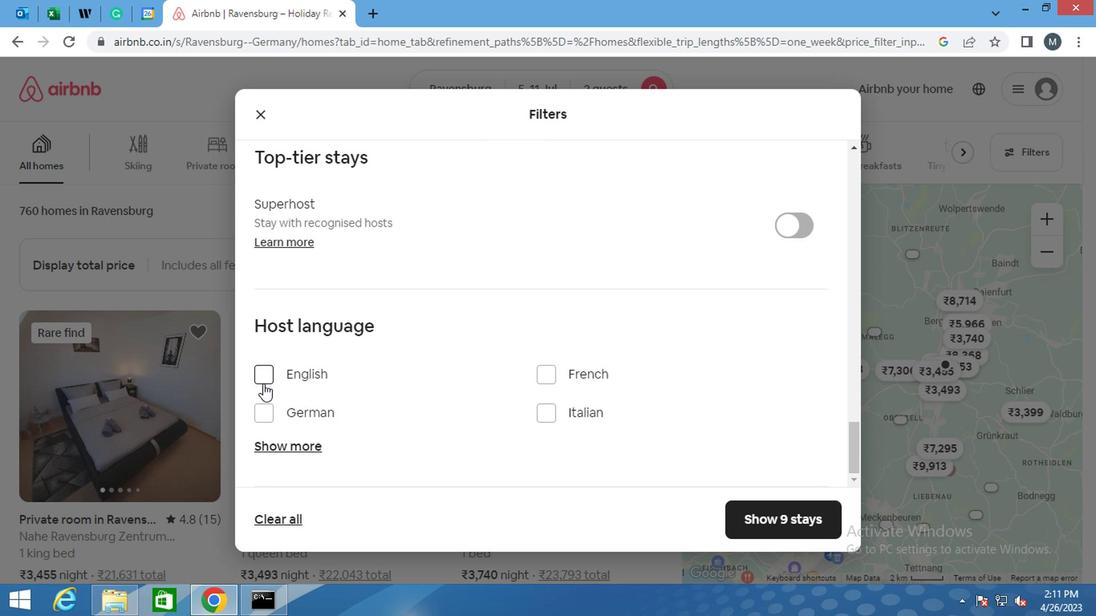 
Action: Mouse pressed left at (260, 382)
Screenshot: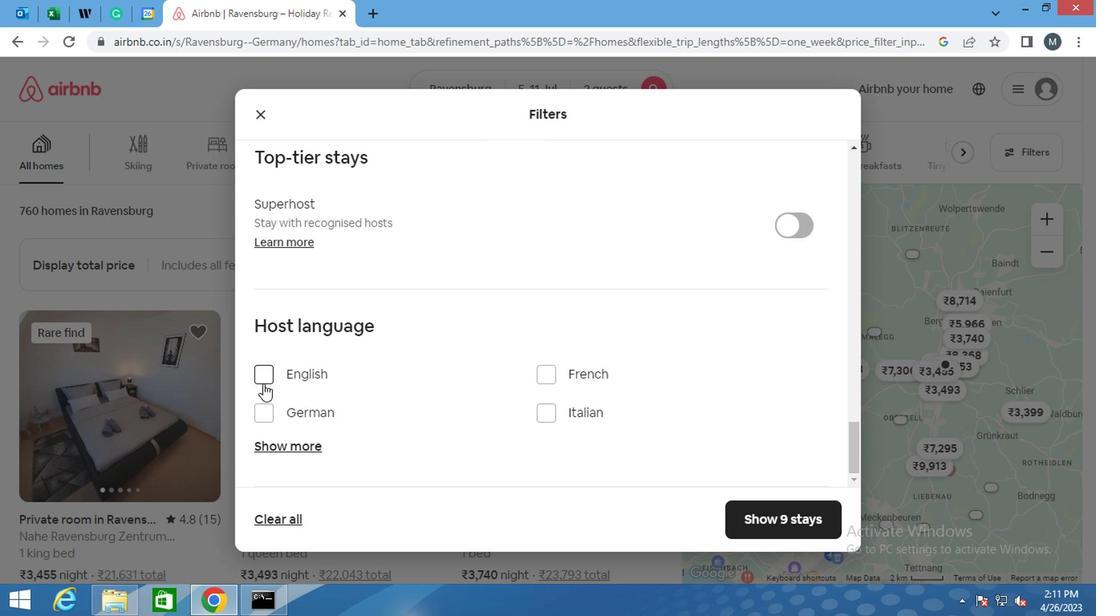 
Action: Mouse moved to (781, 512)
Screenshot: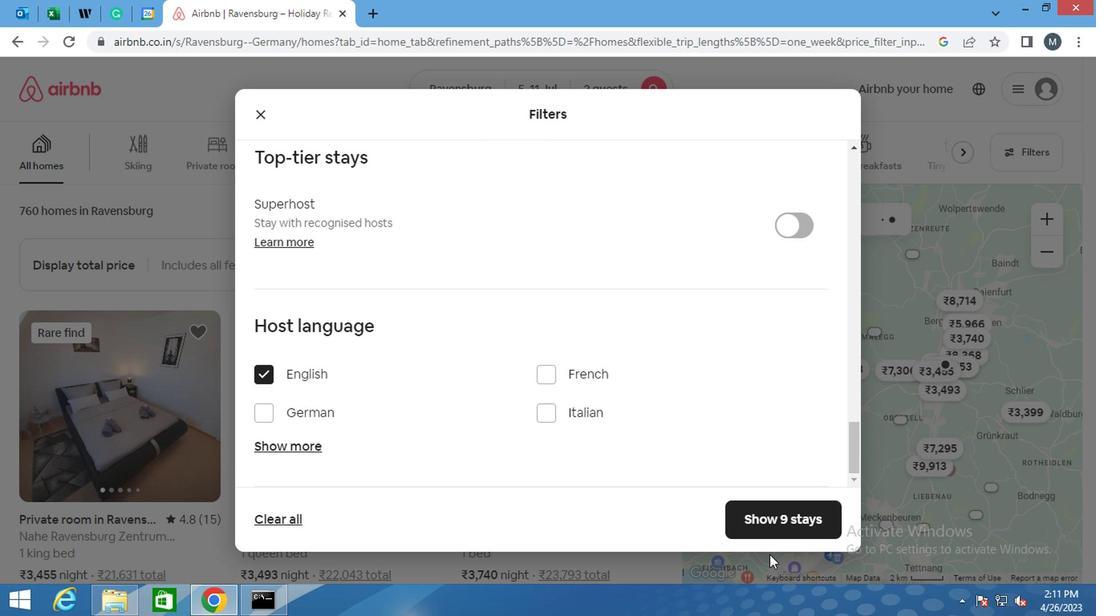
Action: Mouse pressed left at (781, 512)
Screenshot: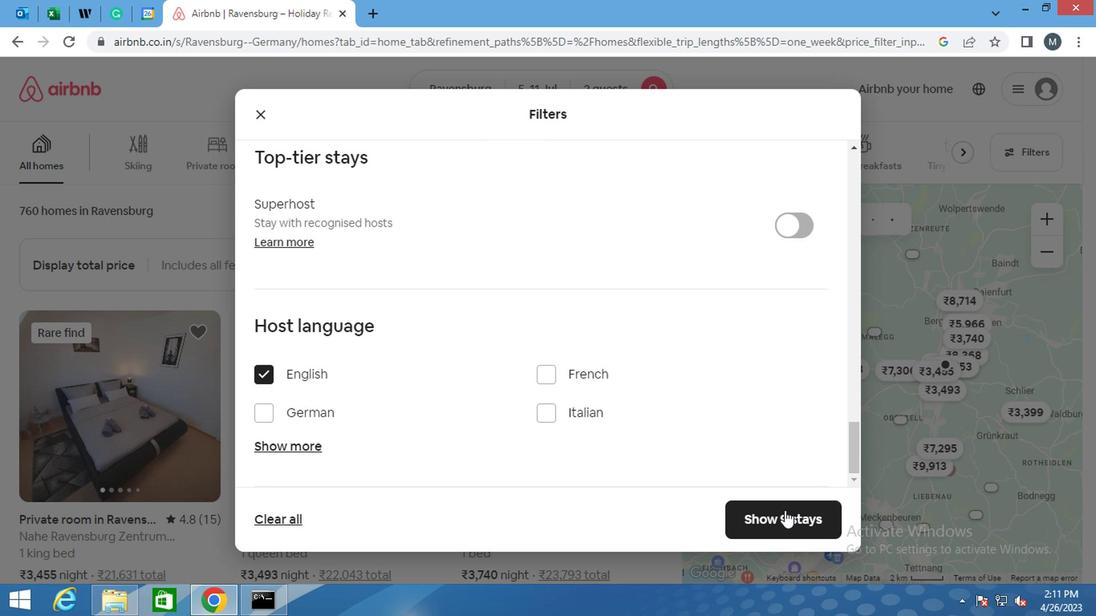 
